 Task: Create new customer invoice with Date Opened: 30-Apr-23, Select Customer: Sparkle's Variety & Gifts, Terms: Net 15. Make invoice entry for item-1 with Date: 30-Apr-23, Description: Duo Brush-On Eyelash Adhesive, Income Account: Income:Sales, Quantity: 5, Unit Price: 10.99, Sales Tax: Y, Sales Tax Included: Y, Tax Table: Sales Tax. Post Invoice with Post Date: 30-Apr-23, Post to Accounts: Assets:Accounts Receivable. Pay / Process Payment with Transaction Date: 14-May-23, Amount: 54.95, Transfer Account: Checking Account. Go to 'Print Invoice'.
Action: Mouse moved to (213, 48)
Screenshot: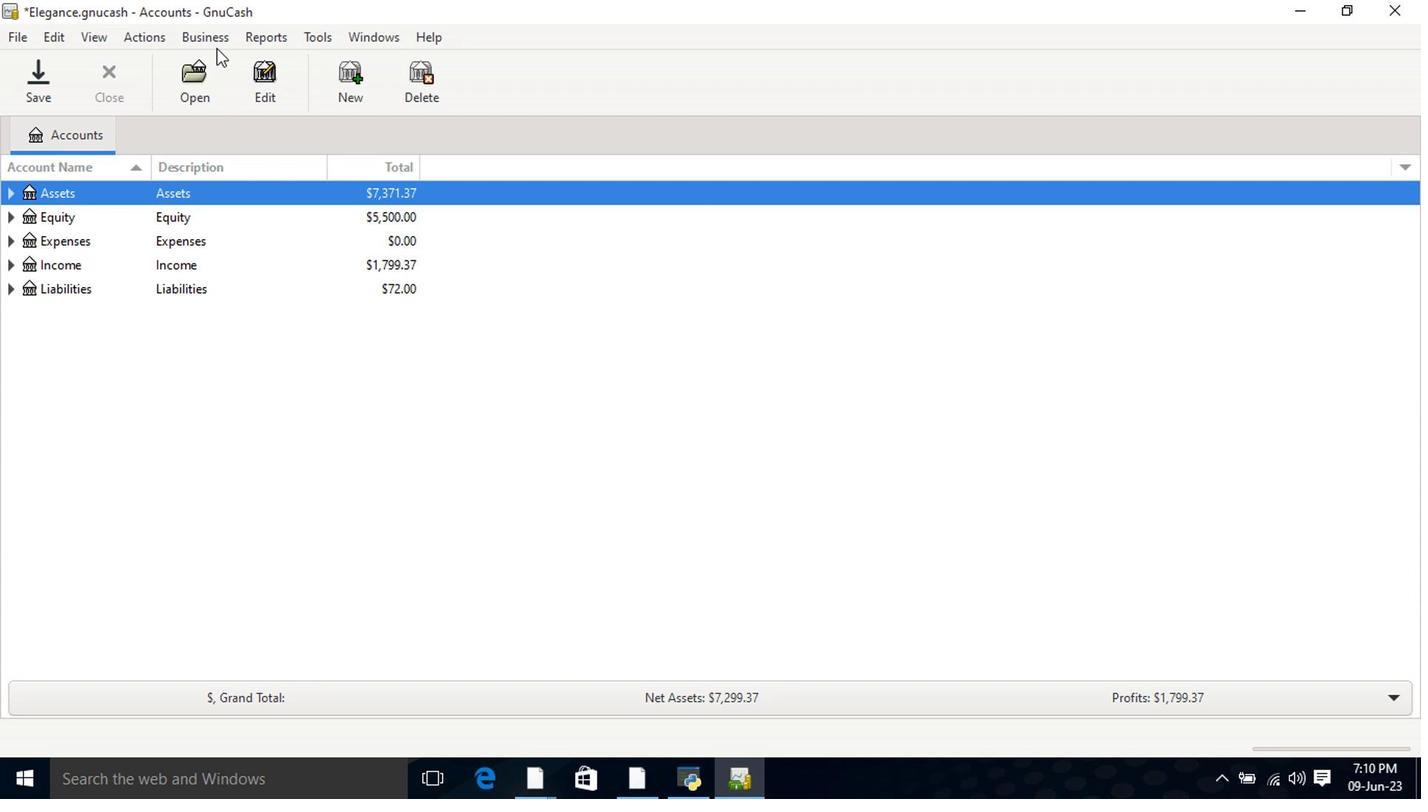 
Action: Mouse pressed left at (213, 48)
Screenshot: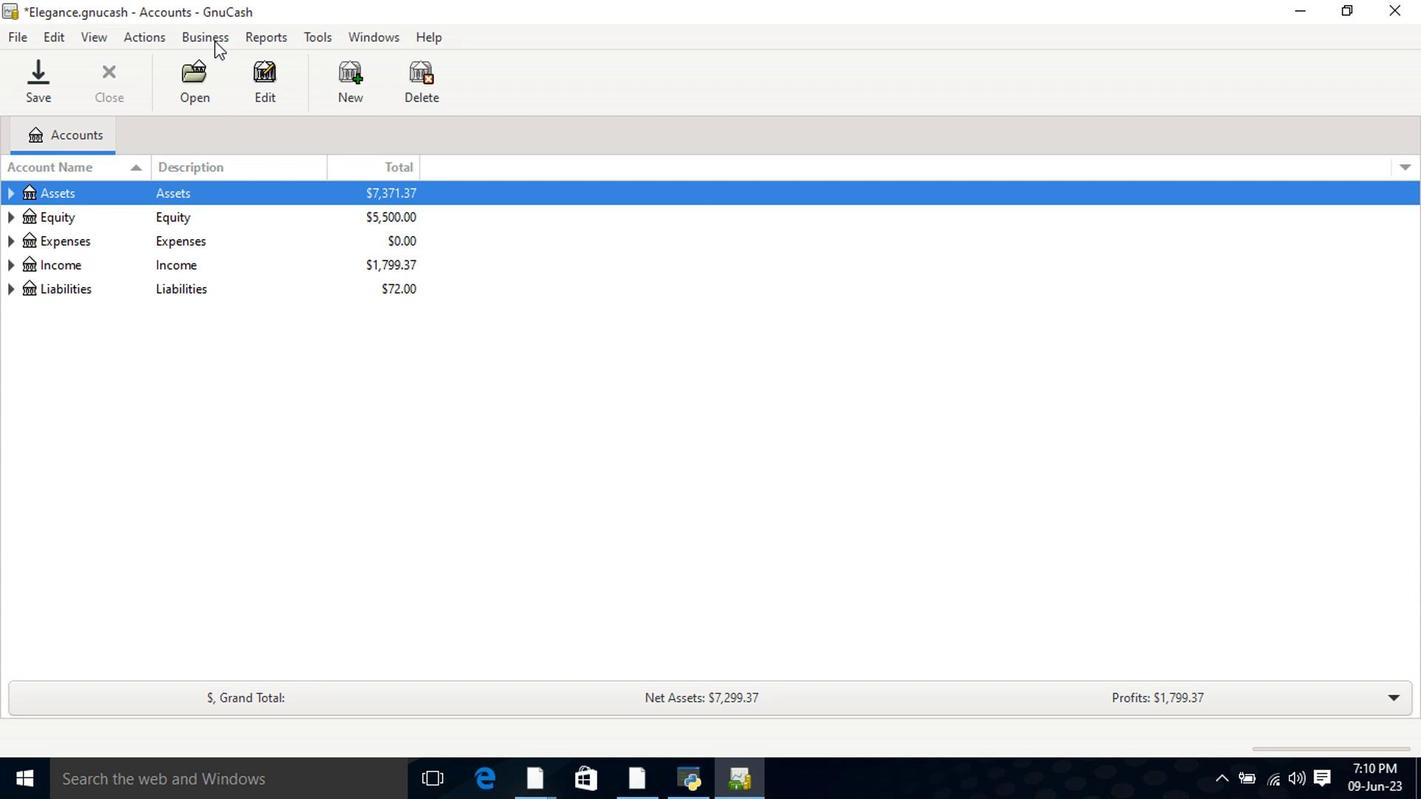 
Action: Mouse moved to (219, 65)
Screenshot: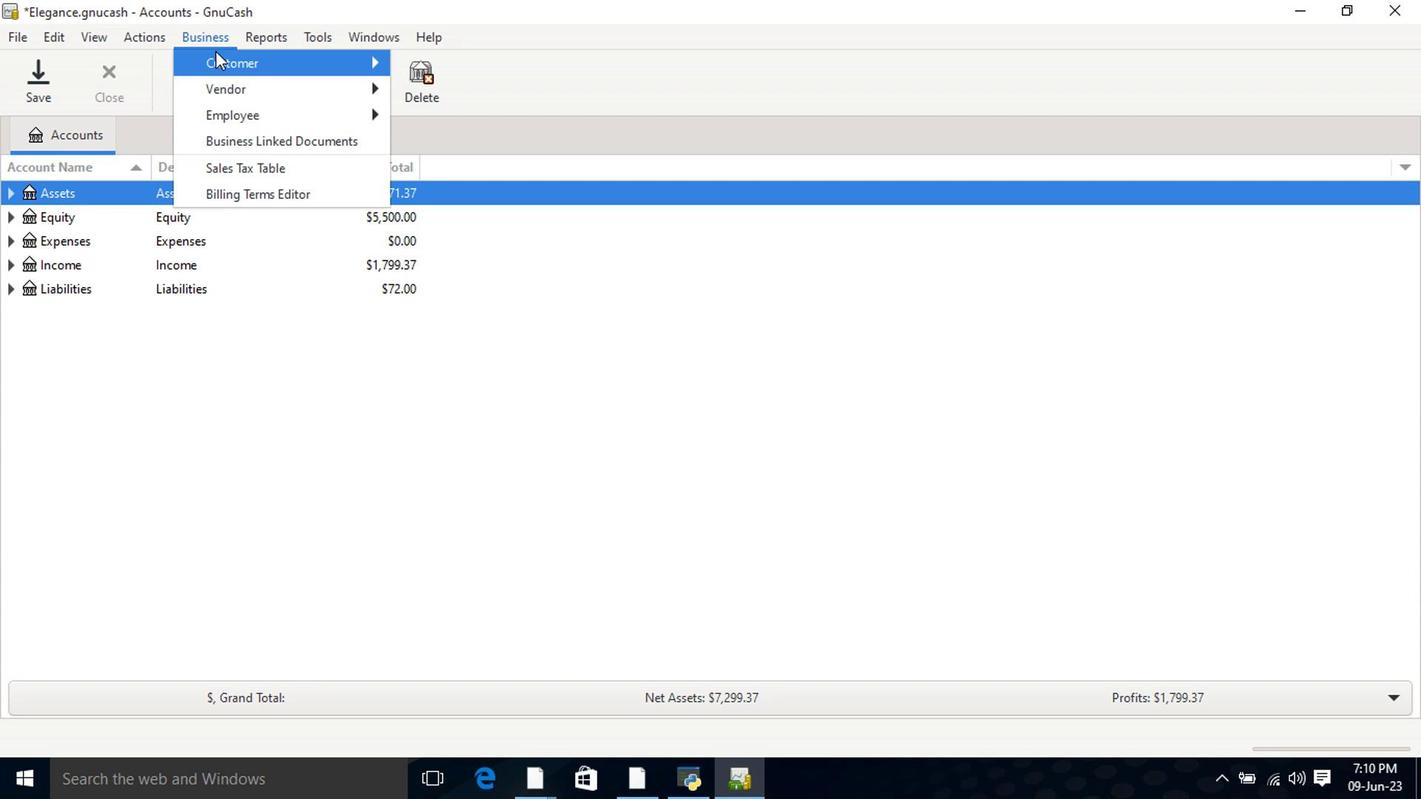 
Action: Mouse pressed left at (219, 65)
Screenshot: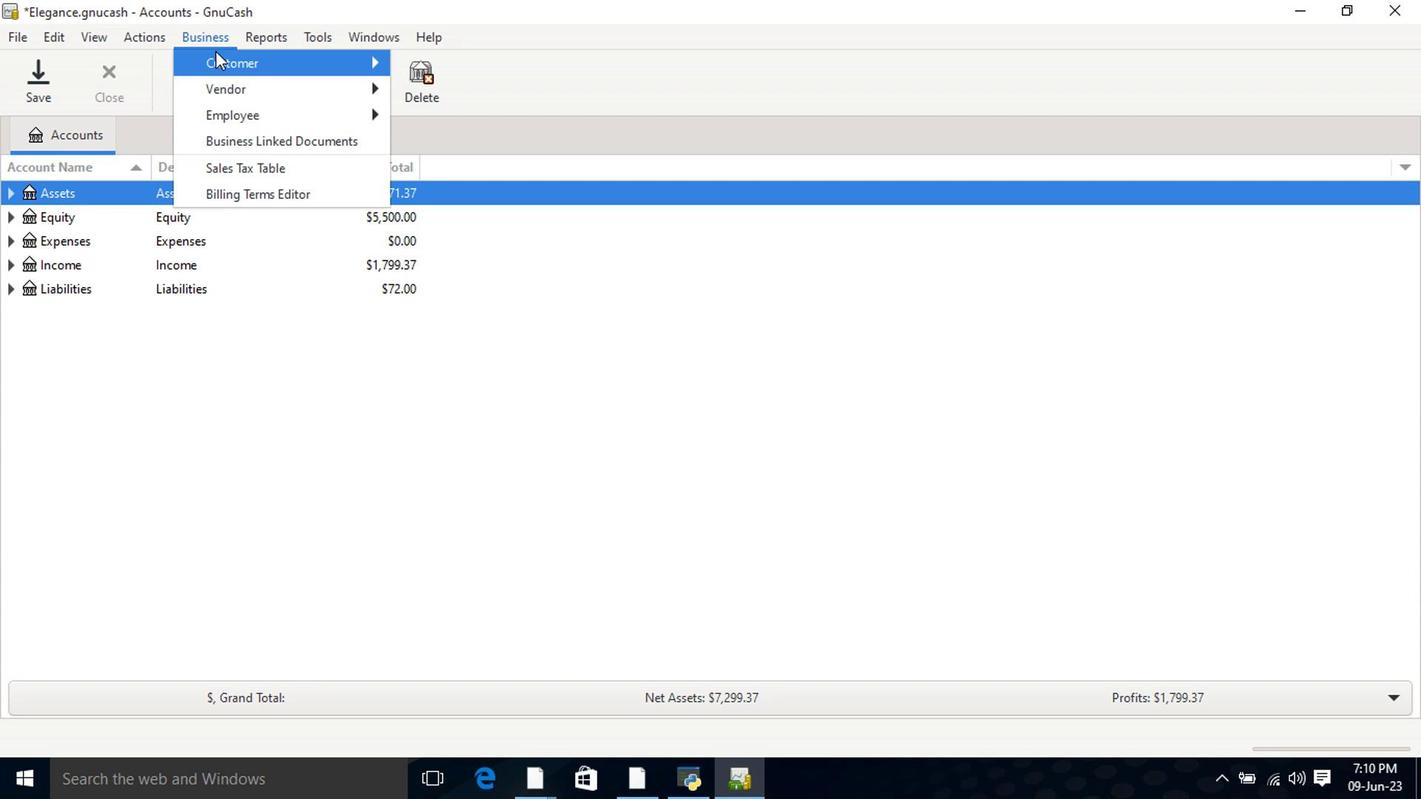 
Action: Mouse moved to (465, 154)
Screenshot: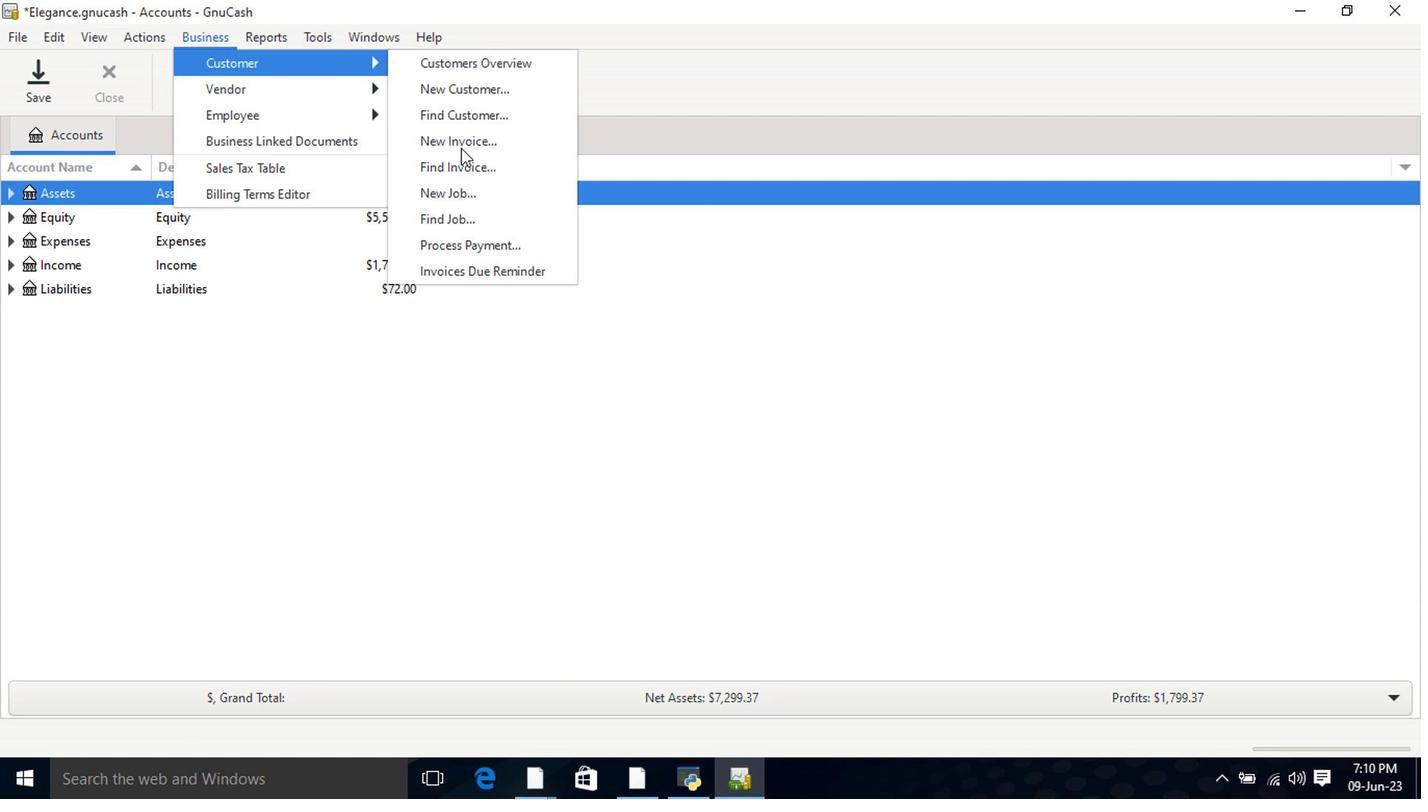 
Action: Mouse pressed left at (465, 154)
Screenshot: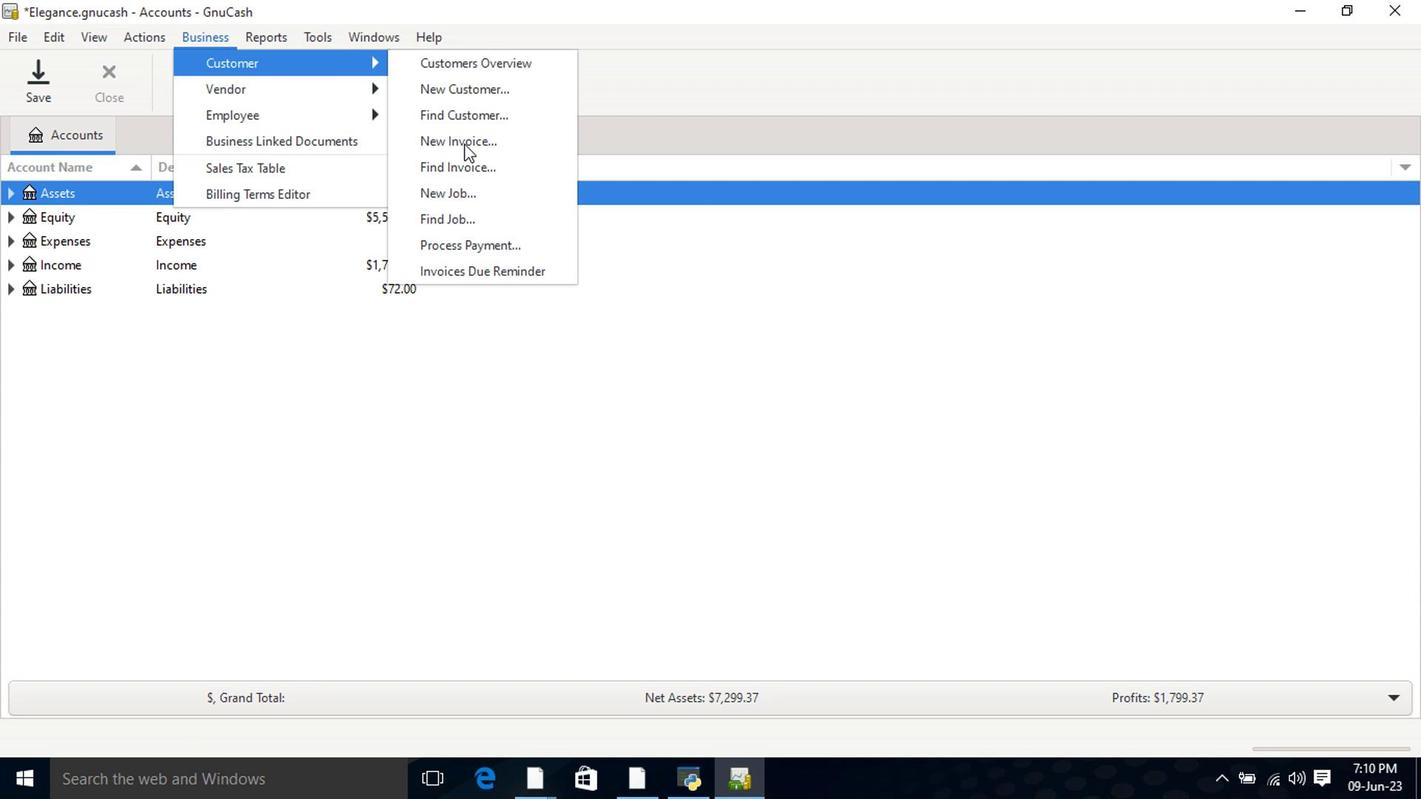 
Action: Mouse moved to (854, 327)
Screenshot: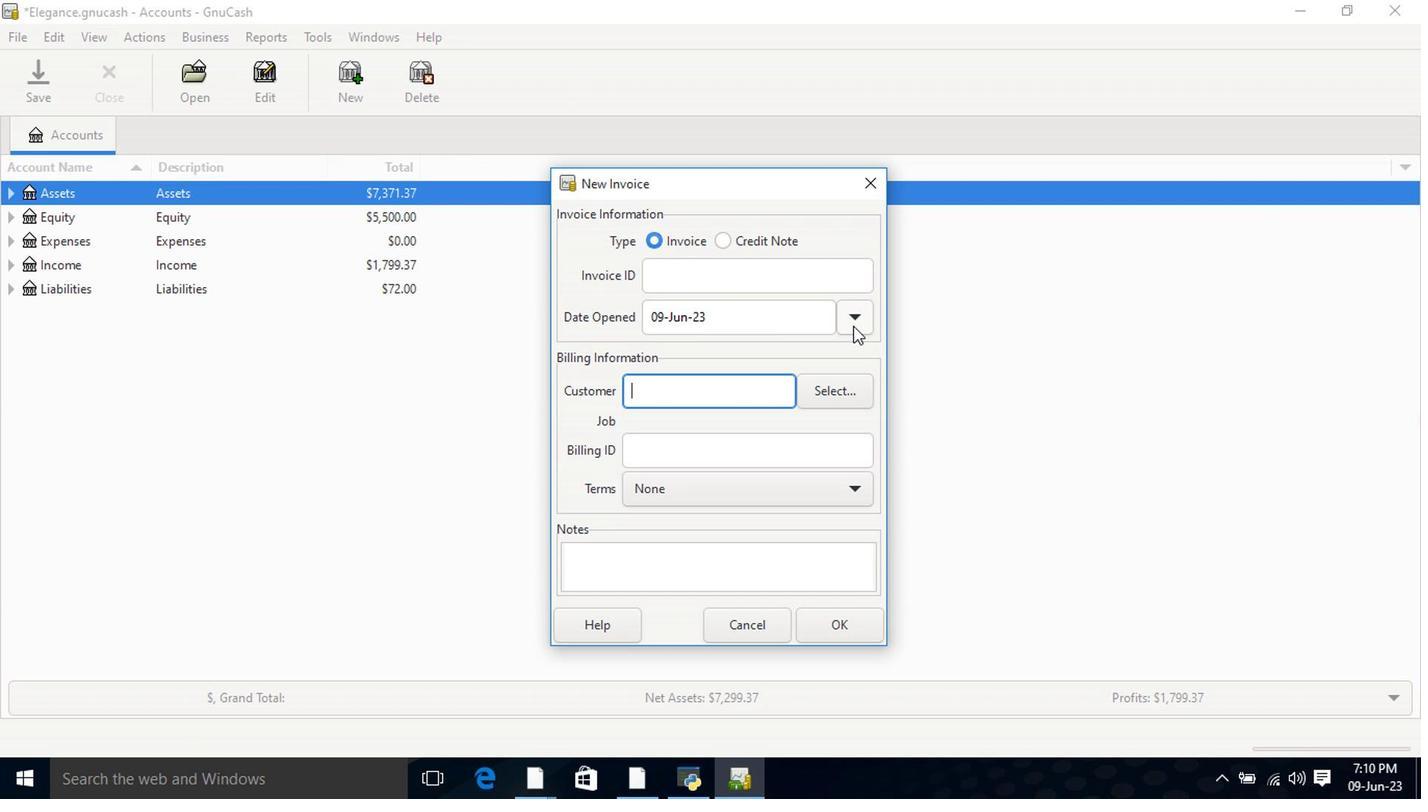 
Action: Mouse pressed left at (854, 327)
Screenshot: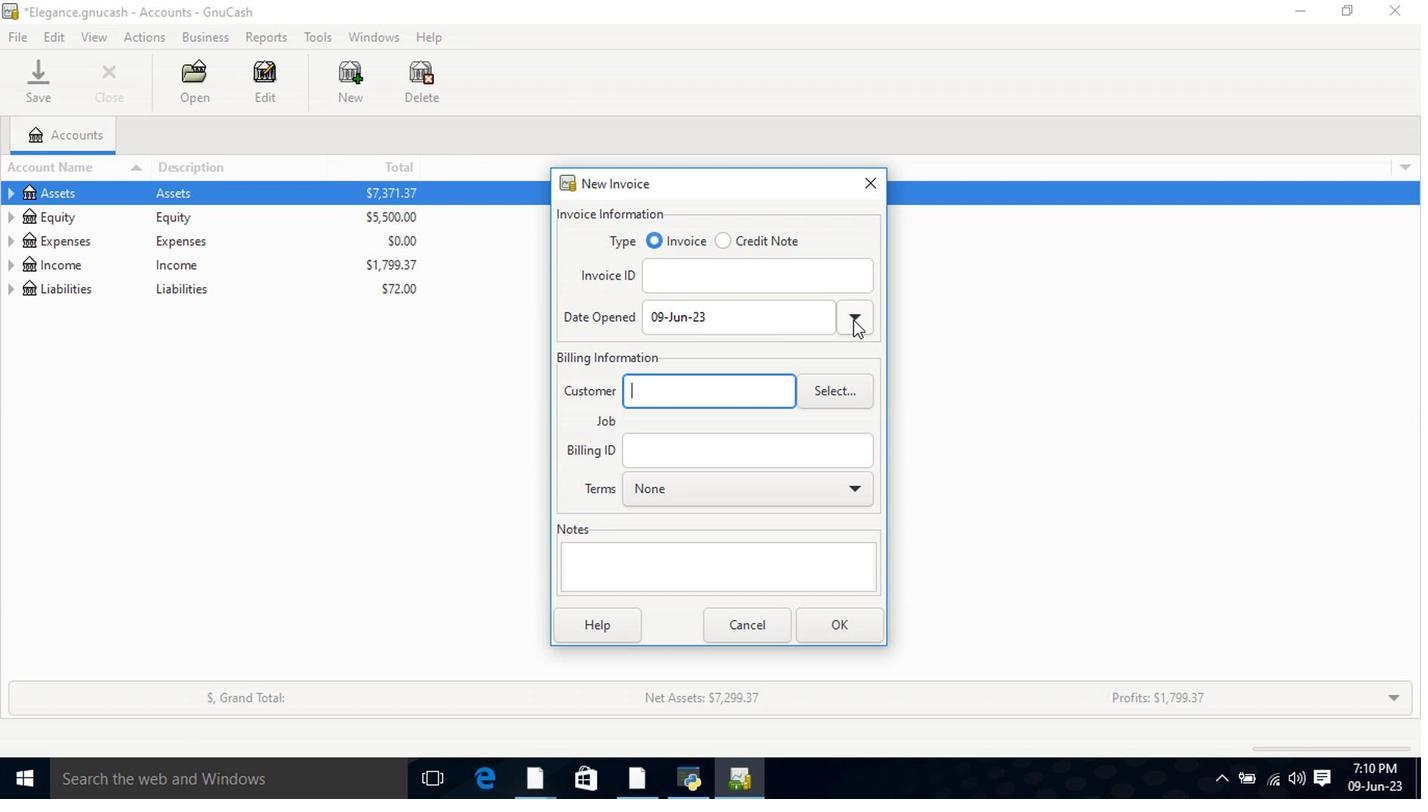 
Action: Mouse moved to (690, 364)
Screenshot: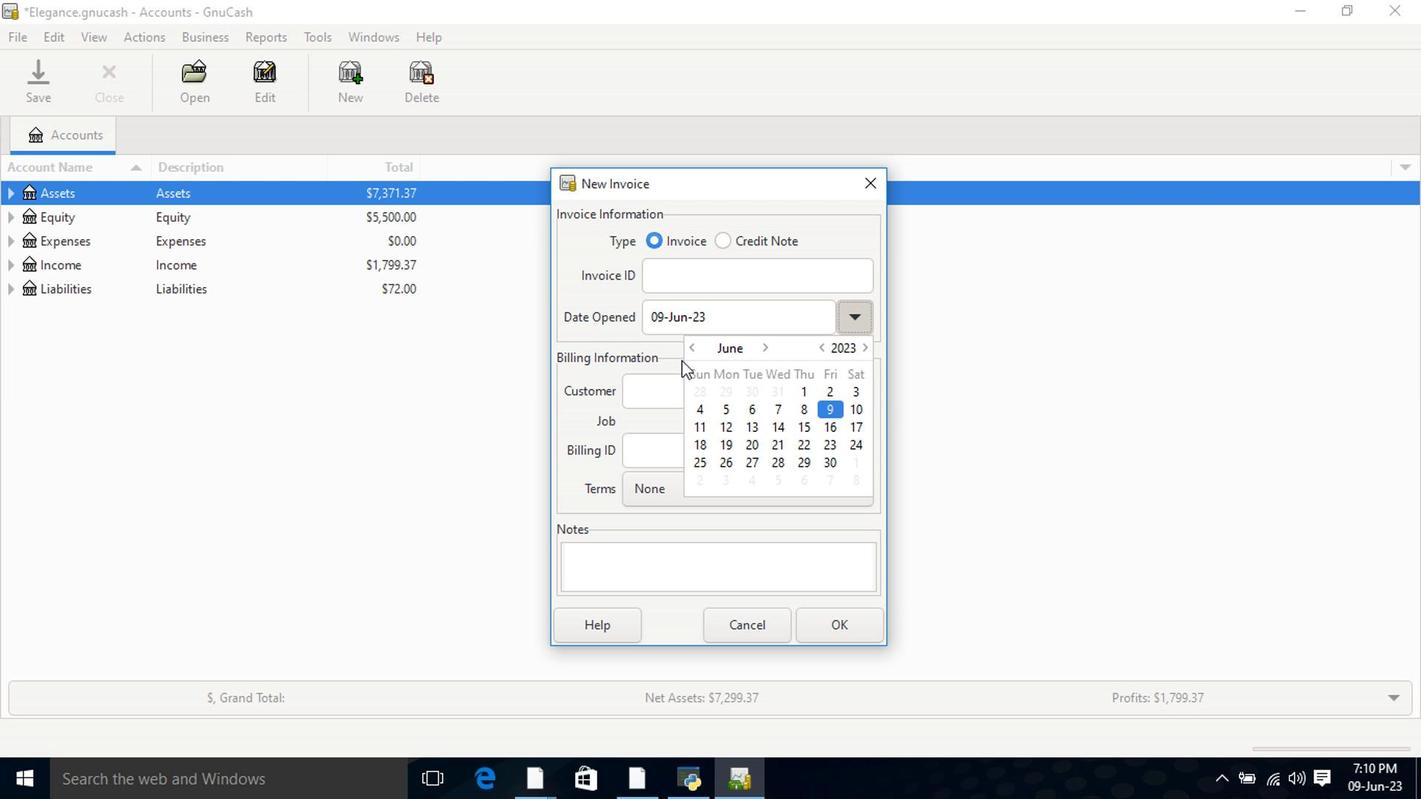 
Action: Mouse pressed left at (690, 364)
Screenshot: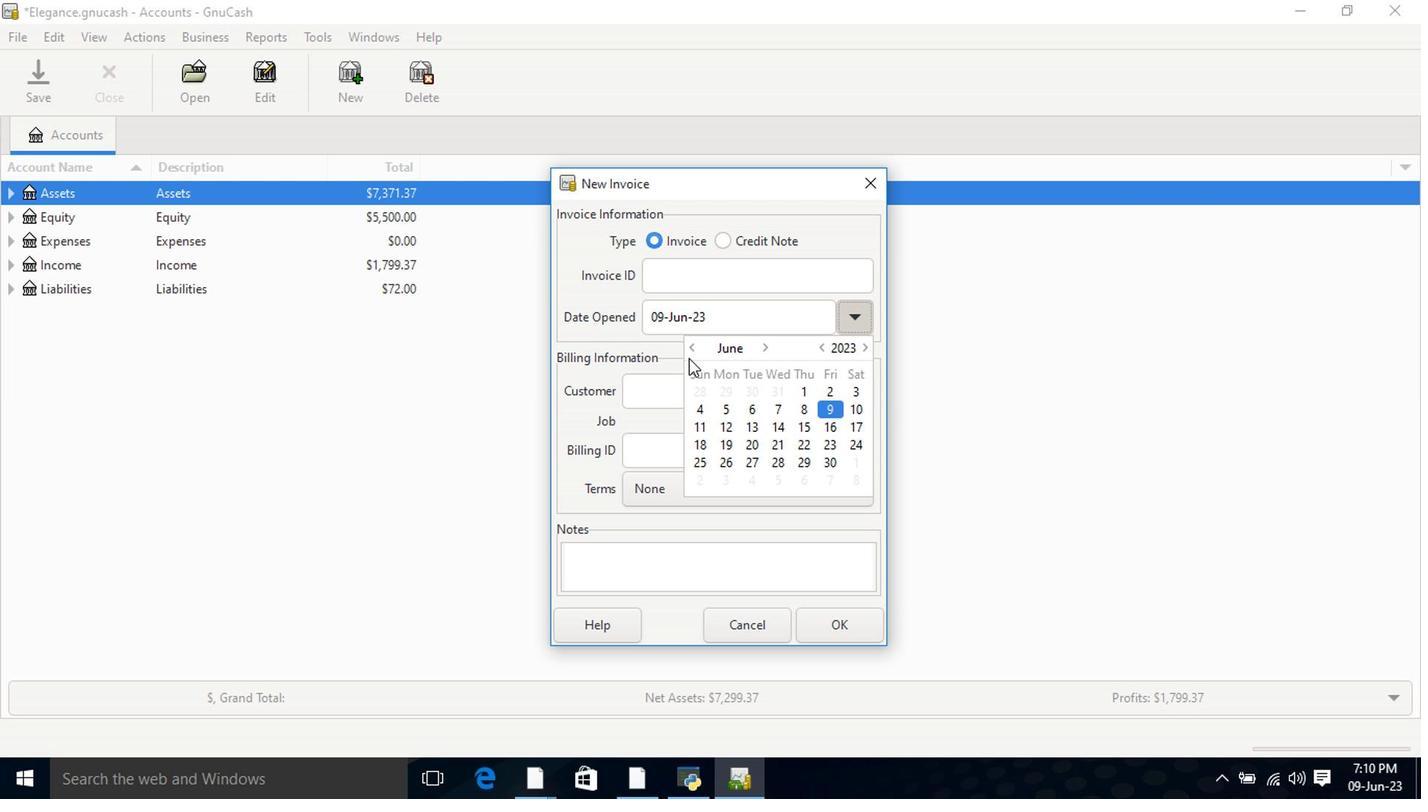 
Action: Mouse moved to (851, 327)
Screenshot: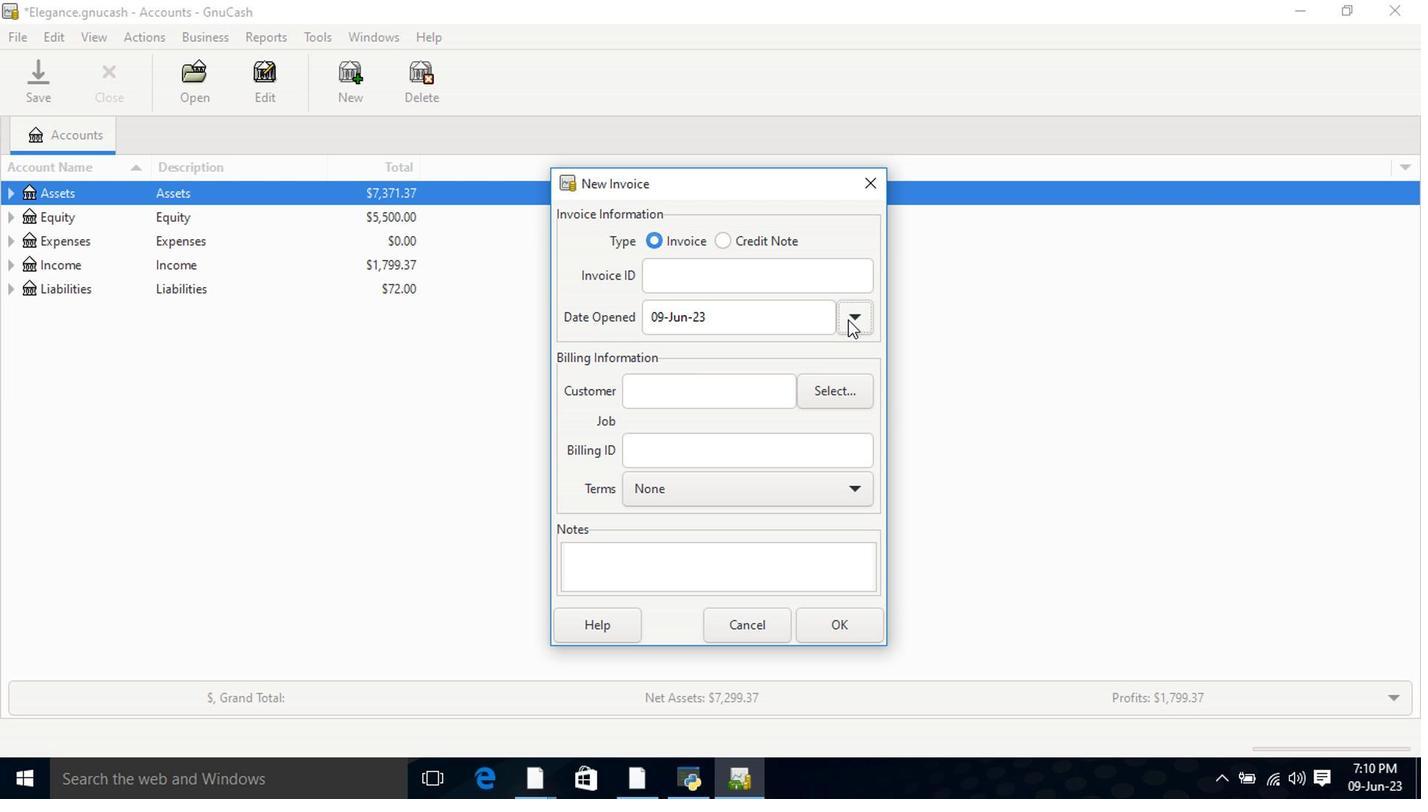 
Action: Mouse pressed left at (851, 327)
Screenshot: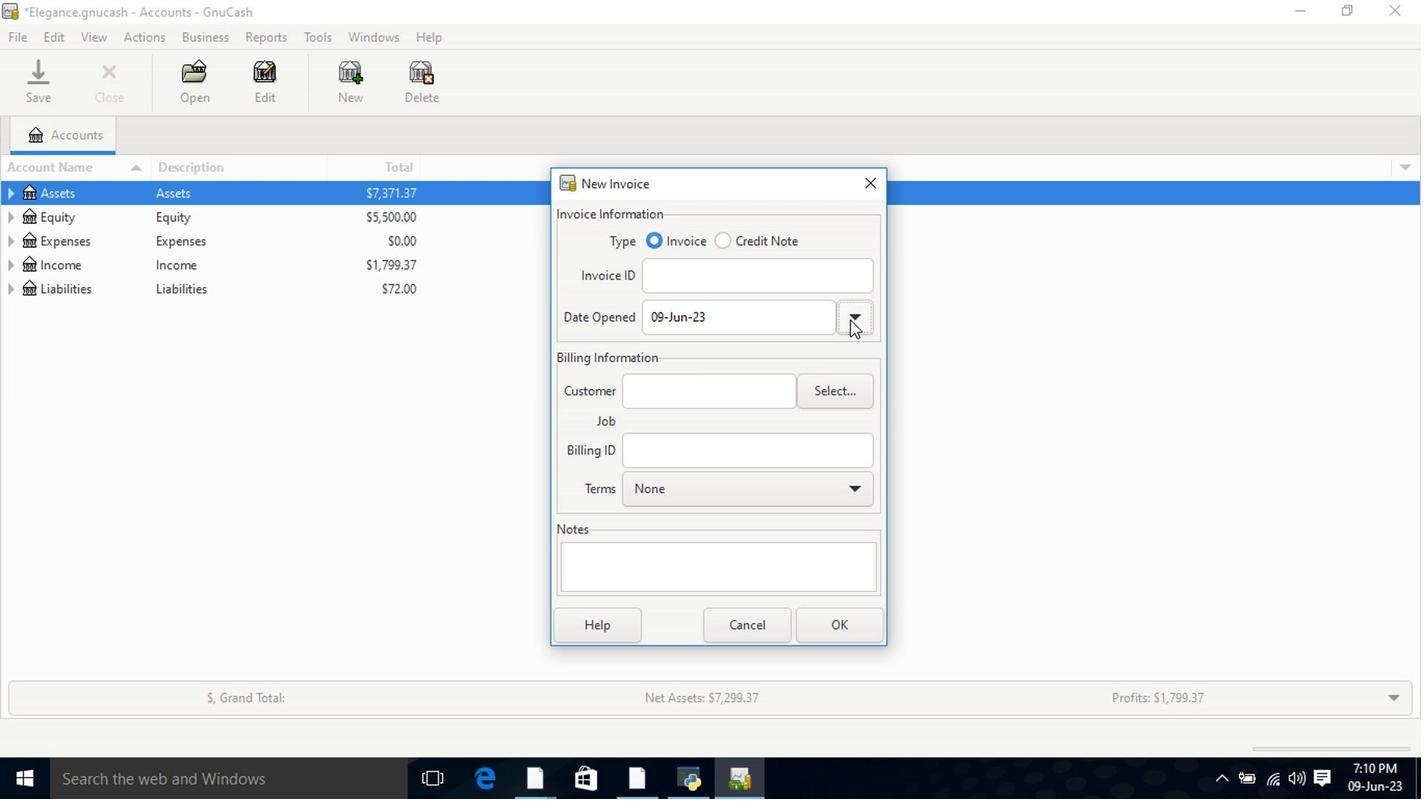
Action: Mouse moved to (696, 359)
Screenshot: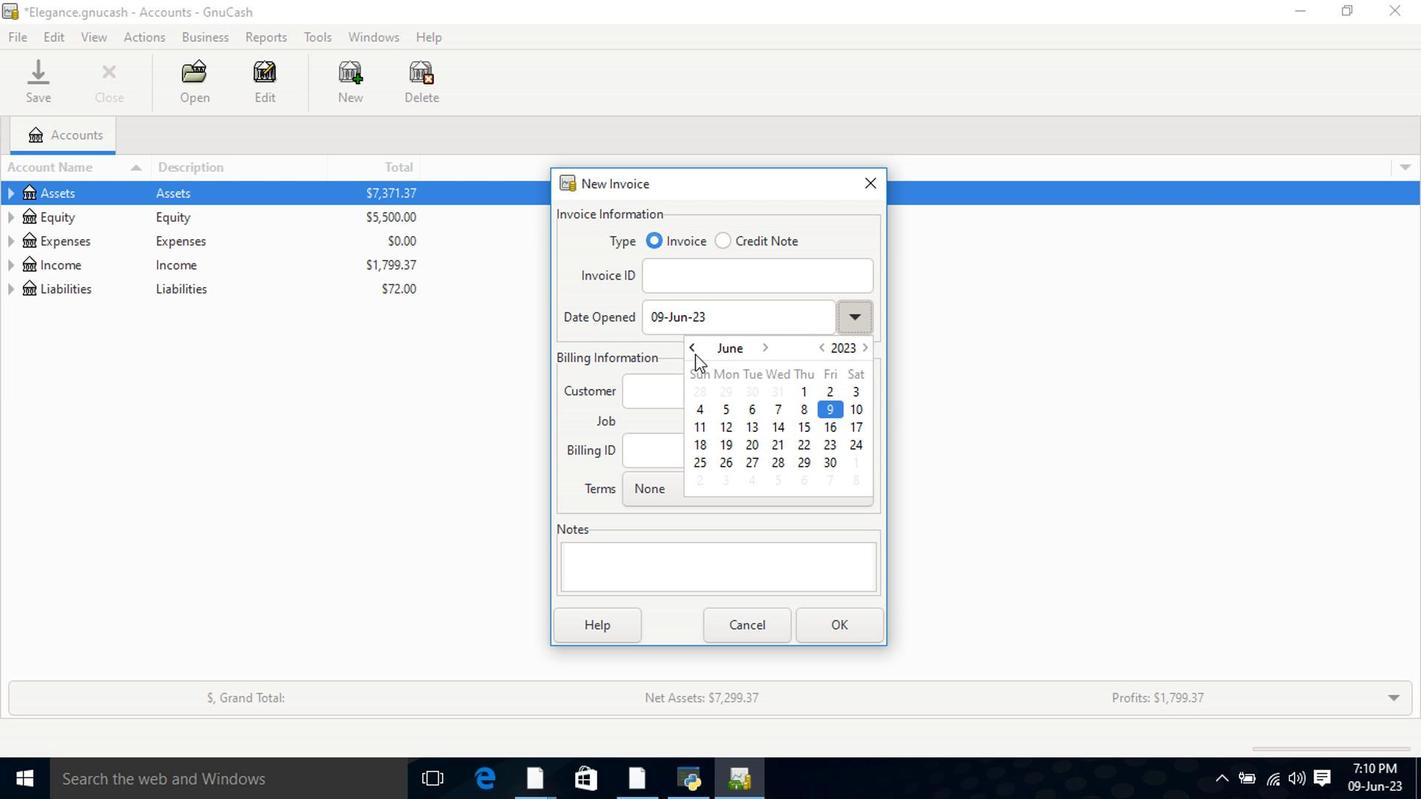 
Action: Mouse pressed left at (696, 359)
Screenshot: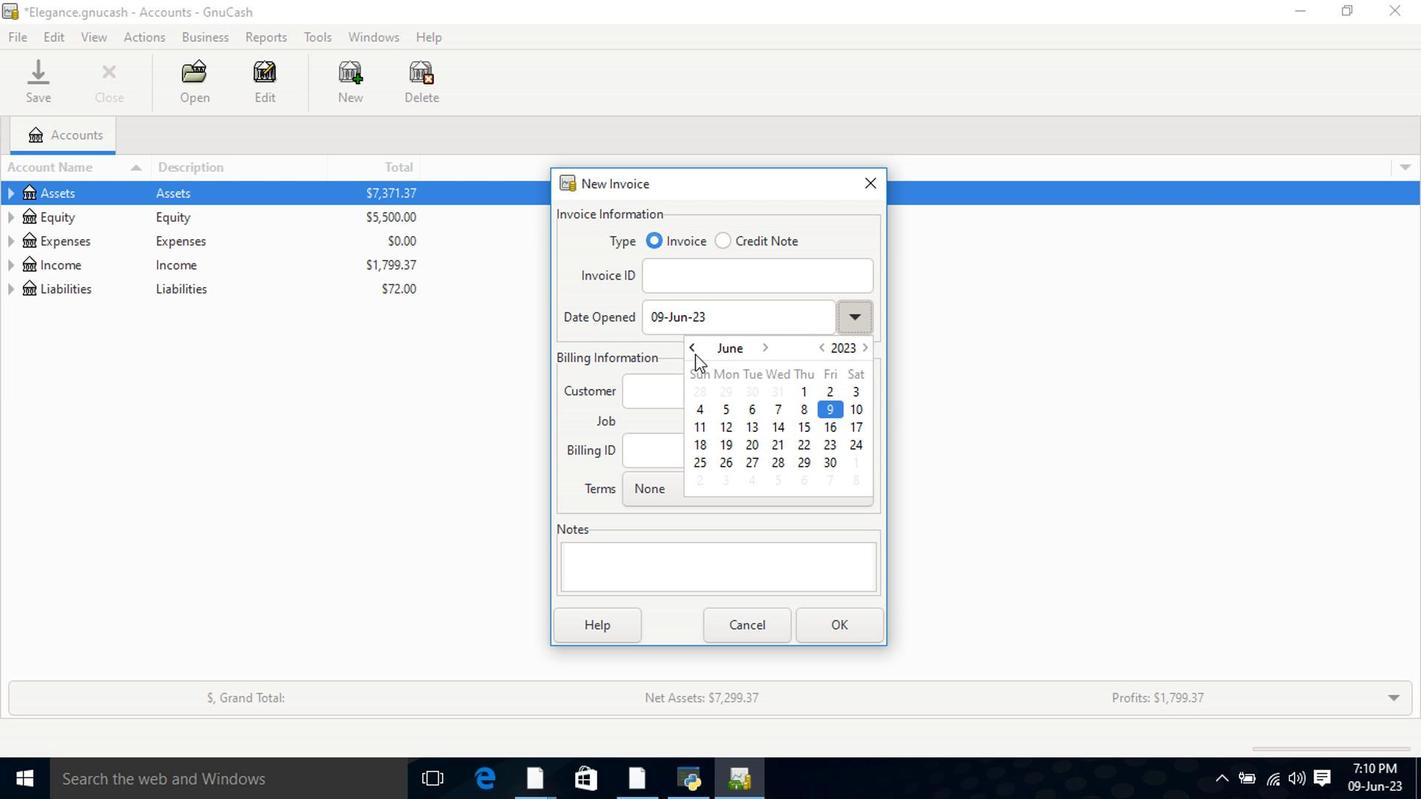 
Action: Mouse pressed left at (696, 359)
Screenshot: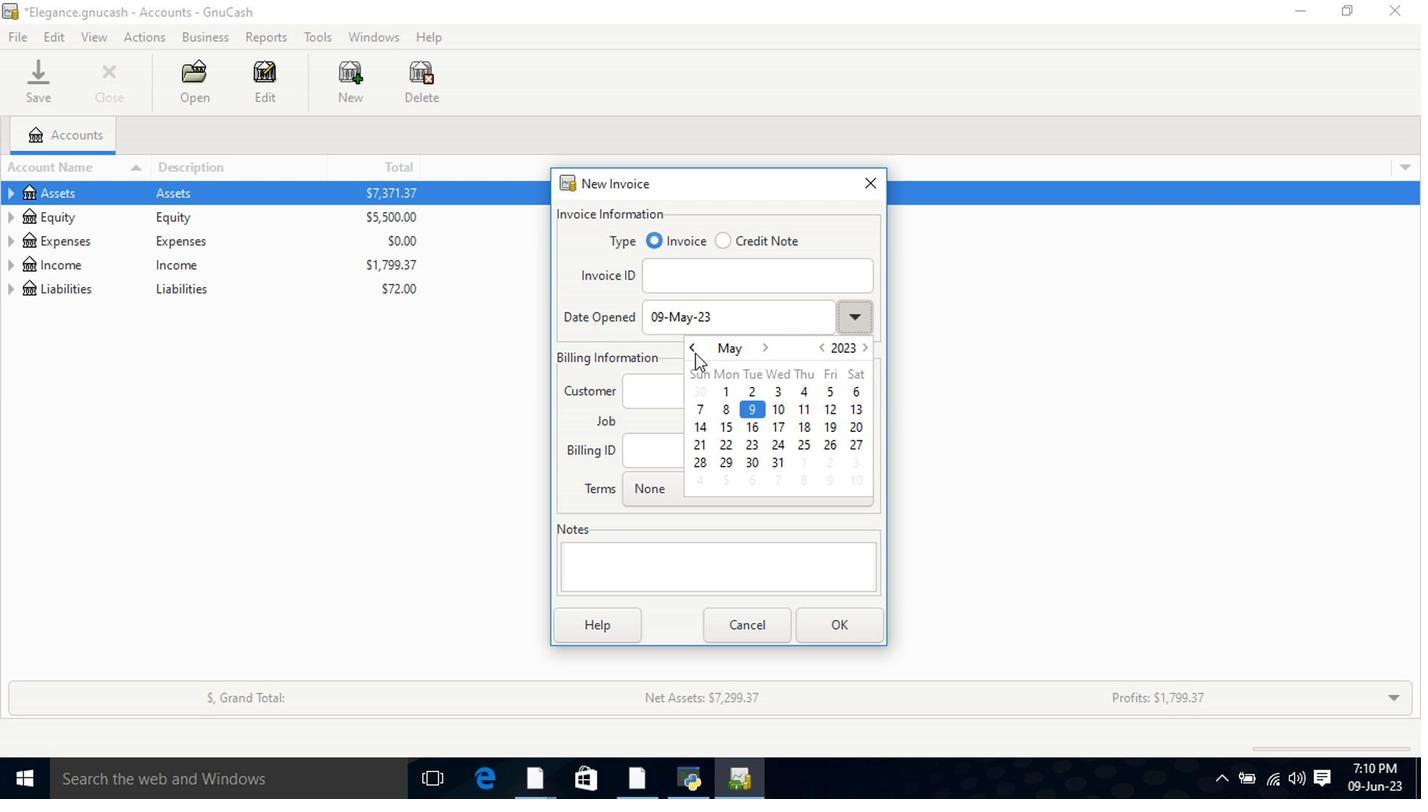 
Action: Mouse moved to (702, 485)
Screenshot: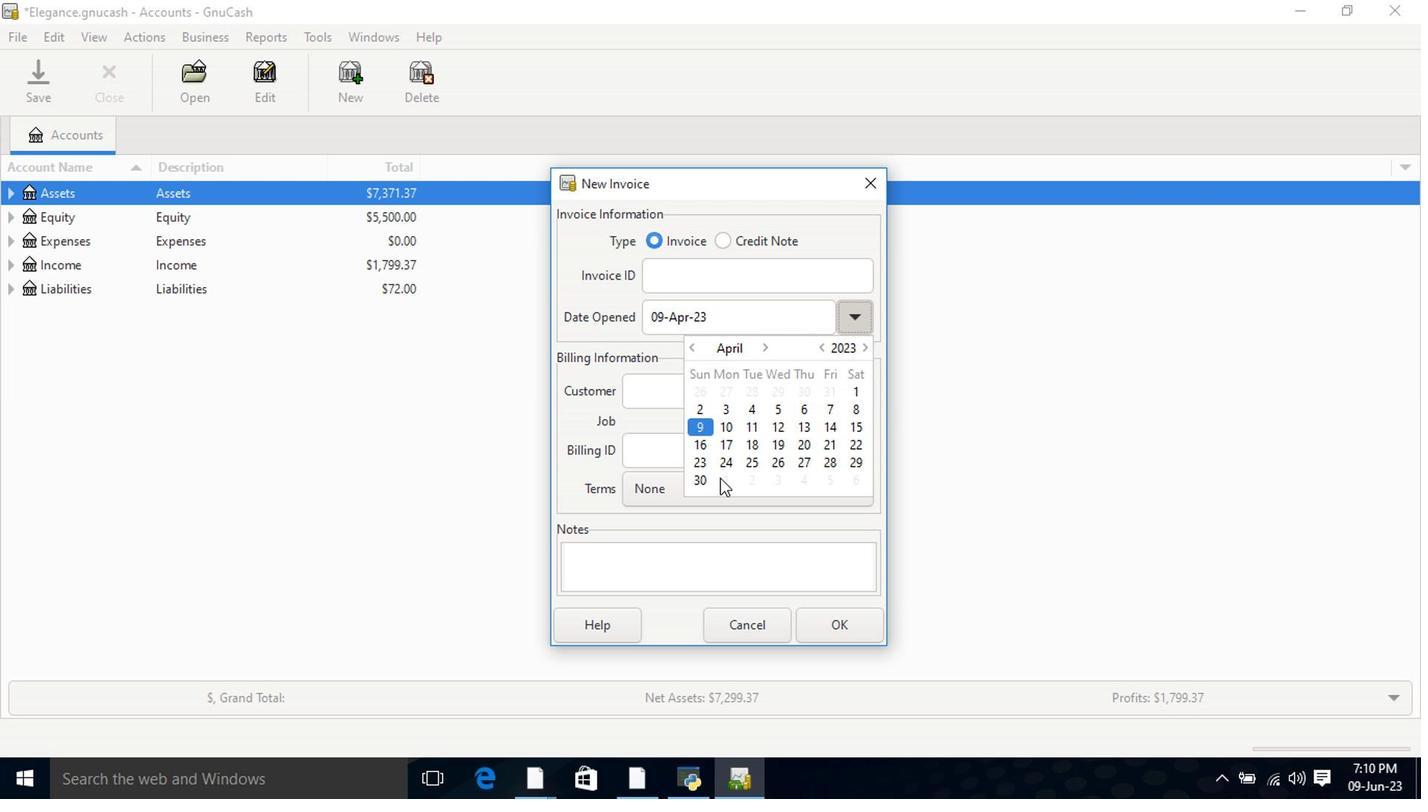 
Action: Mouse pressed left at (702, 485)
Screenshot: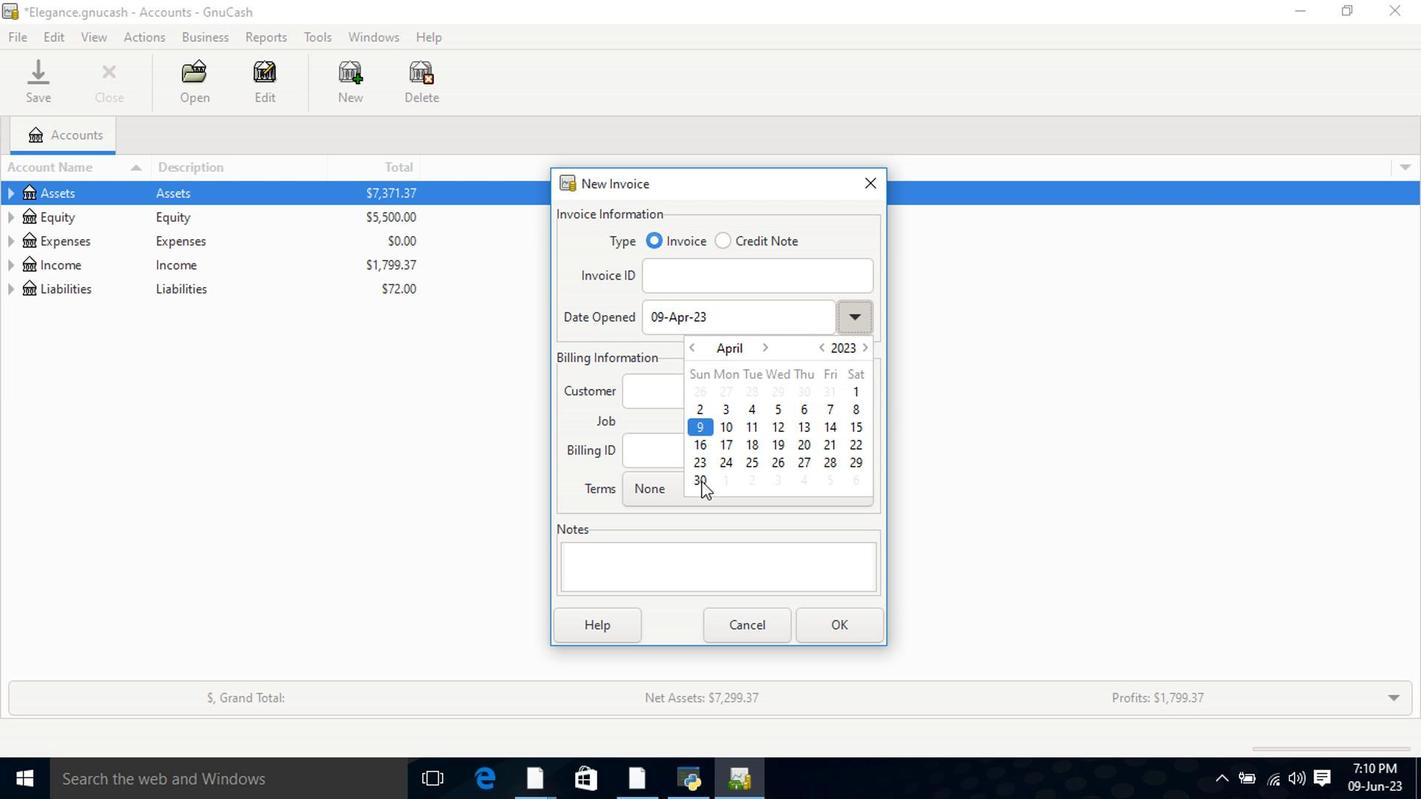 
Action: Mouse pressed left at (702, 485)
Screenshot: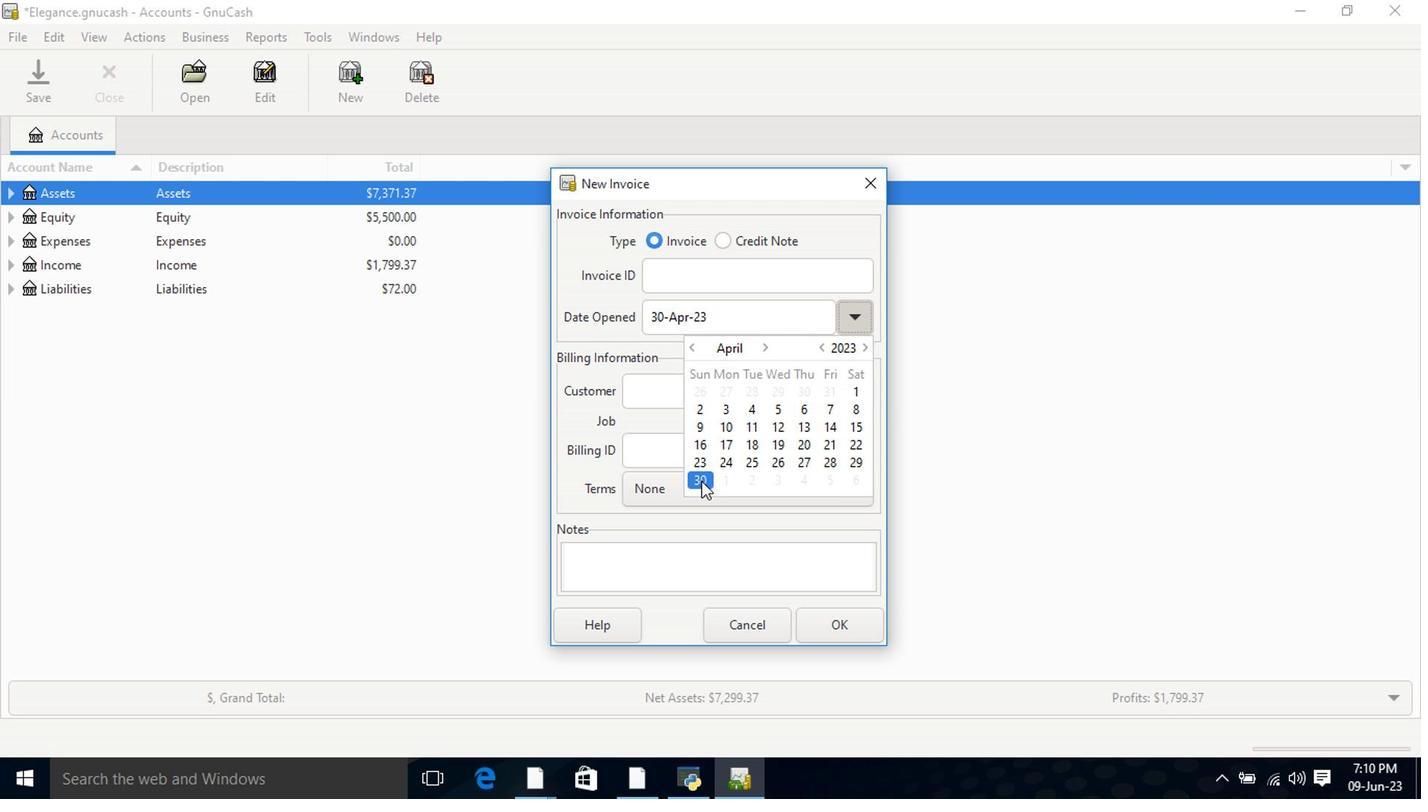 
Action: Mouse moved to (699, 396)
Screenshot: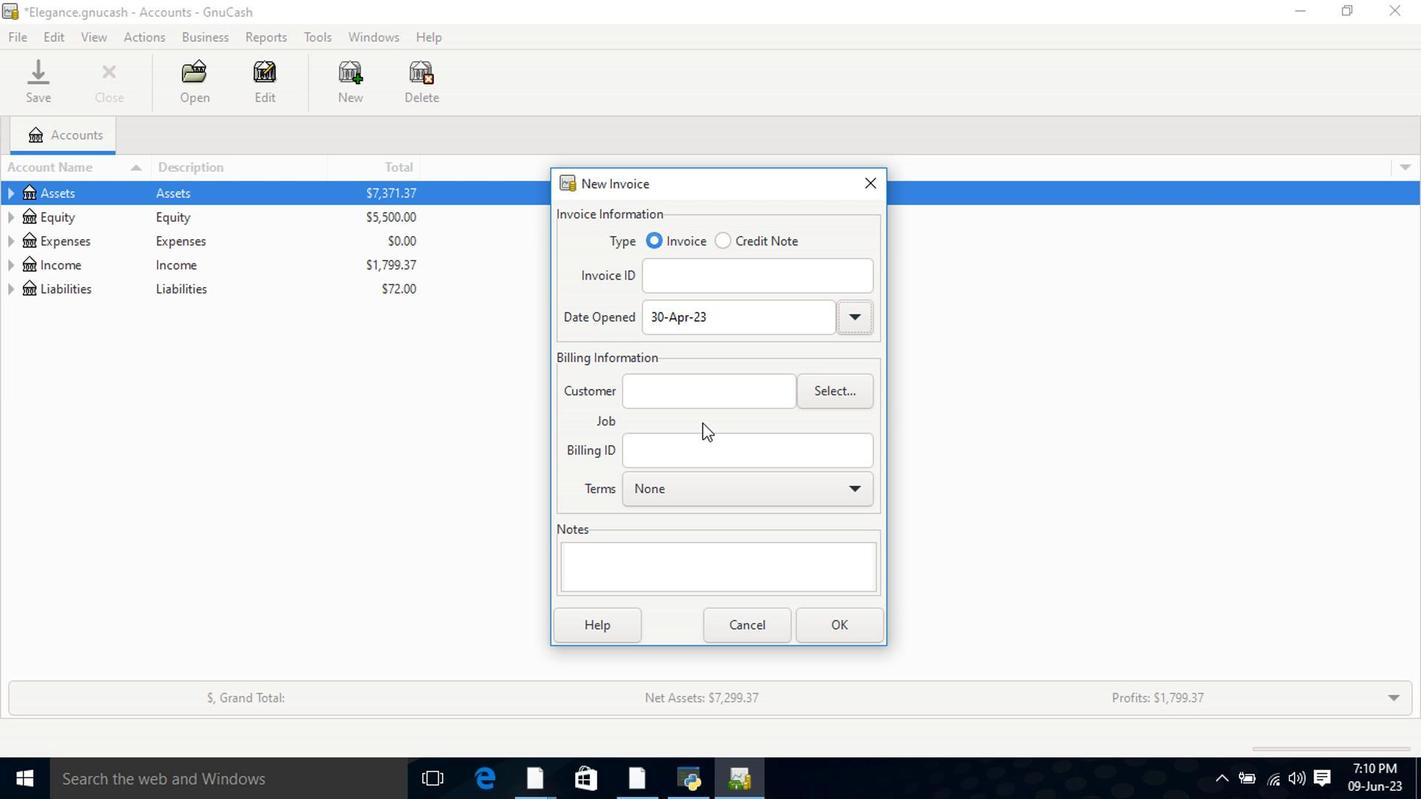 
Action: Mouse pressed left at (699, 396)
Screenshot: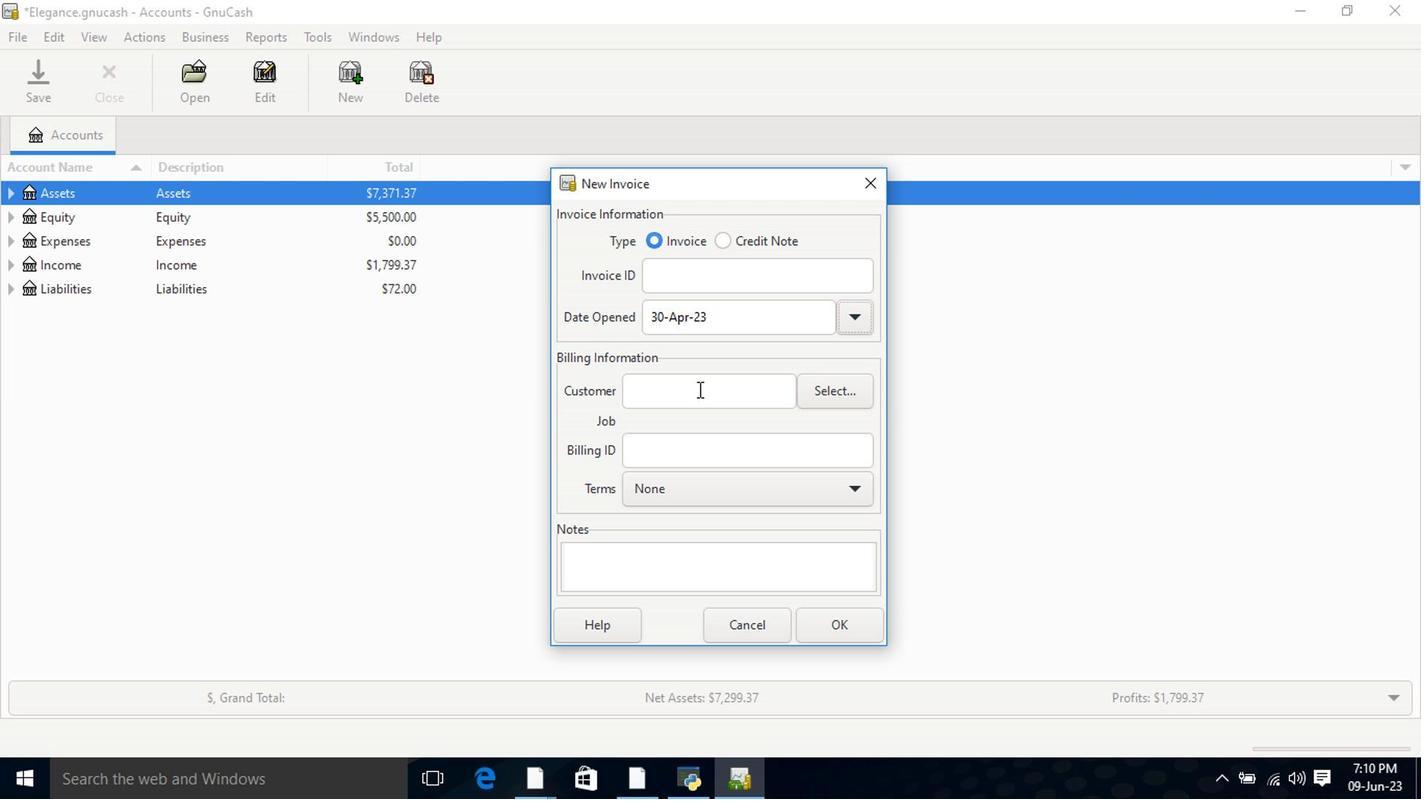 
Action: Key pressed <Key.shift>Spa
Screenshot: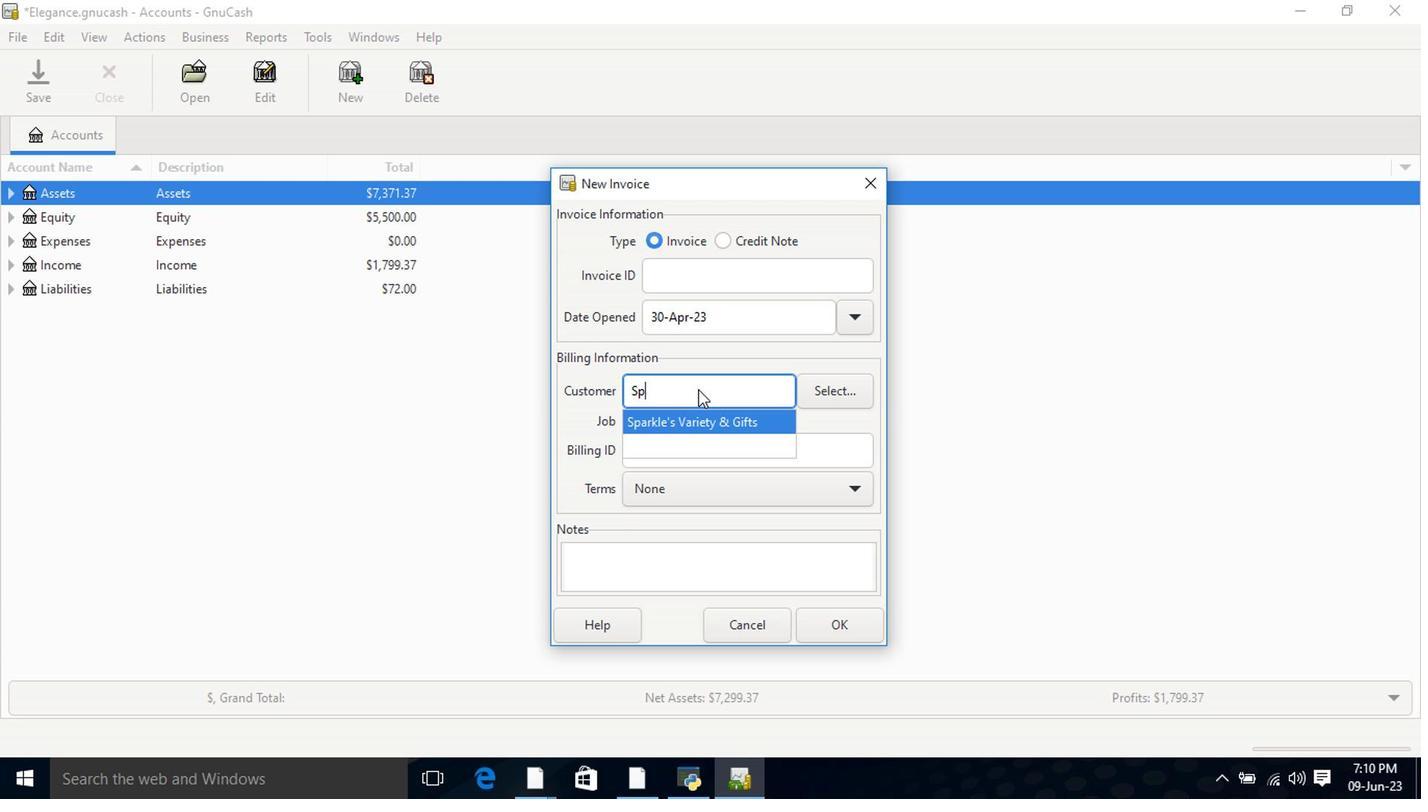 
Action: Mouse moved to (696, 425)
Screenshot: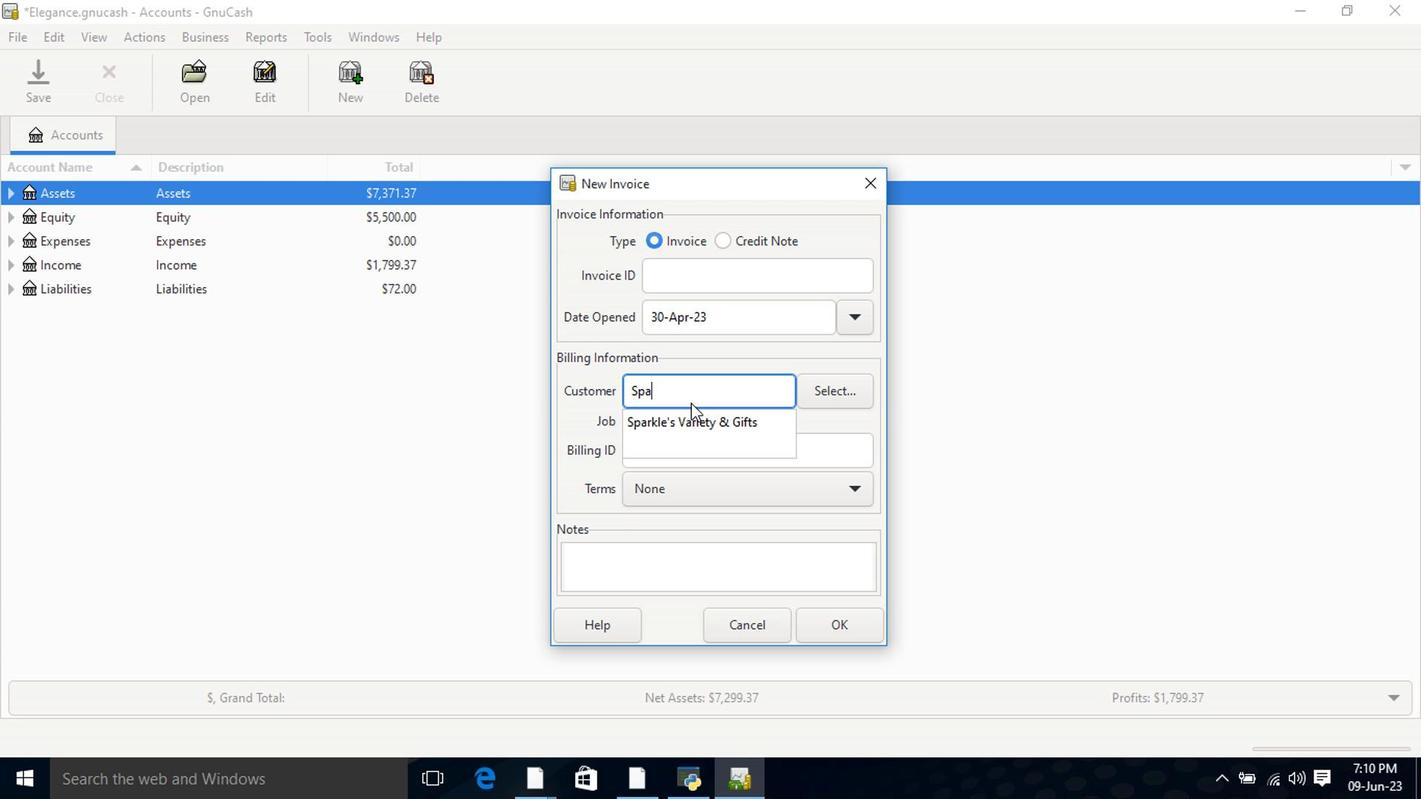 
Action: Mouse pressed left at (696, 425)
Screenshot: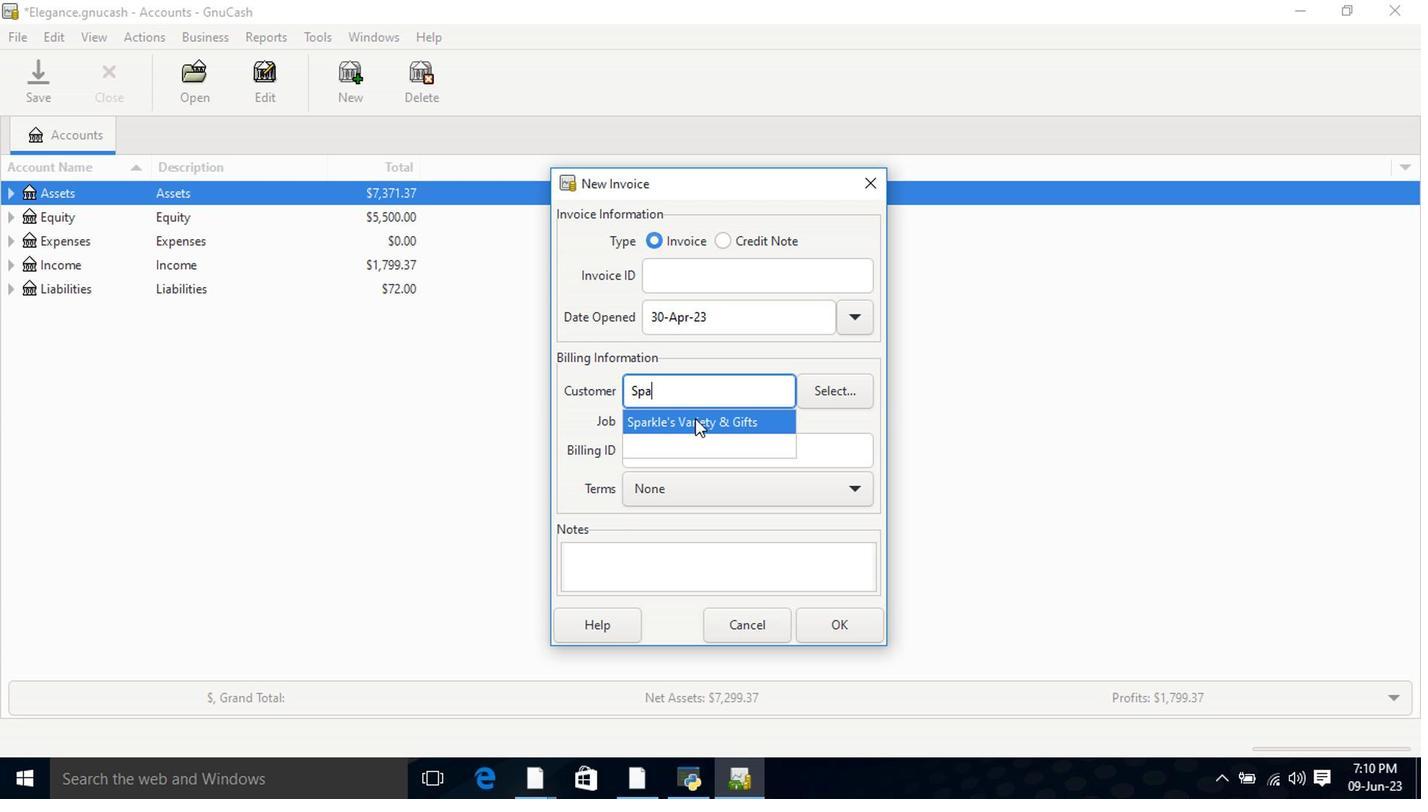 
Action: Mouse moved to (695, 504)
Screenshot: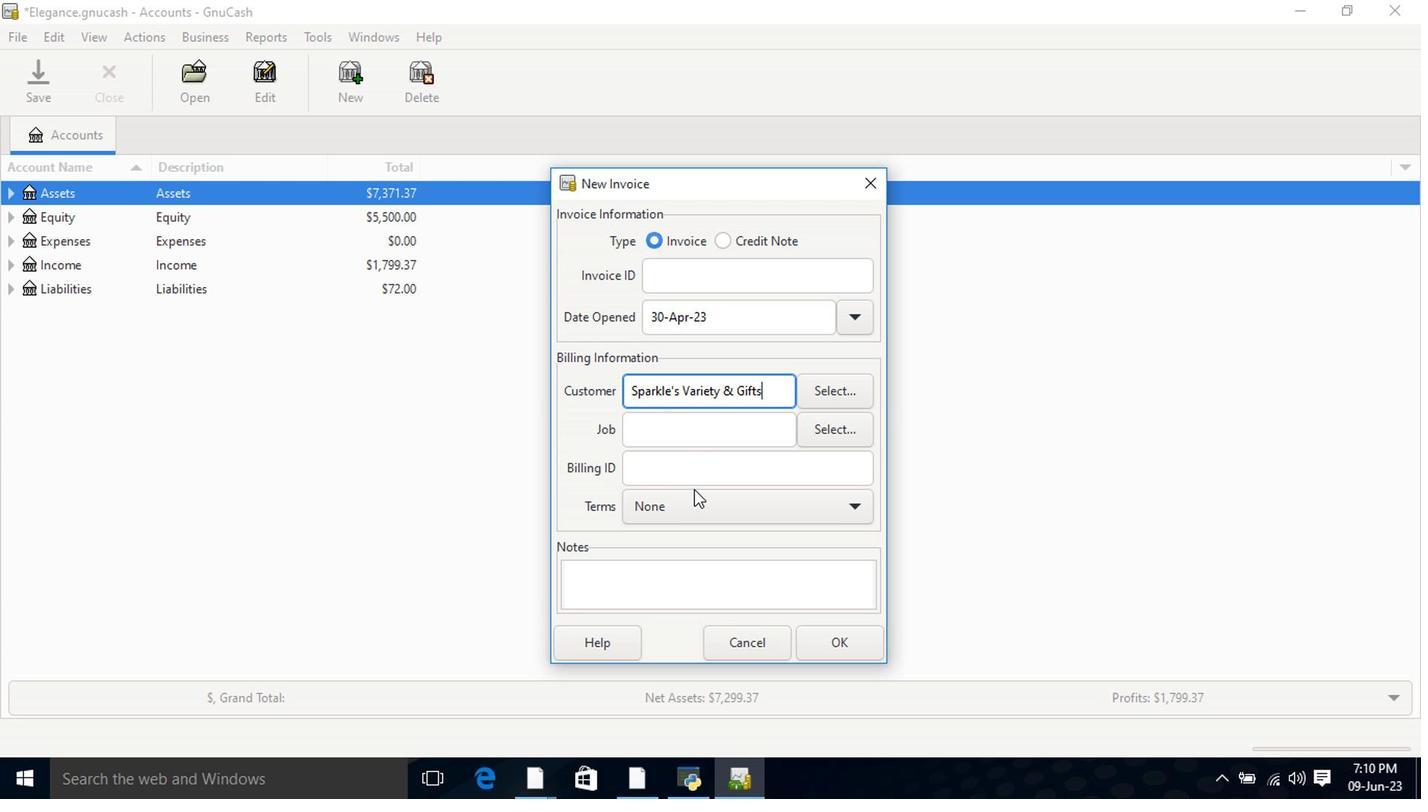 
Action: Mouse pressed left at (695, 504)
Screenshot: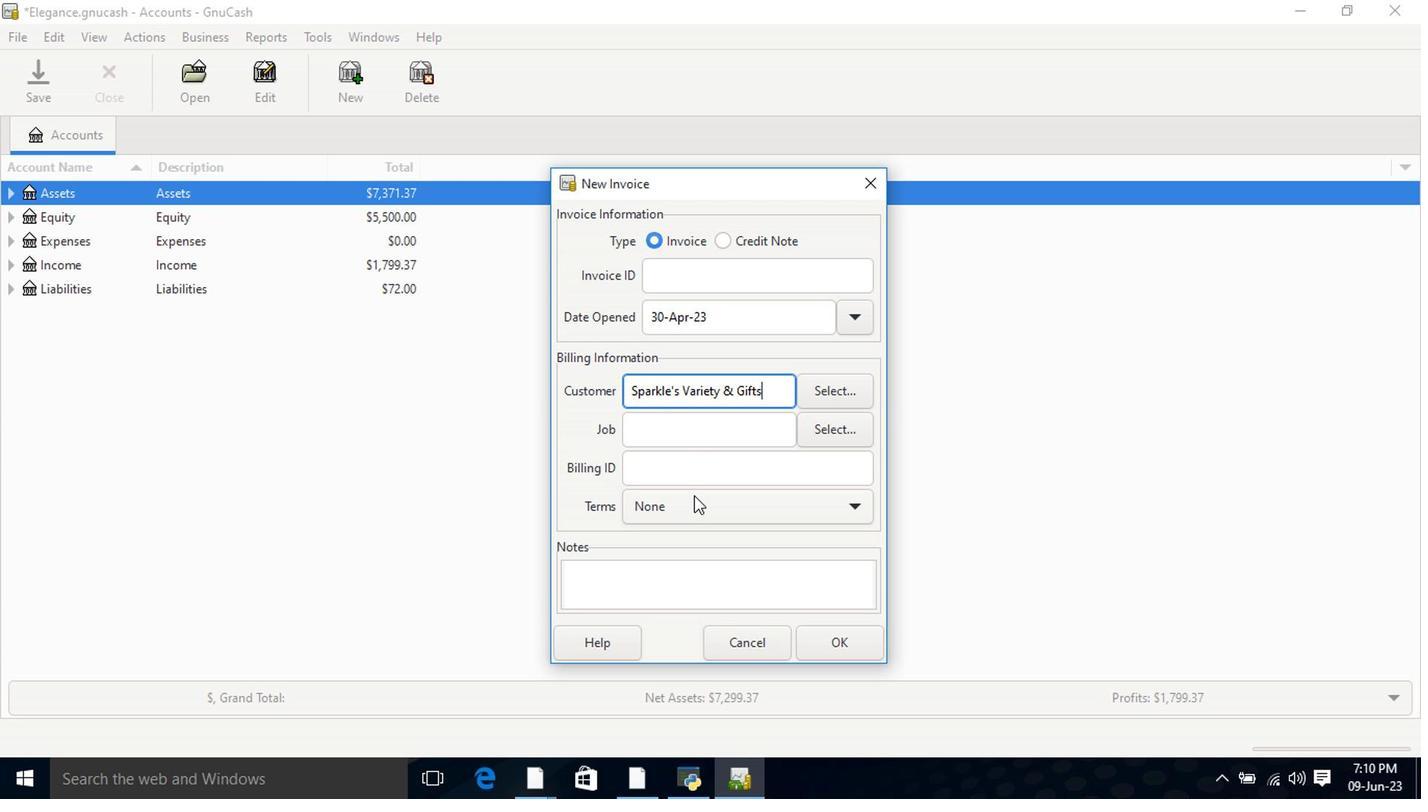 
Action: Mouse moved to (680, 536)
Screenshot: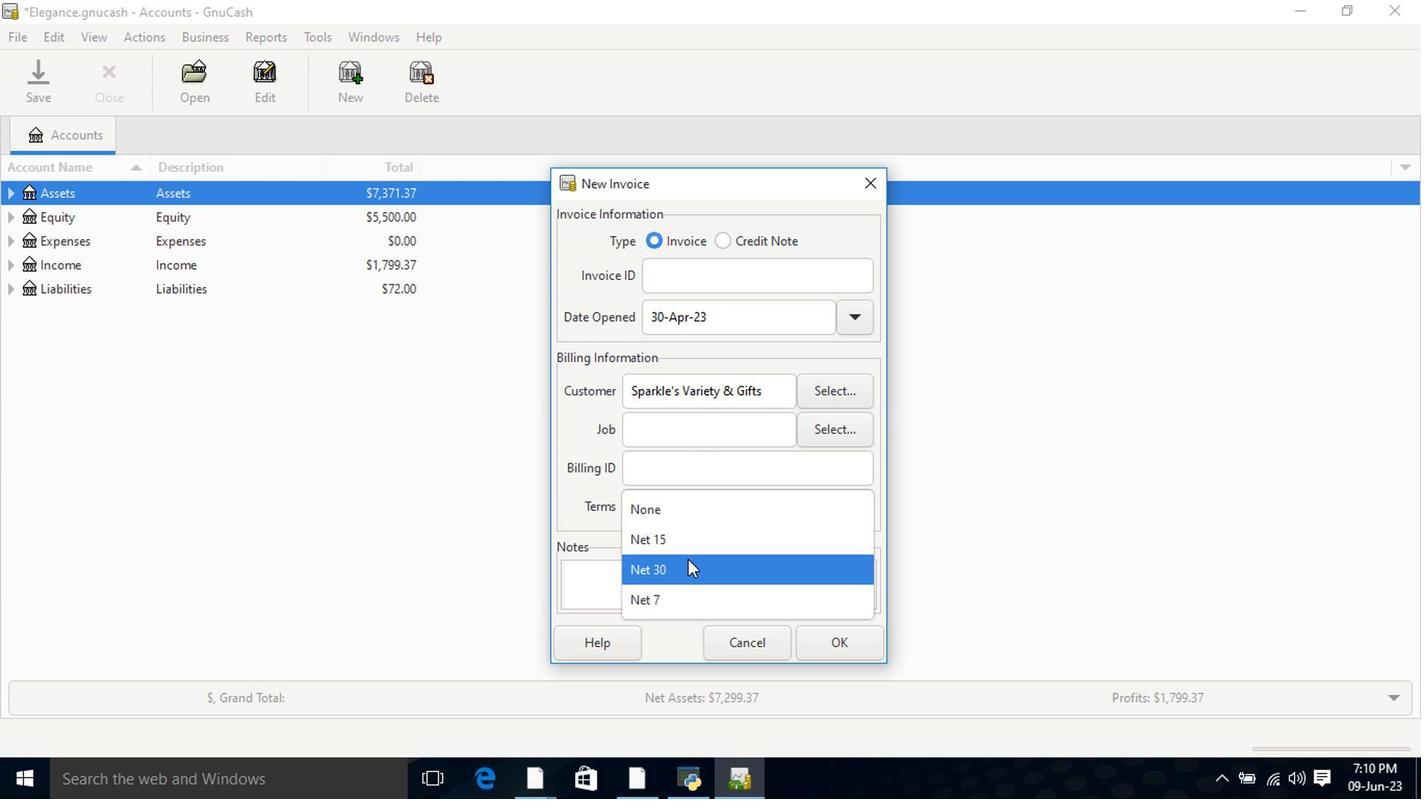 
Action: Mouse pressed left at (680, 536)
Screenshot: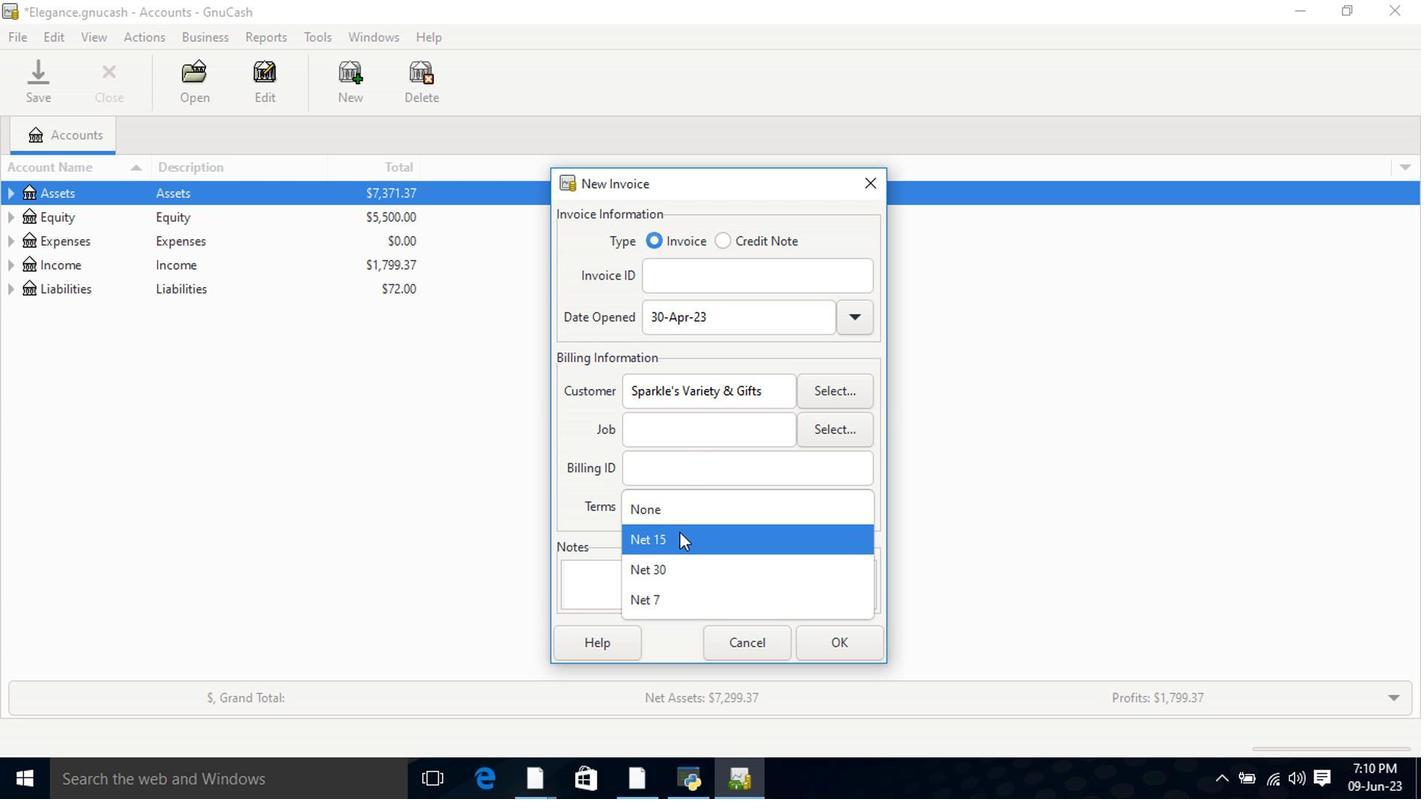 
Action: Mouse moved to (833, 643)
Screenshot: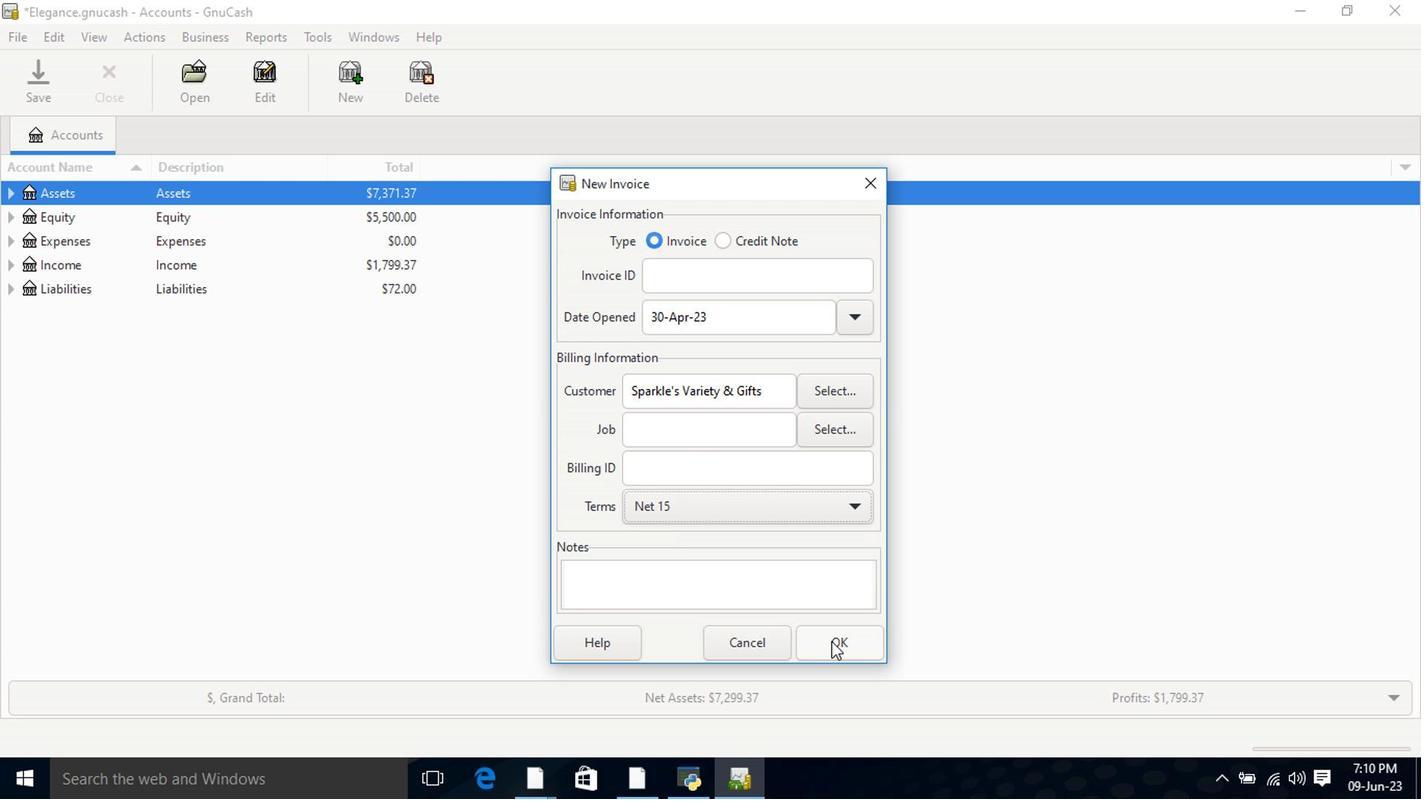 
Action: Mouse pressed left at (833, 643)
Screenshot: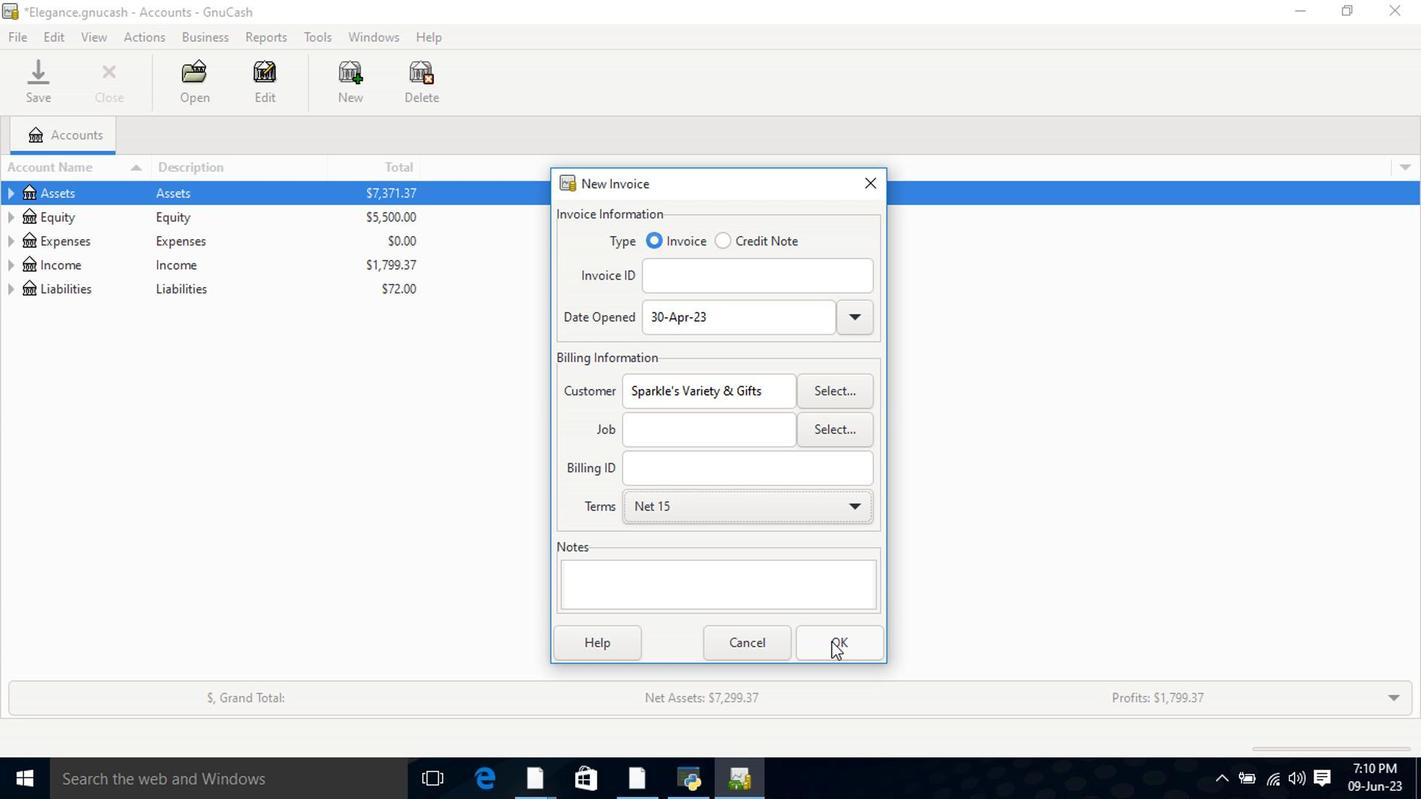 
Action: Mouse moved to (99, 415)
Screenshot: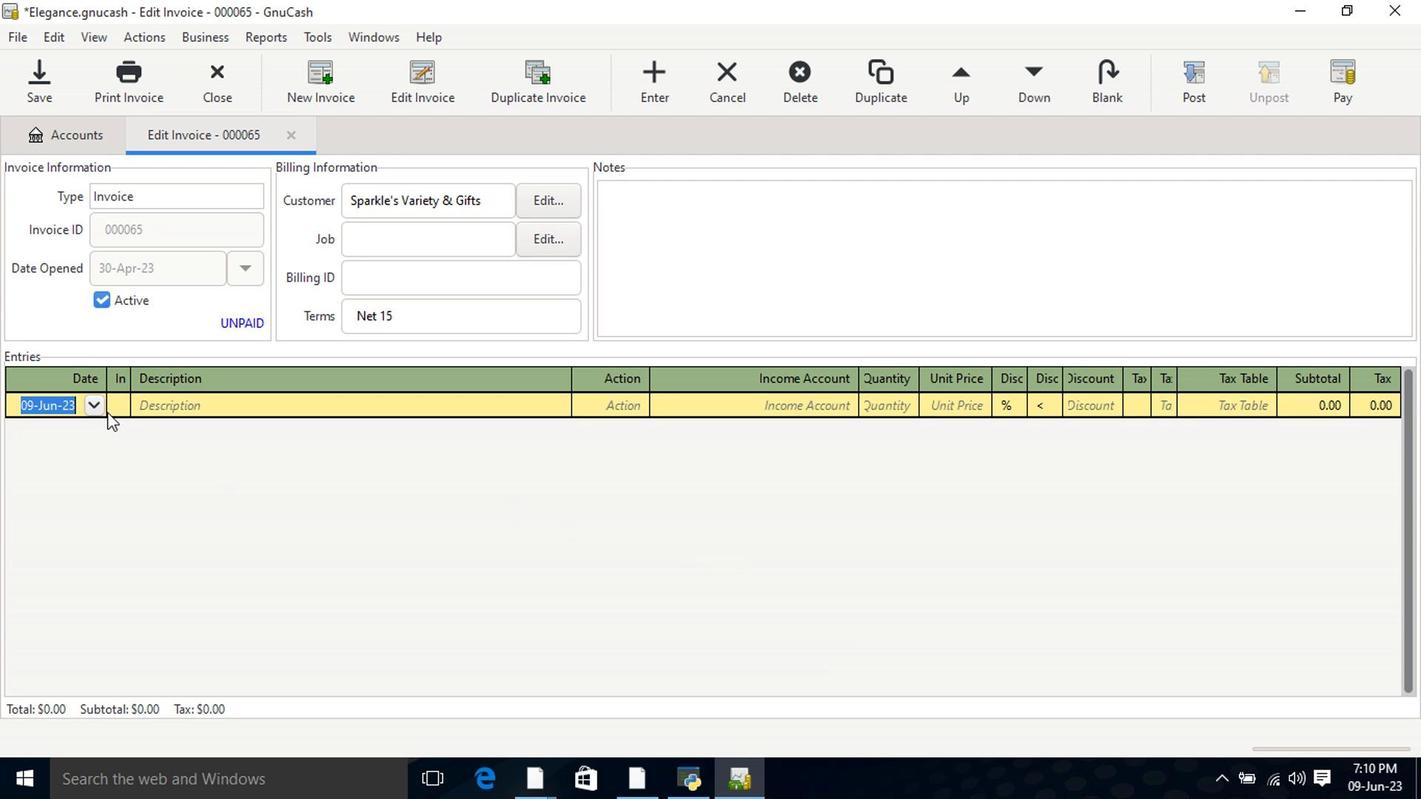 
Action: Mouse pressed left at (99, 415)
Screenshot: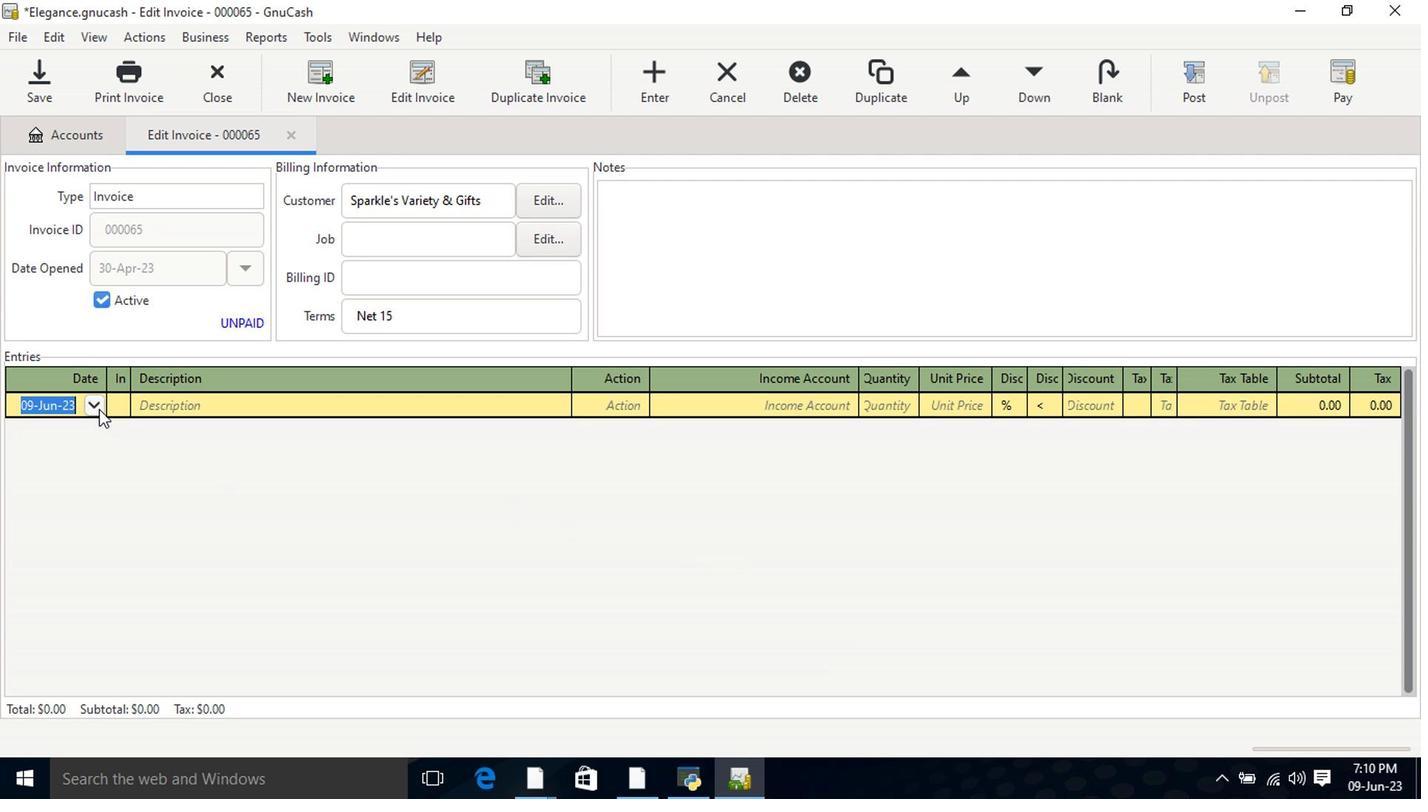 
Action: Mouse moved to (15, 437)
Screenshot: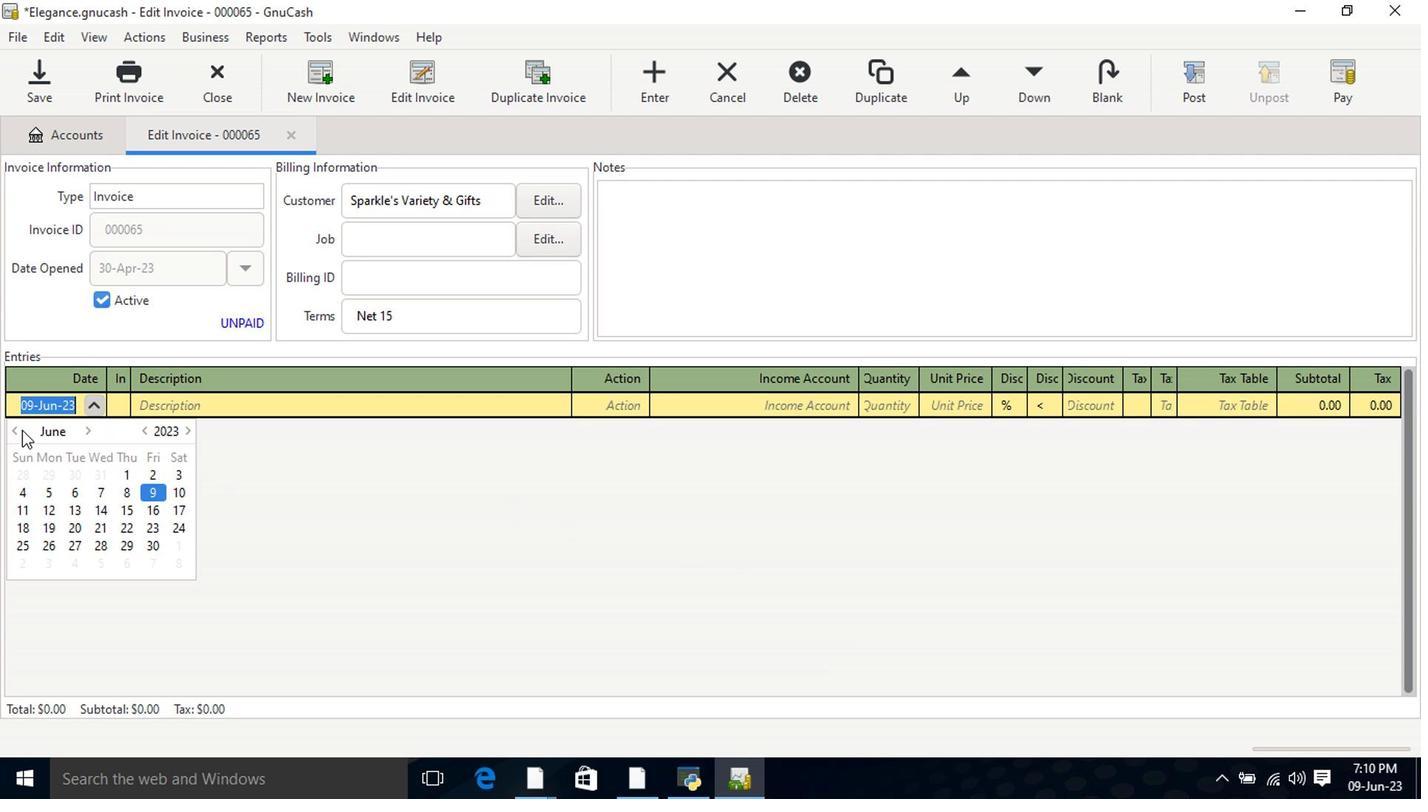 
Action: Mouse pressed left at (15, 437)
Screenshot: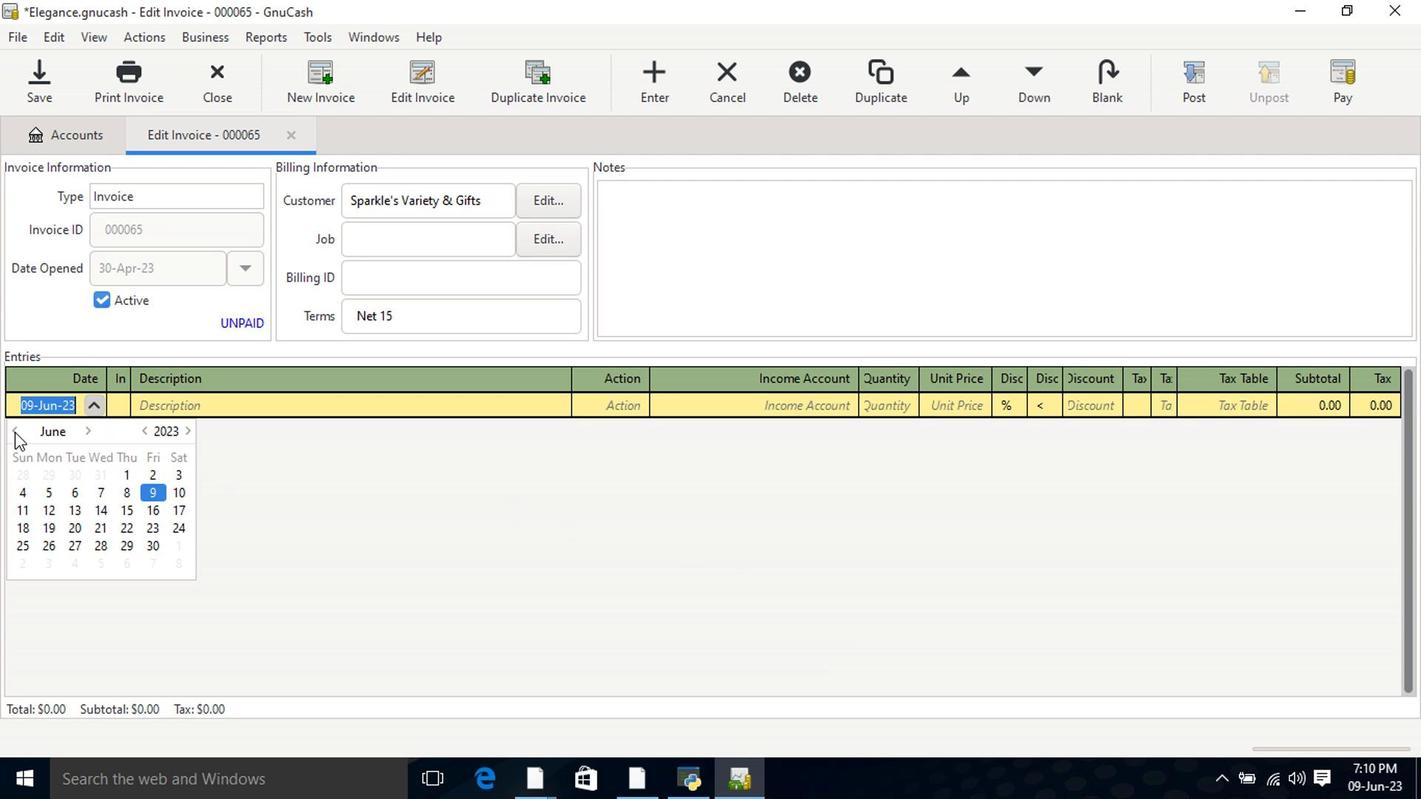 
Action: Mouse pressed left at (15, 437)
Screenshot: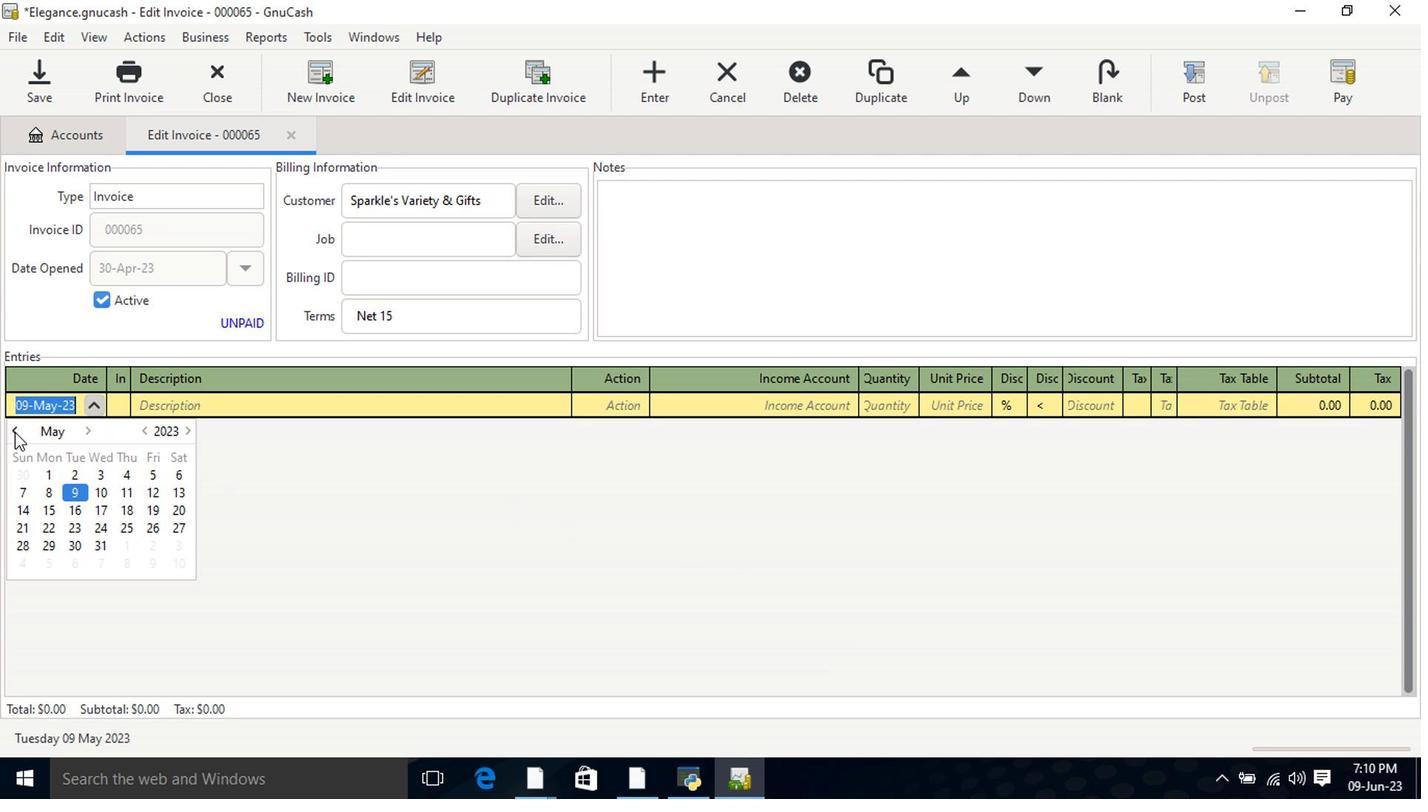 
Action: Mouse moved to (27, 572)
Screenshot: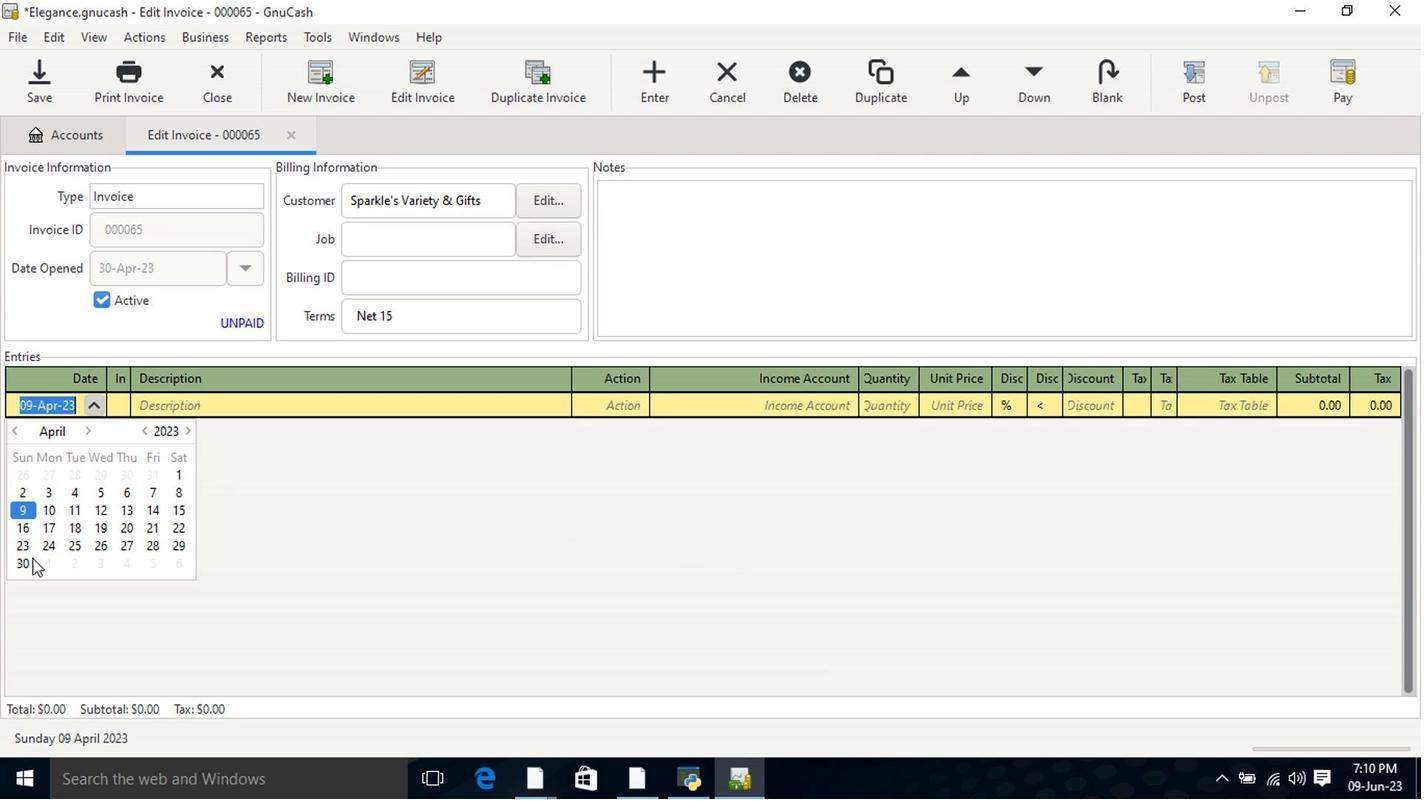 
Action: Mouse pressed left at (27, 572)
Screenshot: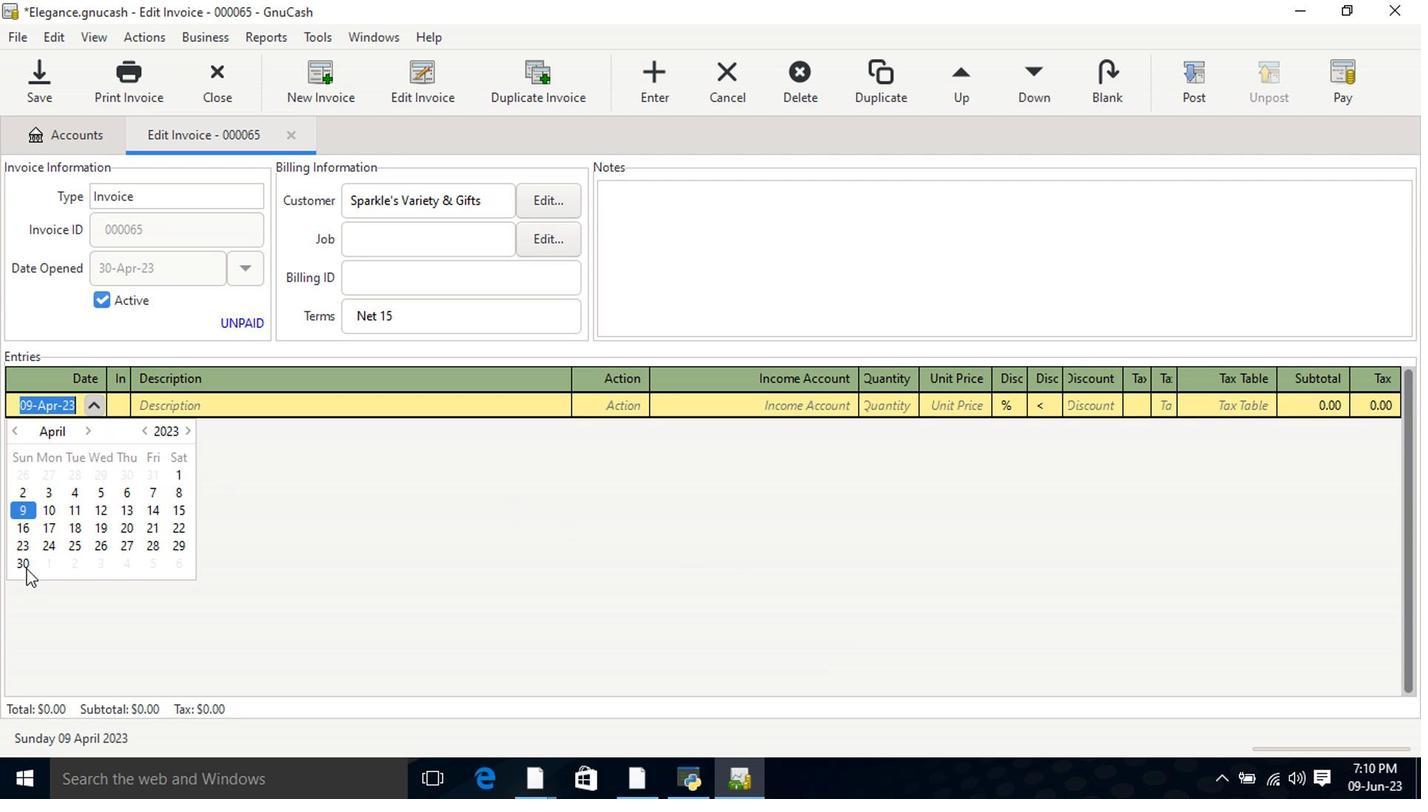 
Action: Mouse pressed left at (27, 572)
Screenshot: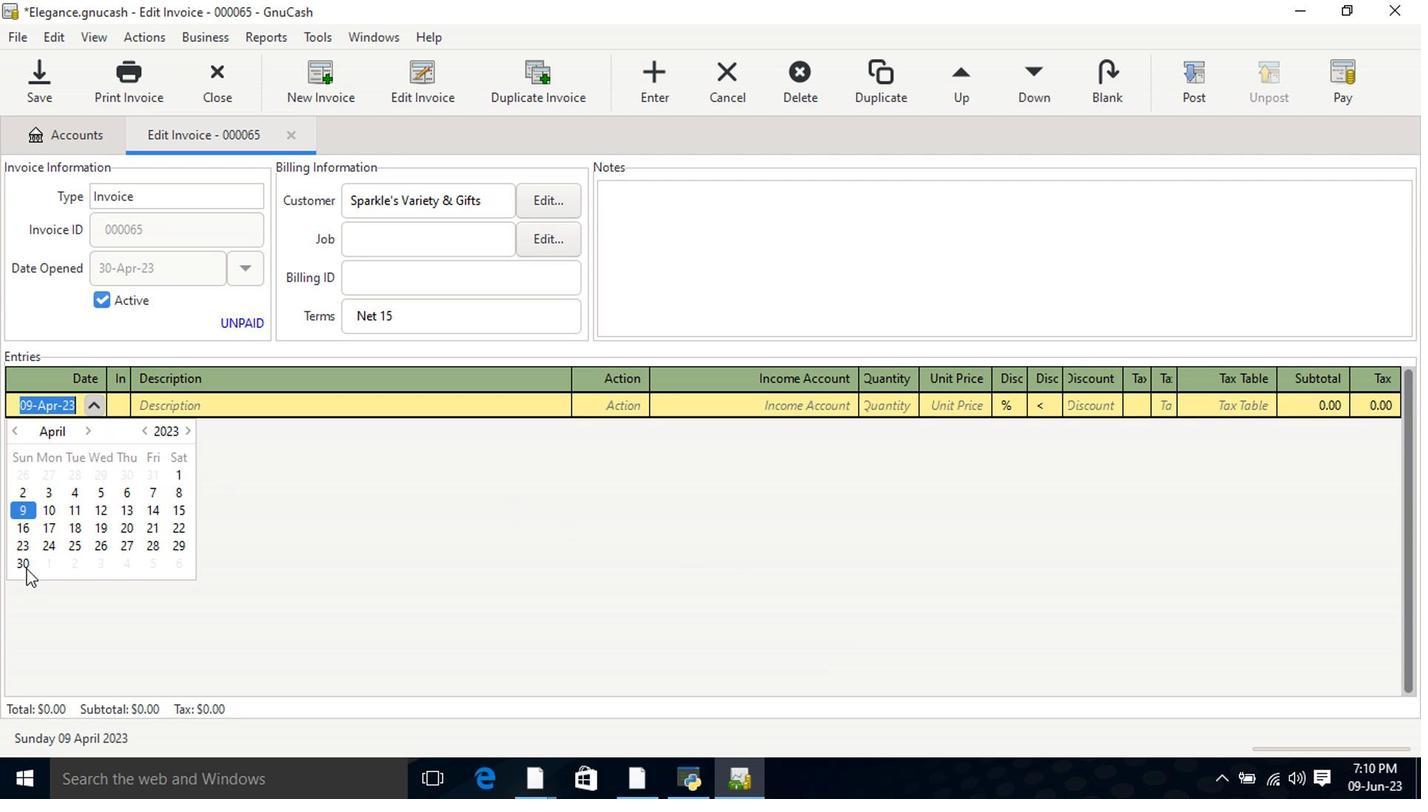 
Action: Mouse moved to (159, 439)
Screenshot: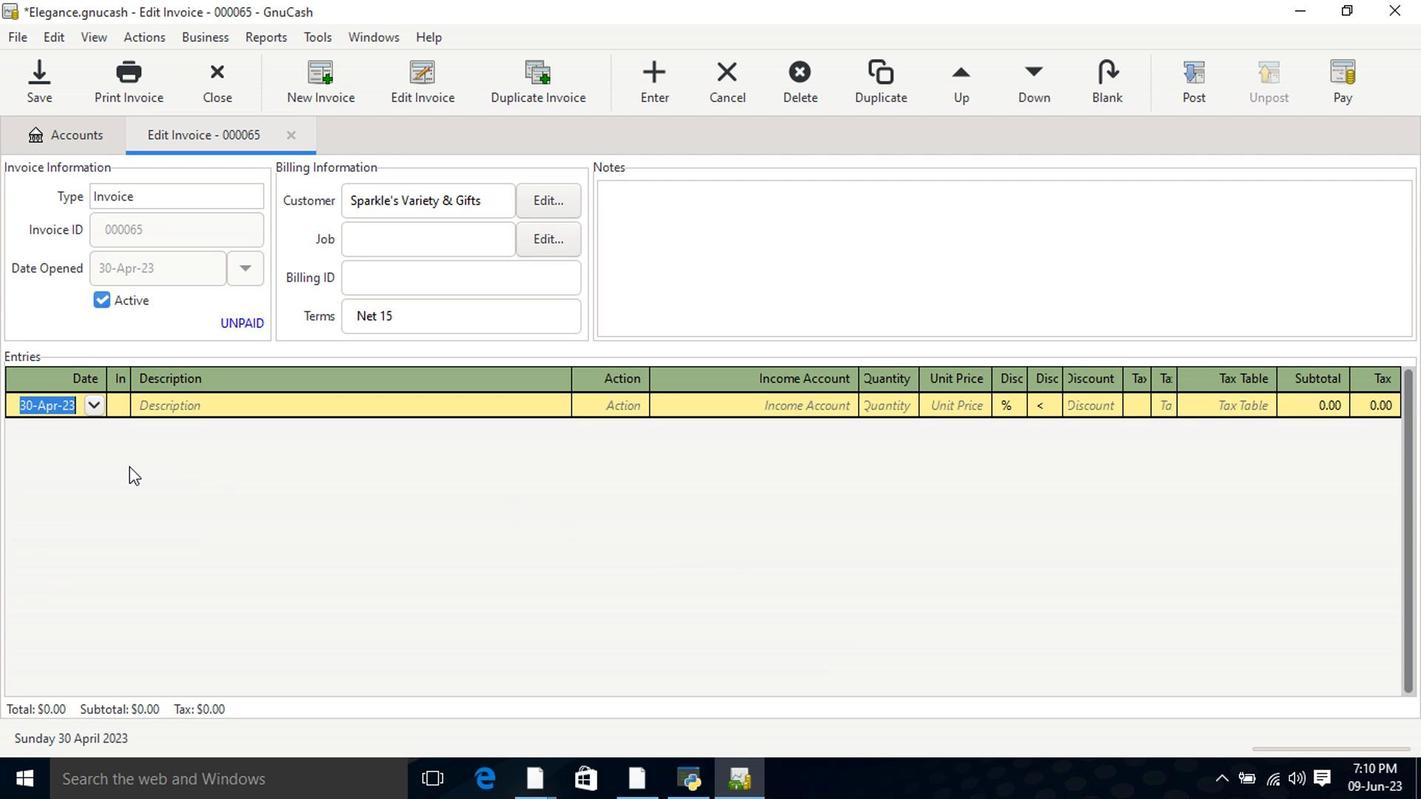 
Action: Key pressed <Key.tab>
Screenshot: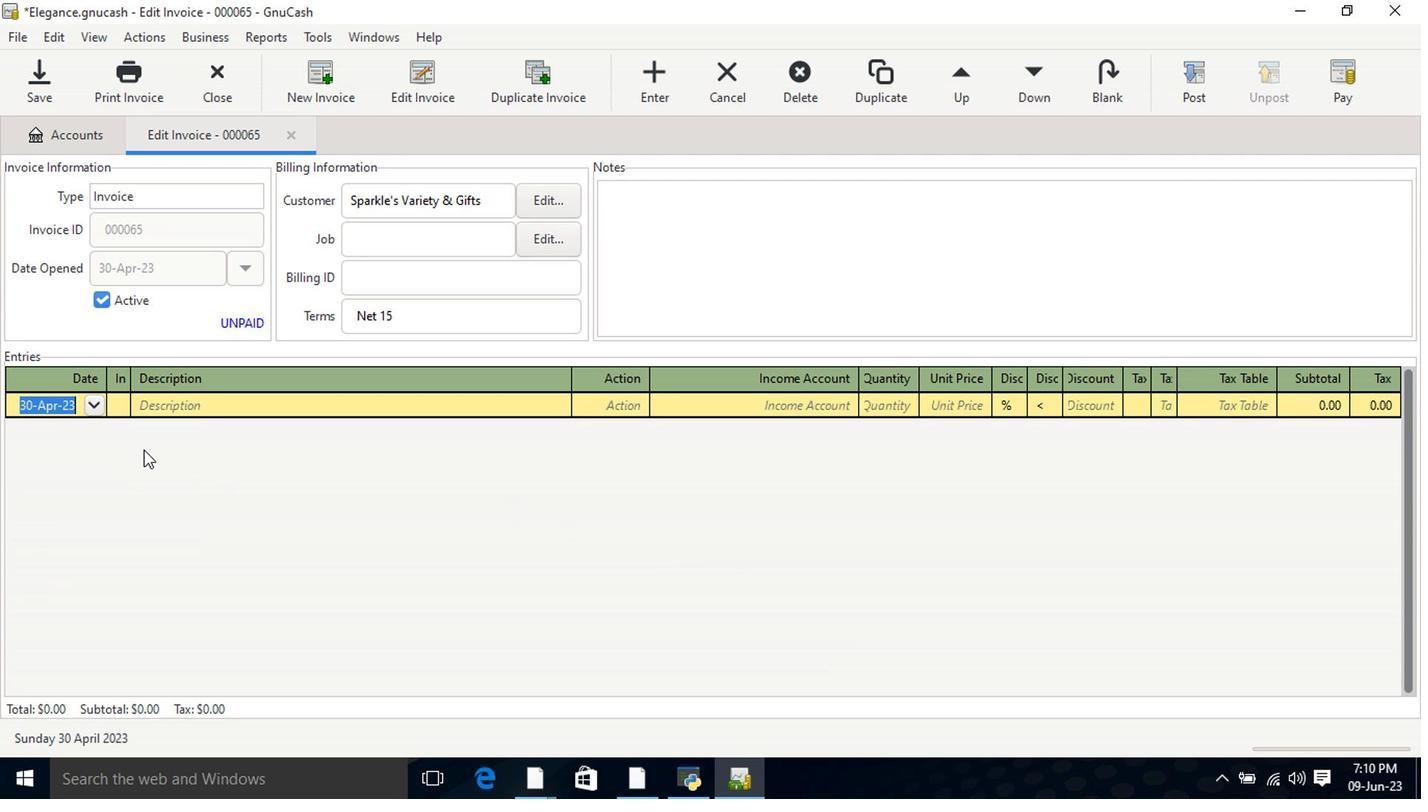
Action: Mouse moved to (159, 433)
Screenshot: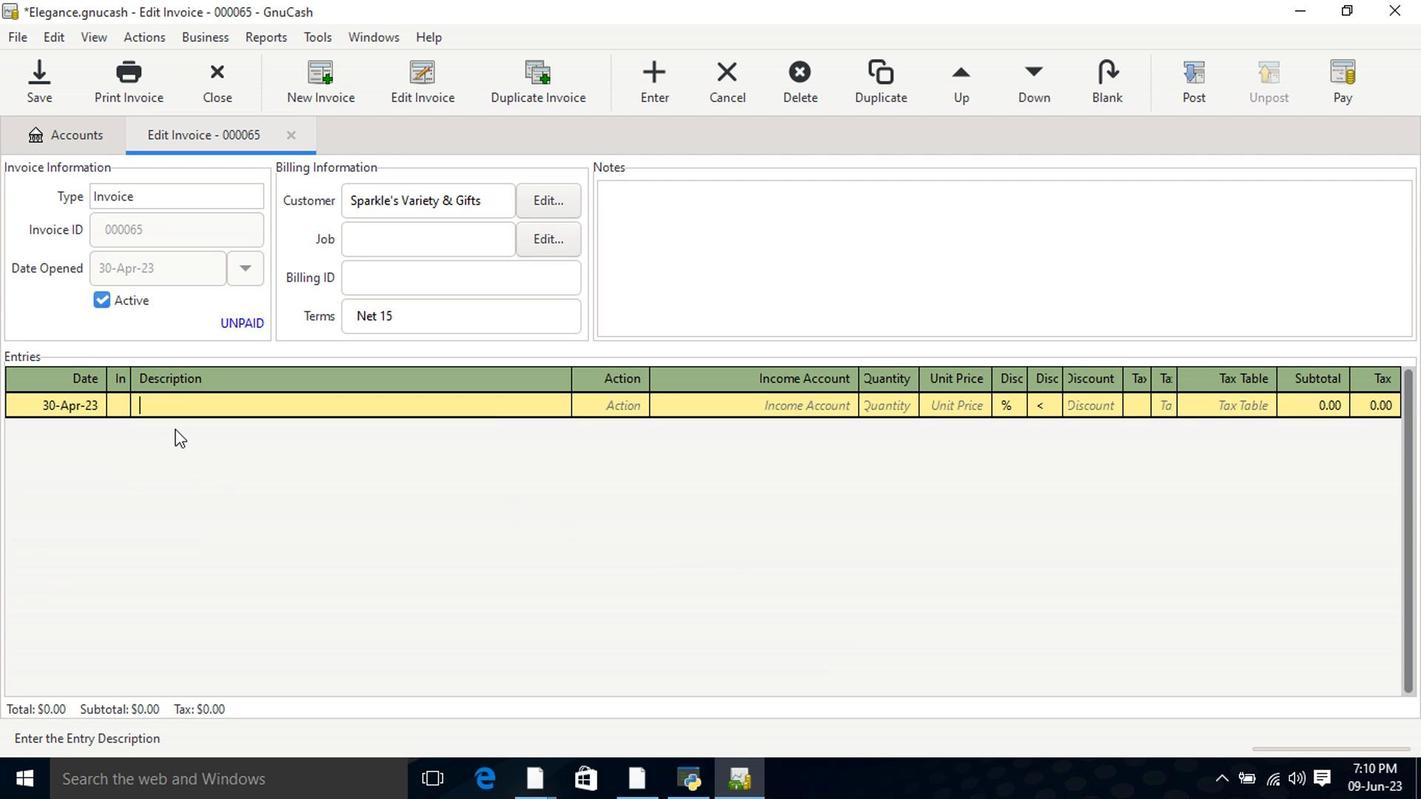 
Action: Key pressed <Key.shift>
Screenshot: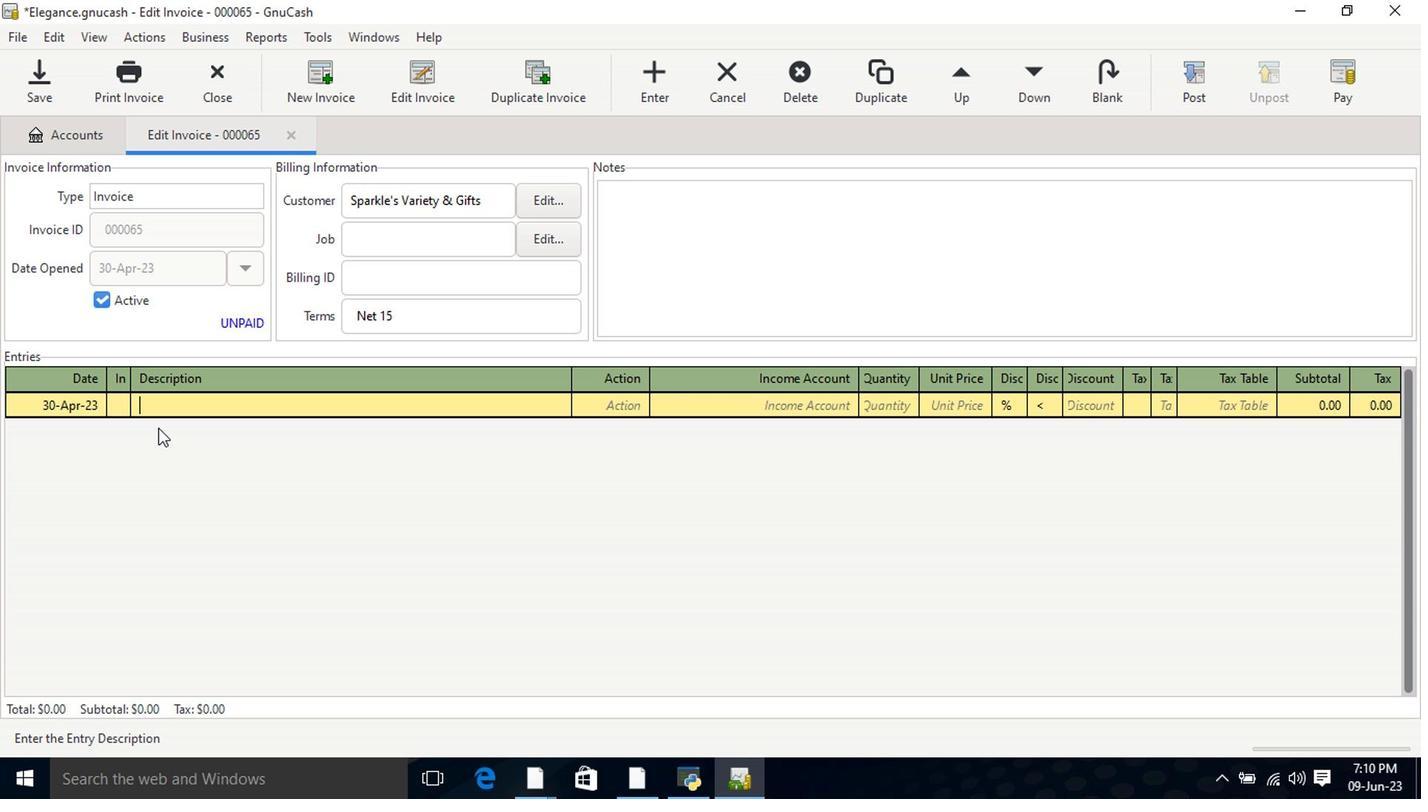 
Action: Mouse moved to (159, 433)
Screenshot: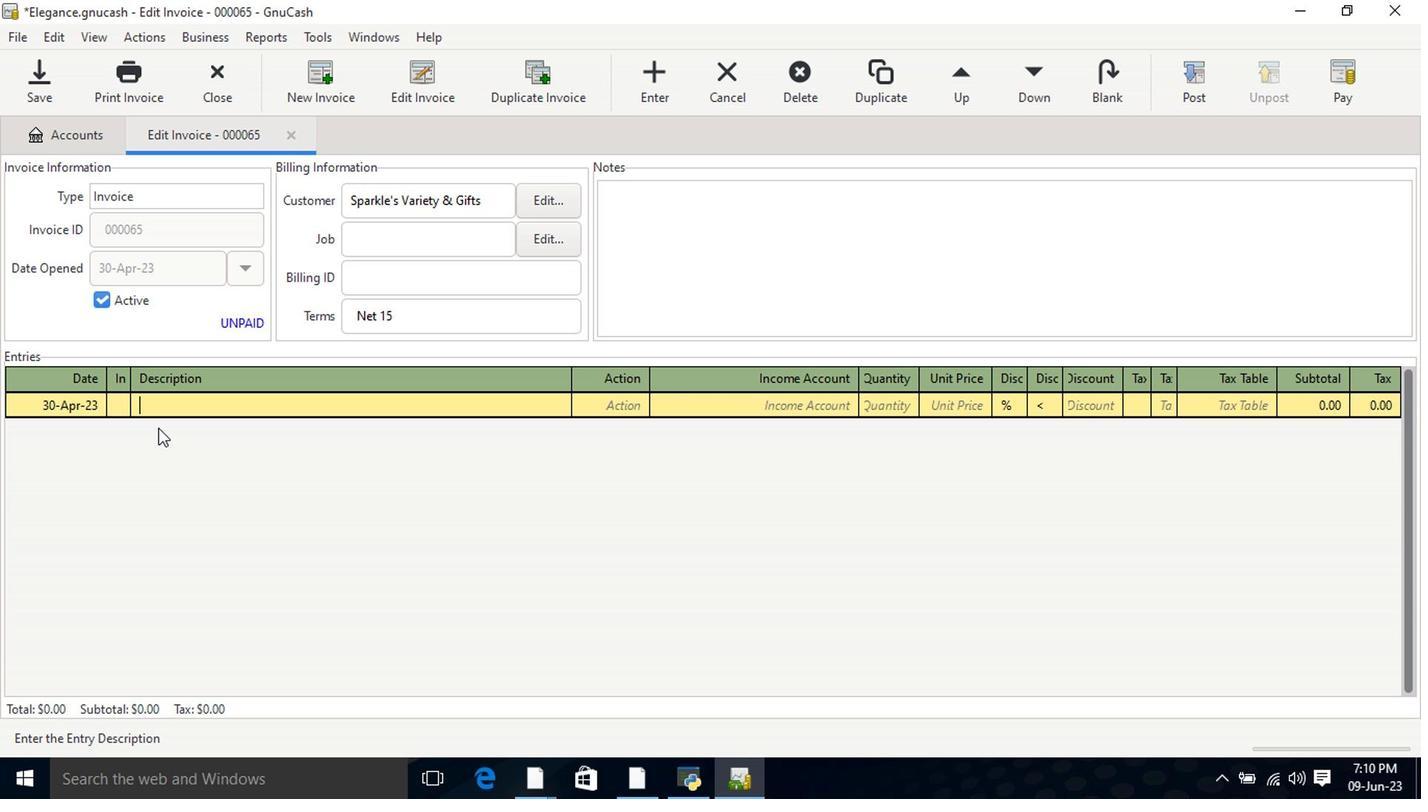 
Action: Key pressed Duo<Key.space><Key.shift>Brush-<Key.shift>On<Key.space><Key.shift>Eyelash<Key.space><Key.shift>Adhesive<Key.tab>5<Key.tab>10.99<Key.tab>
Screenshot: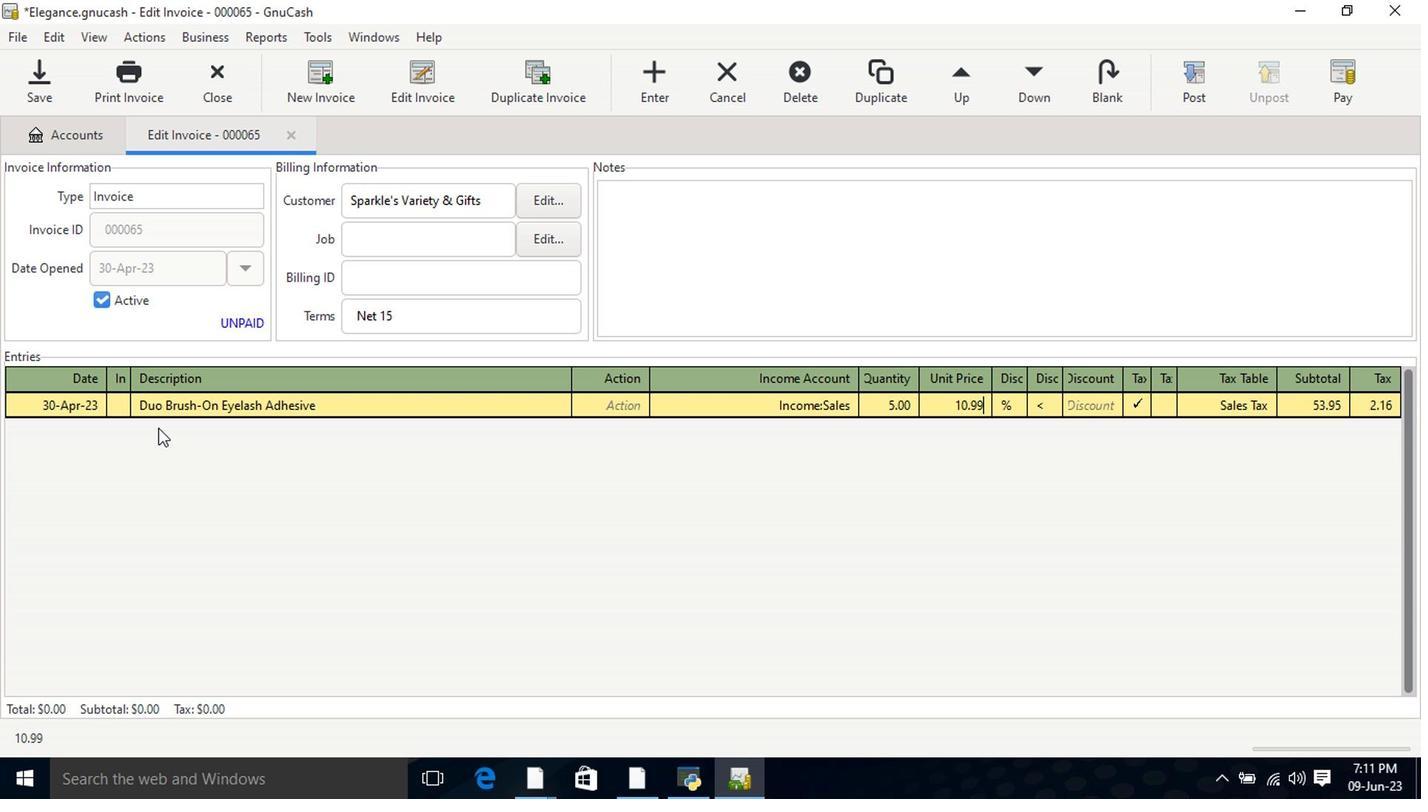 
Action: Mouse moved to (1160, 409)
Screenshot: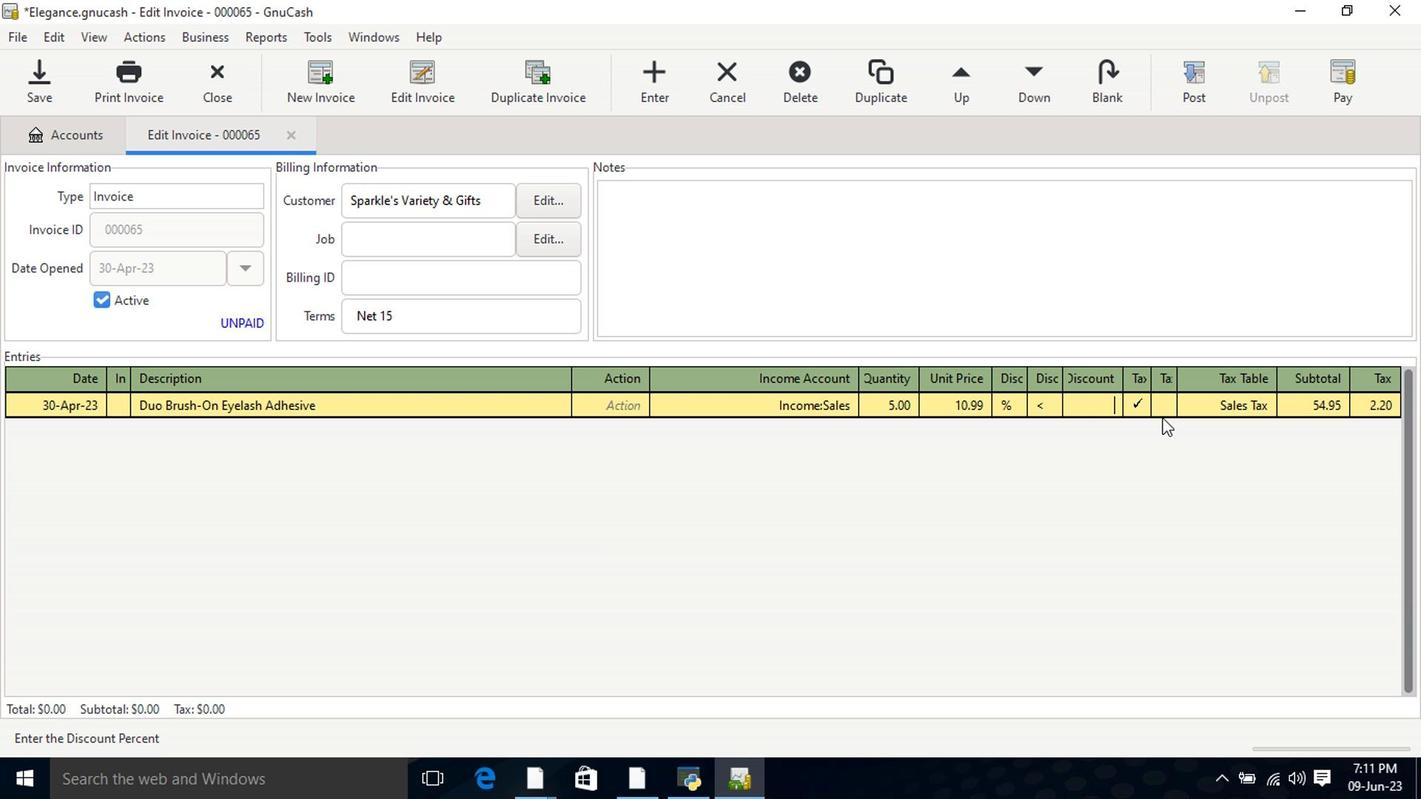 
Action: Mouse pressed left at (1160, 409)
Screenshot: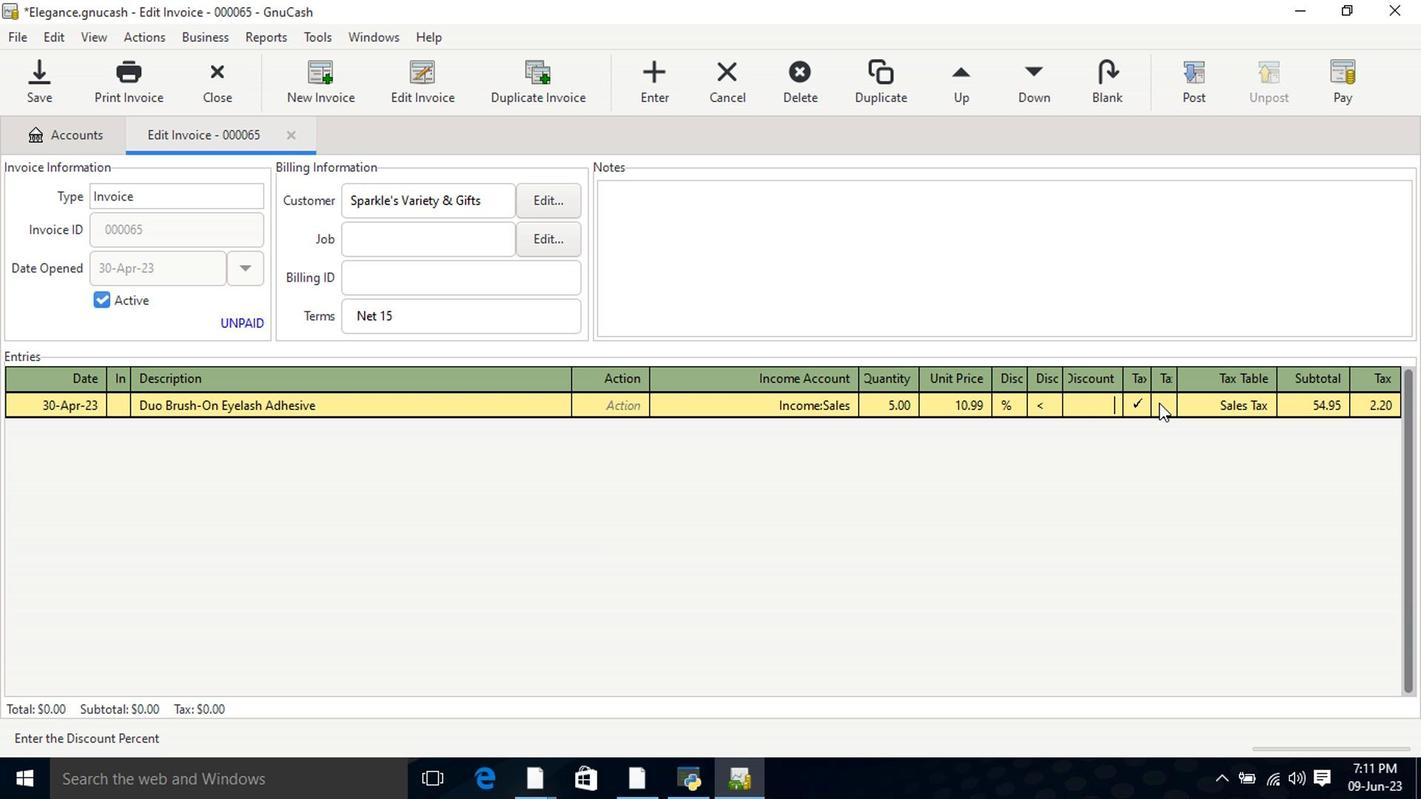 
Action: Mouse moved to (1209, 419)
Screenshot: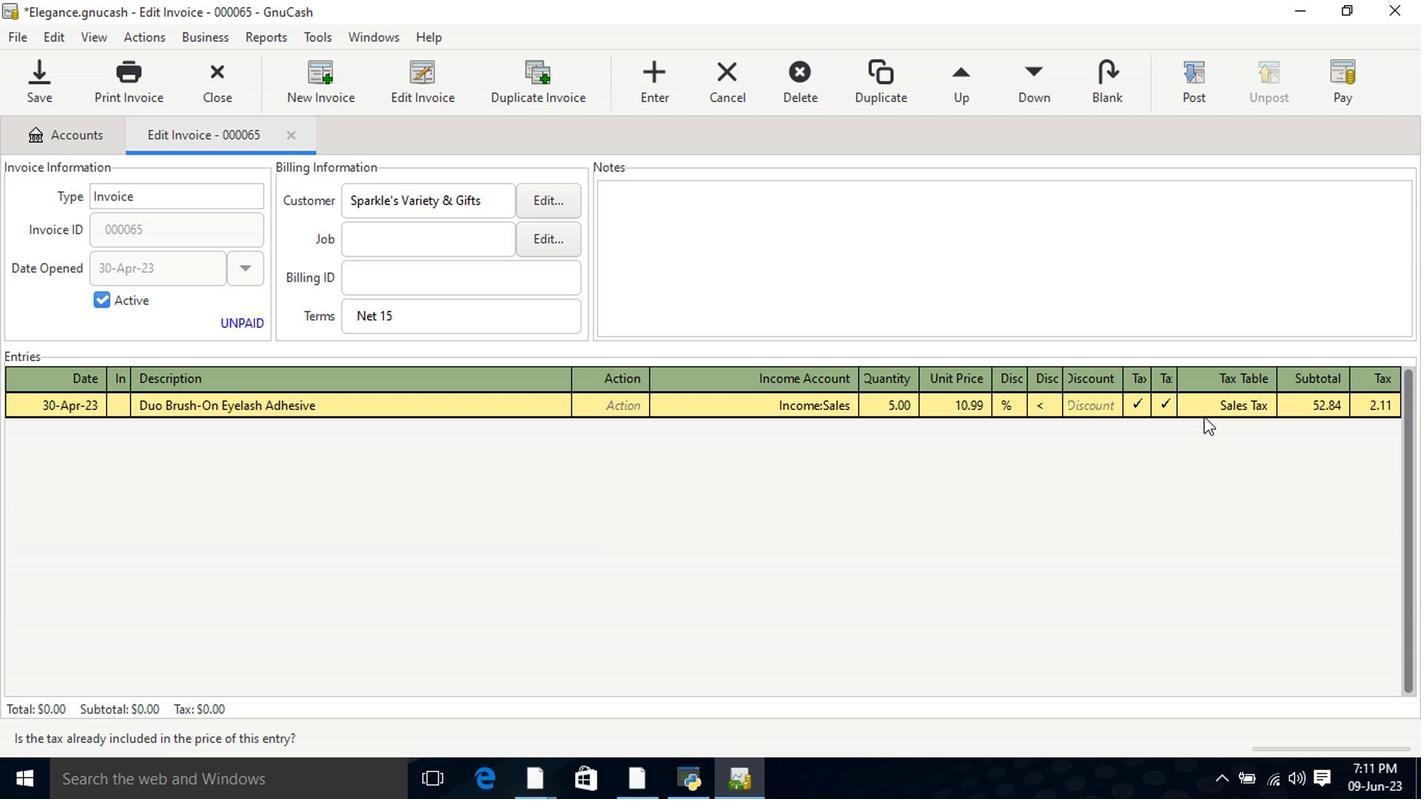 
Action: Key pressed <Key.tab><Key.tab>
Screenshot: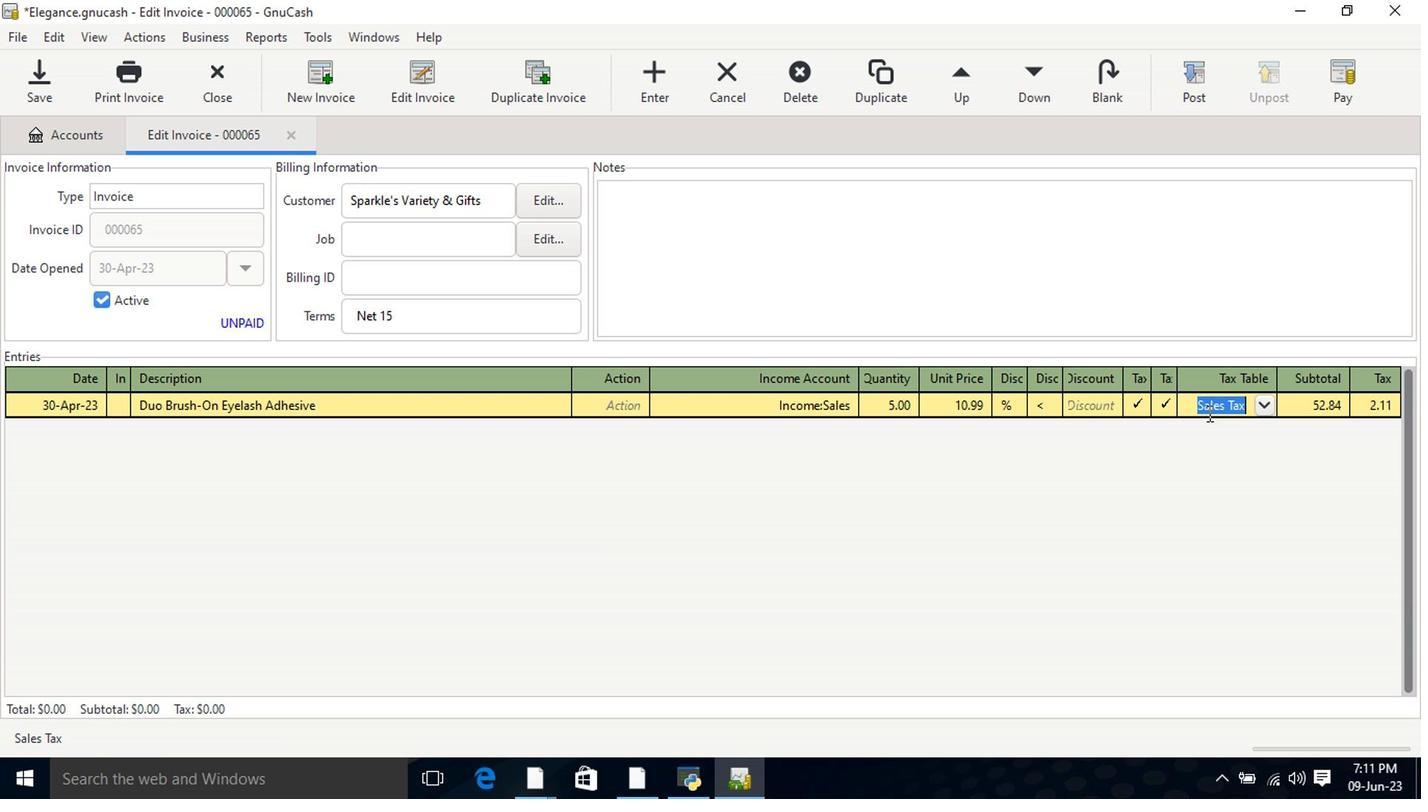 
Action: Mouse moved to (1192, 102)
Screenshot: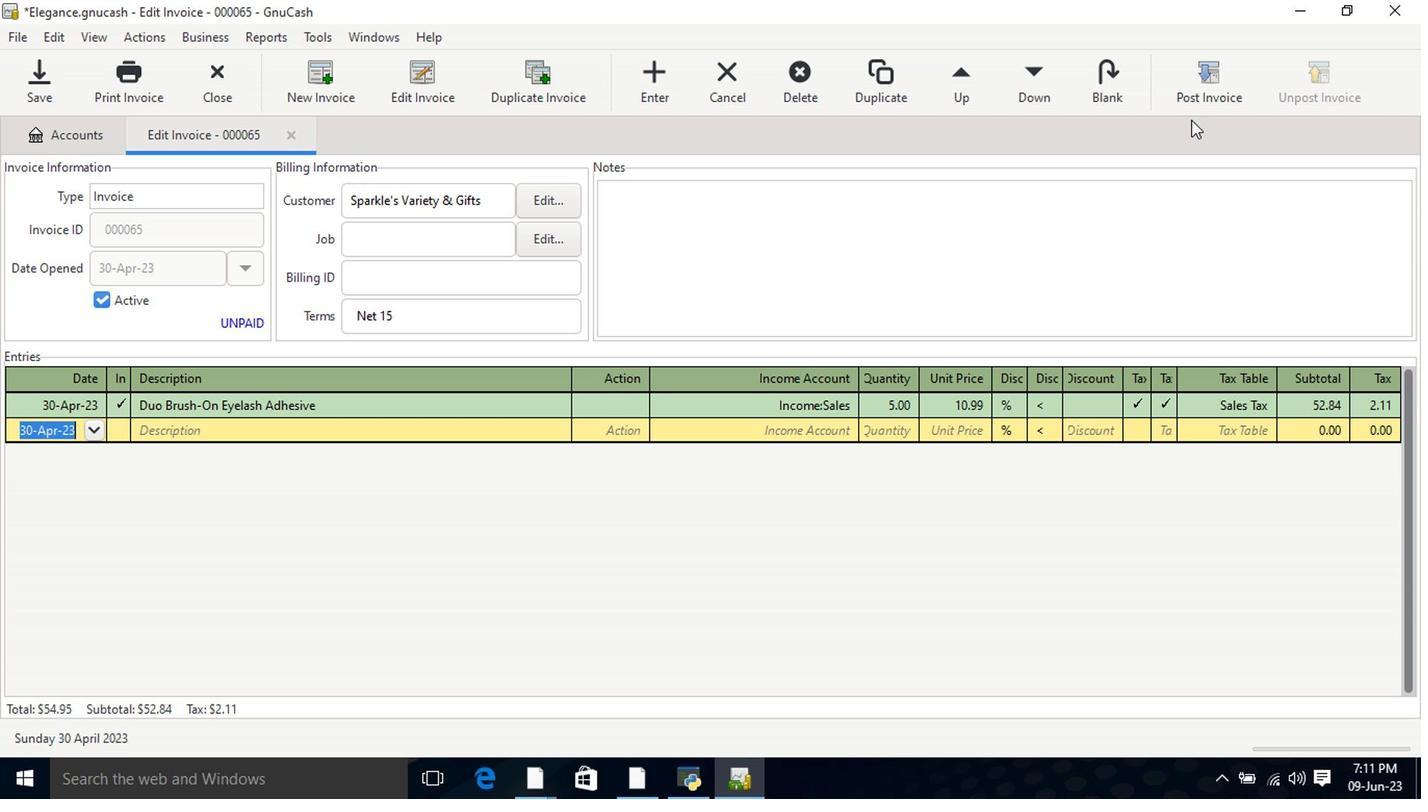 
Action: Mouse pressed left at (1192, 102)
Screenshot: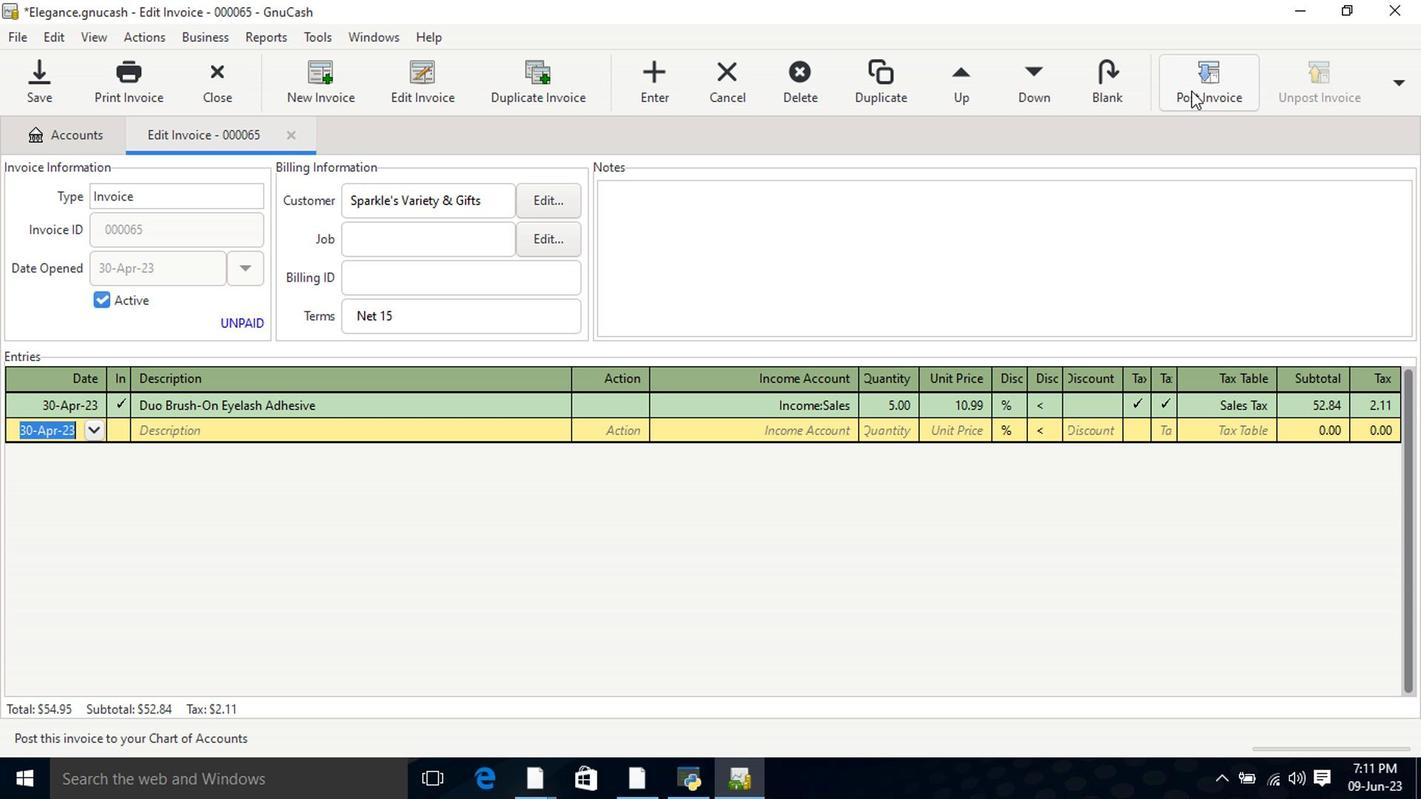 
Action: Mouse moved to (895, 359)
Screenshot: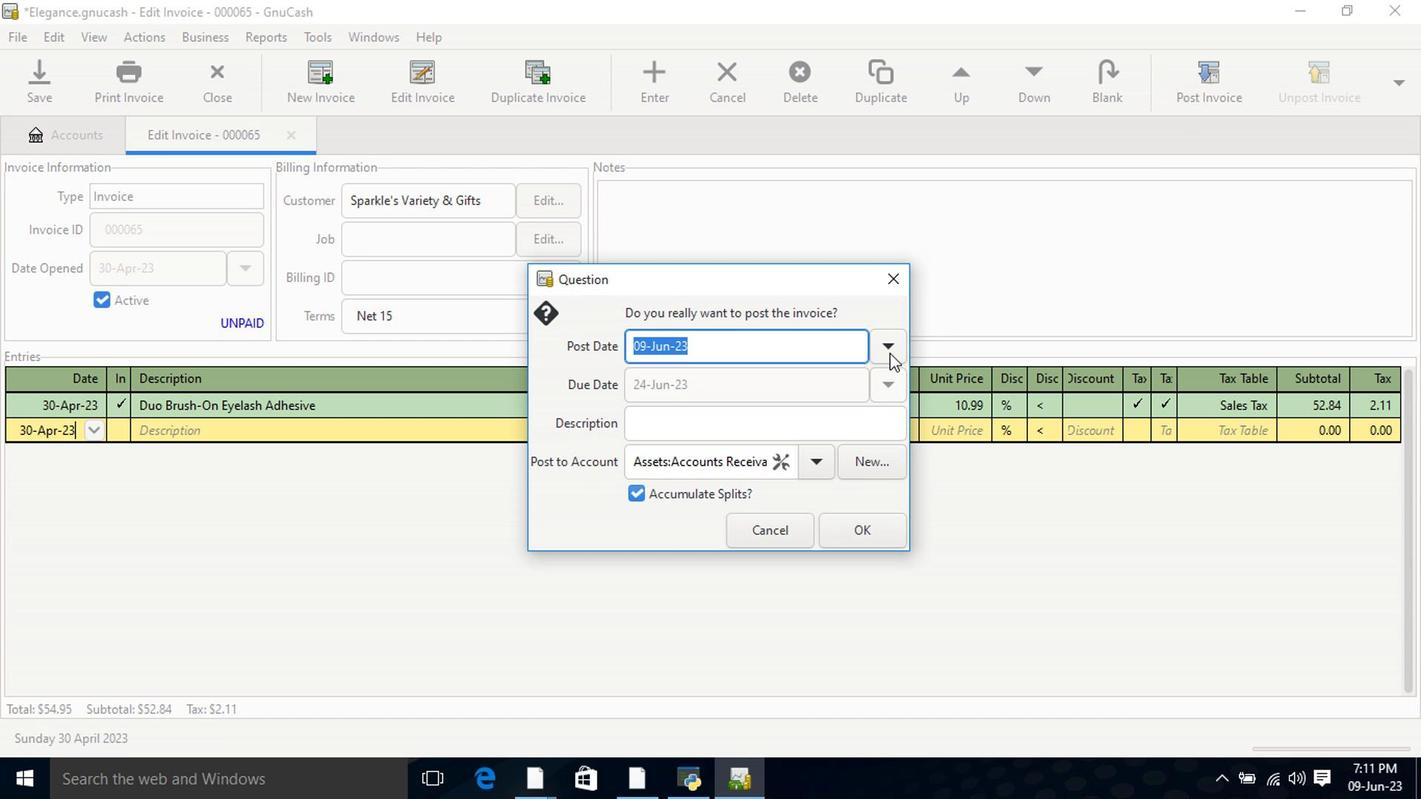 
Action: Mouse pressed left at (895, 359)
Screenshot: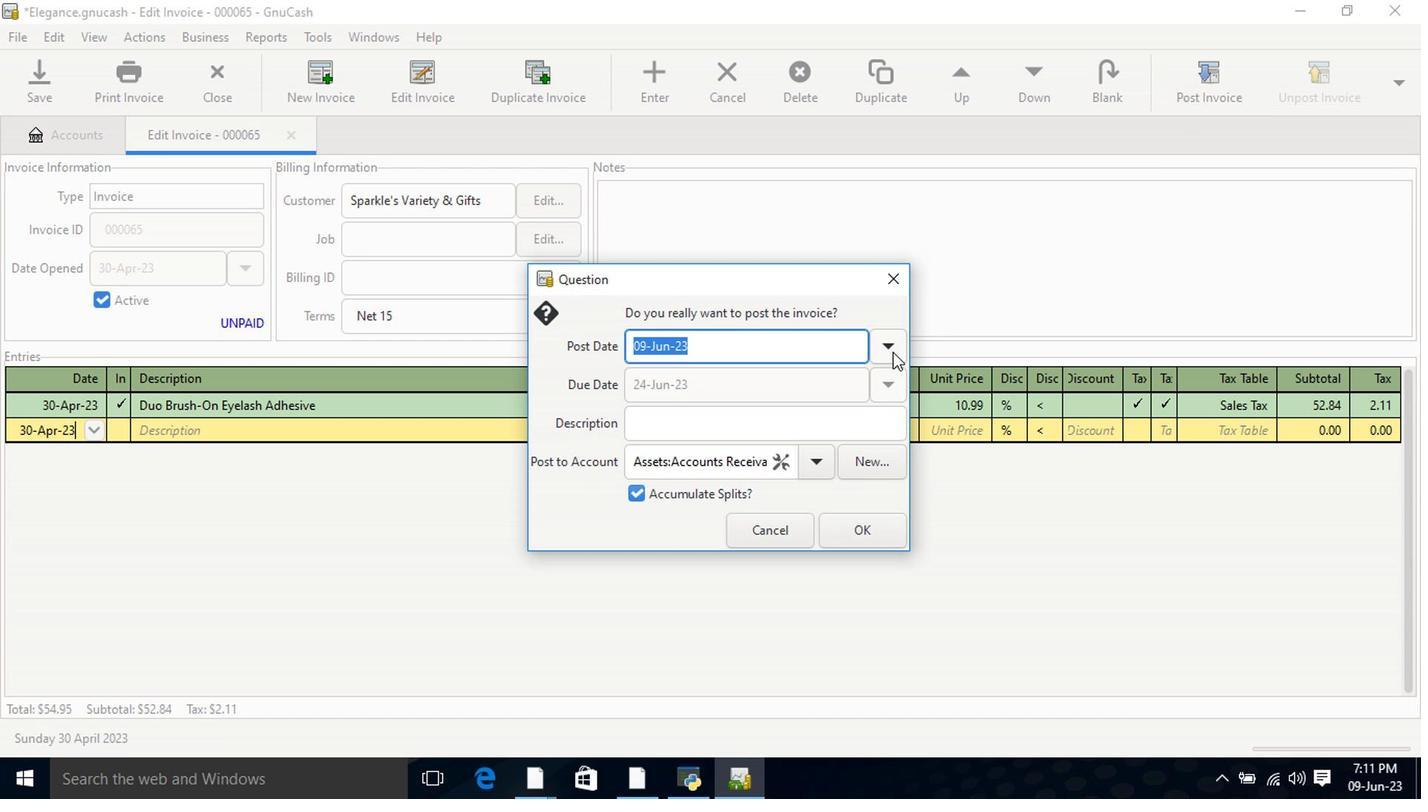 
Action: Mouse moved to (727, 385)
Screenshot: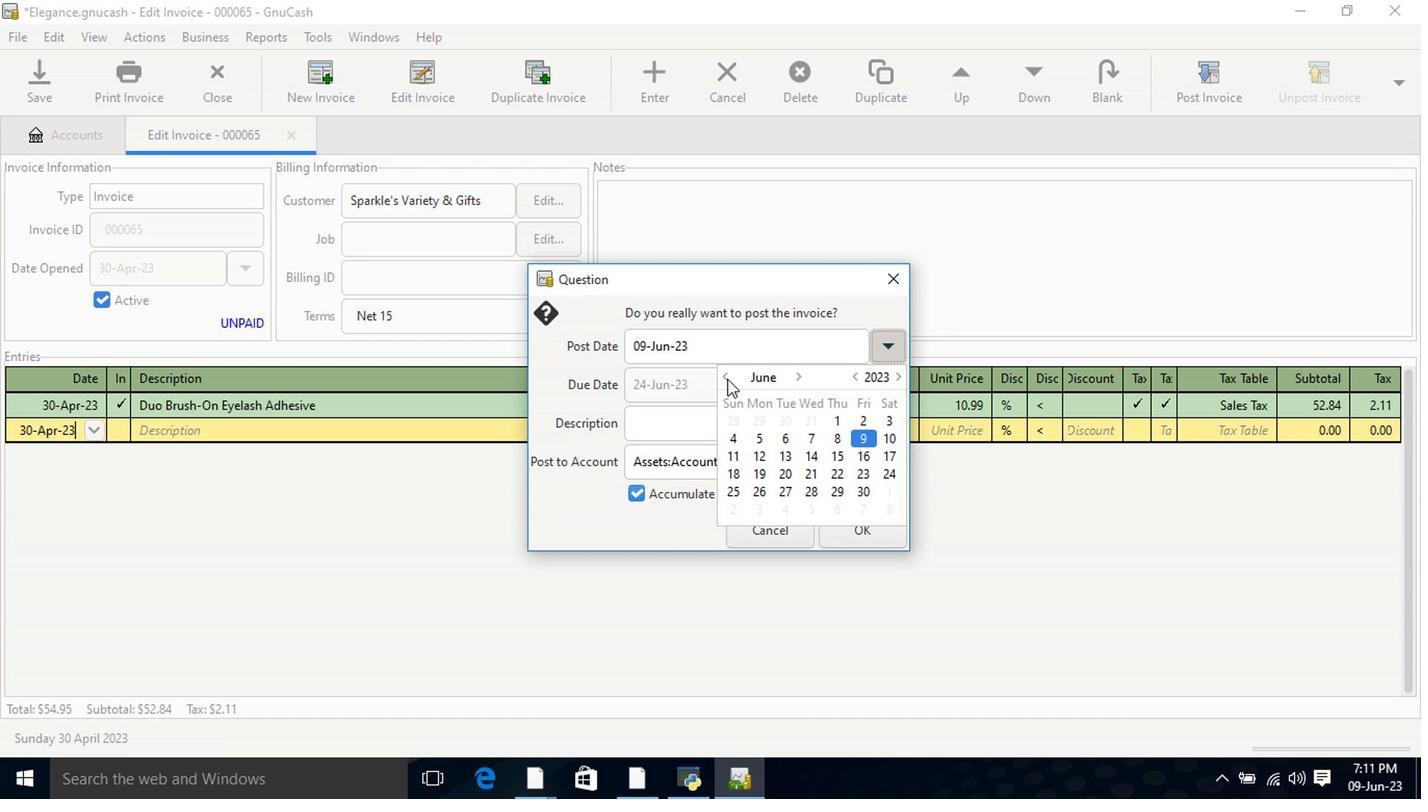 
Action: Mouse pressed left at (727, 385)
Screenshot: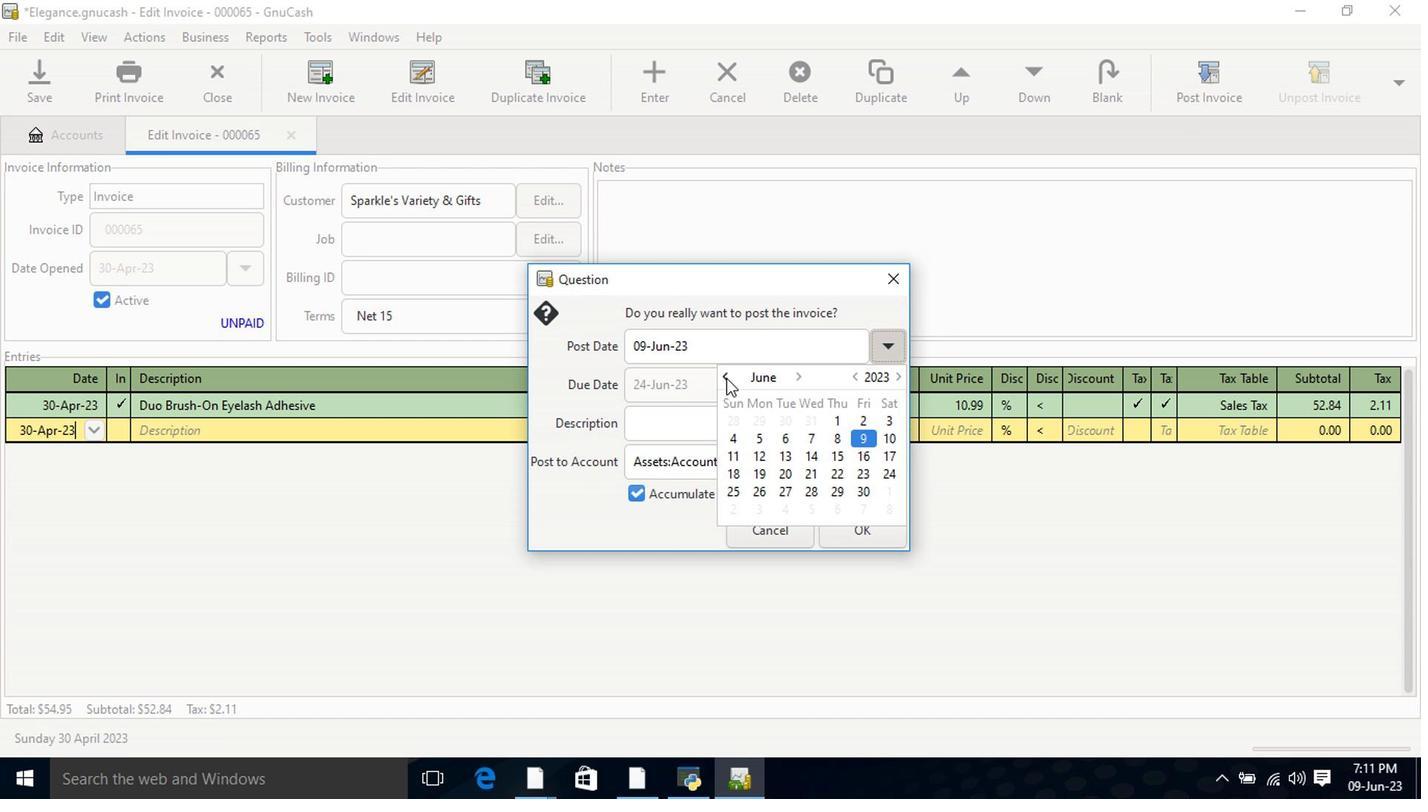 
Action: Mouse pressed left at (727, 385)
Screenshot: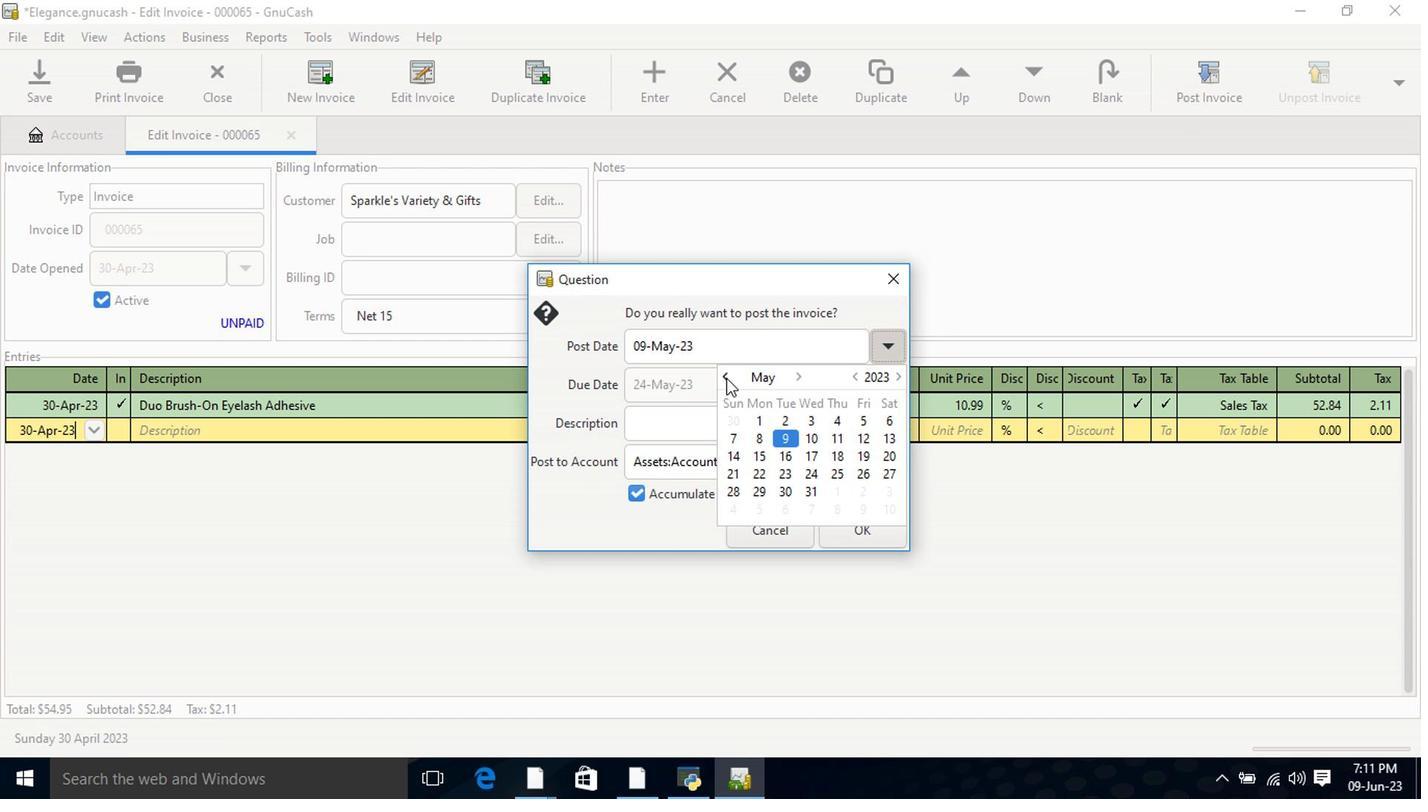 
Action: Mouse moved to (744, 512)
Screenshot: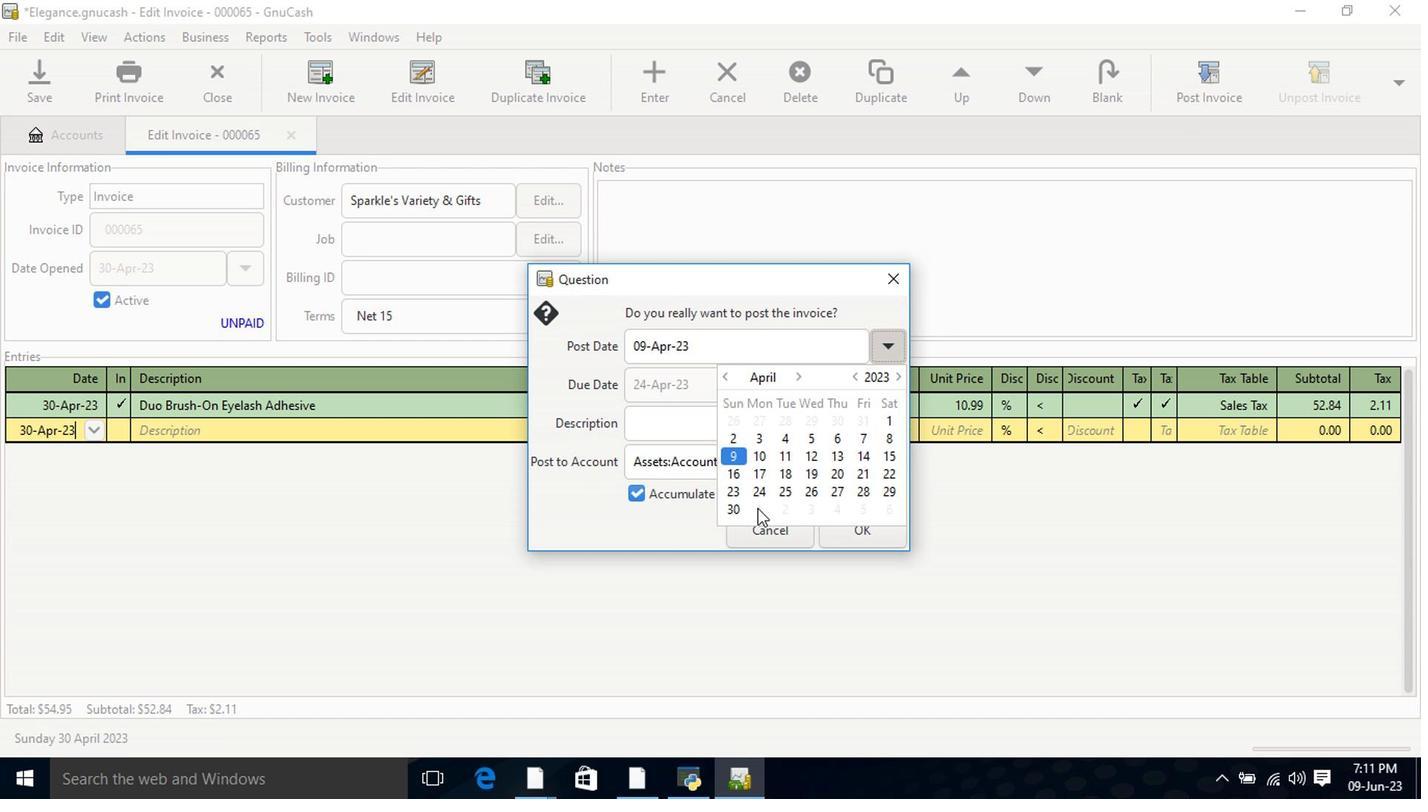 
Action: Mouse pressed left at (744, 512)
Screenshot: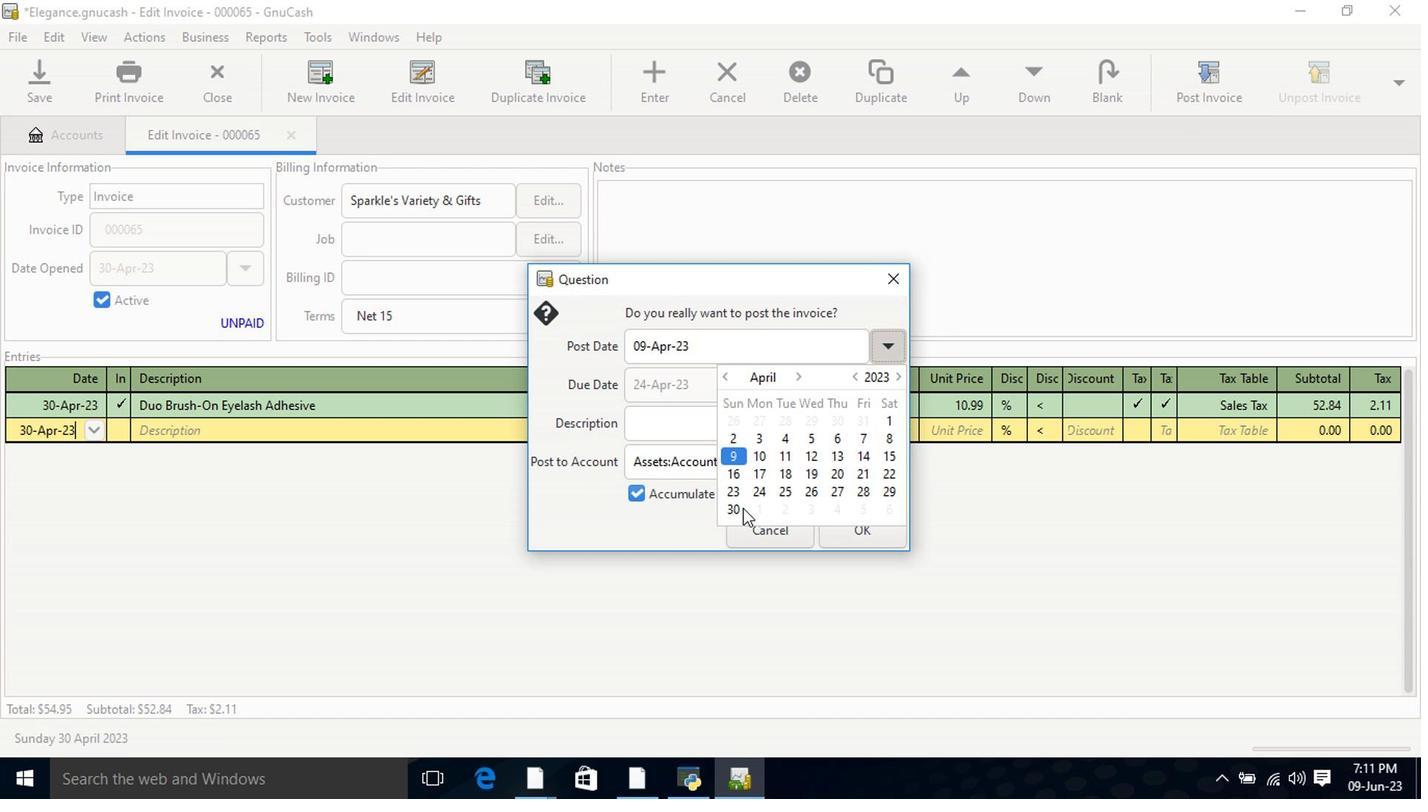 
Action: Mouse pressed left at (744, 512)
Screenshot: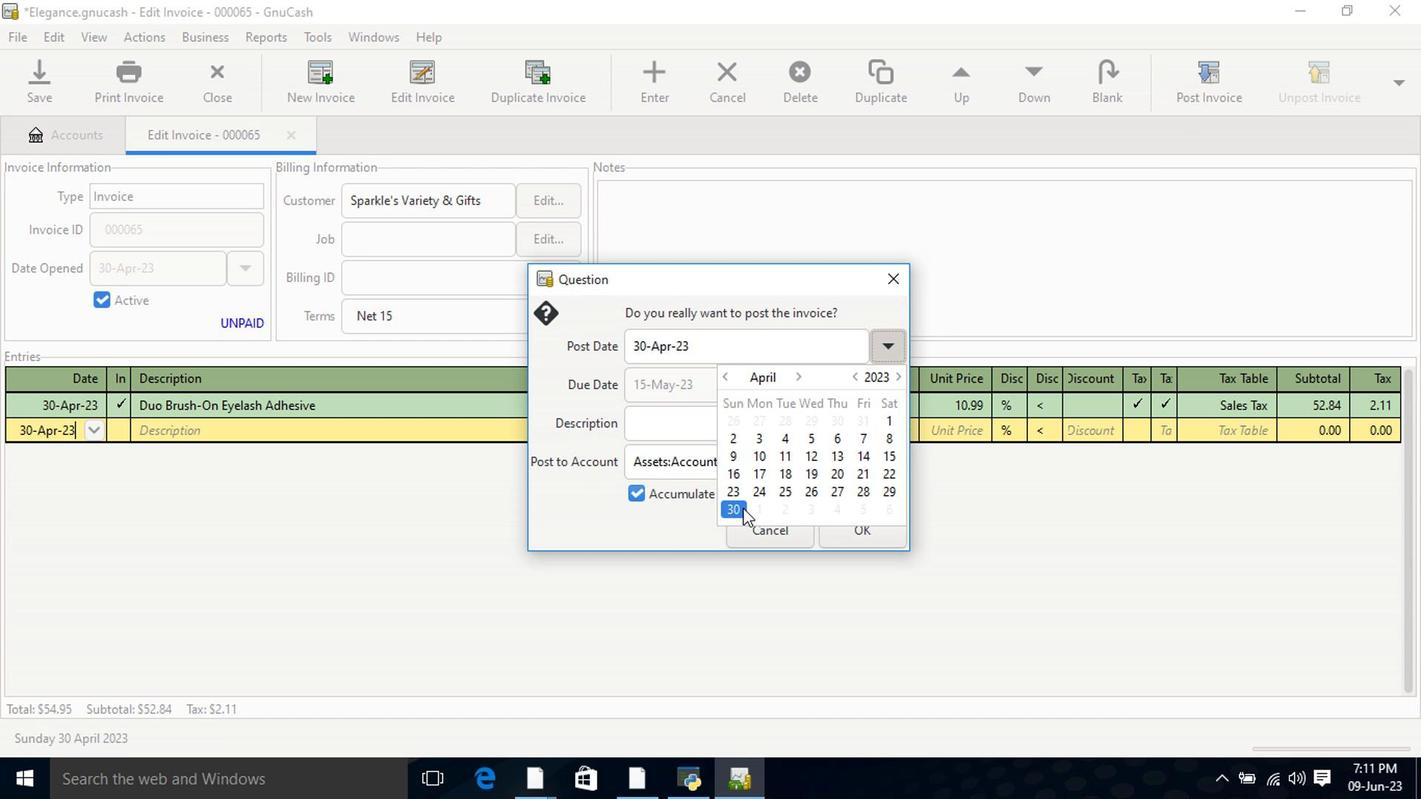 
Action: Mouse moved to (873, 539)
Screenshot: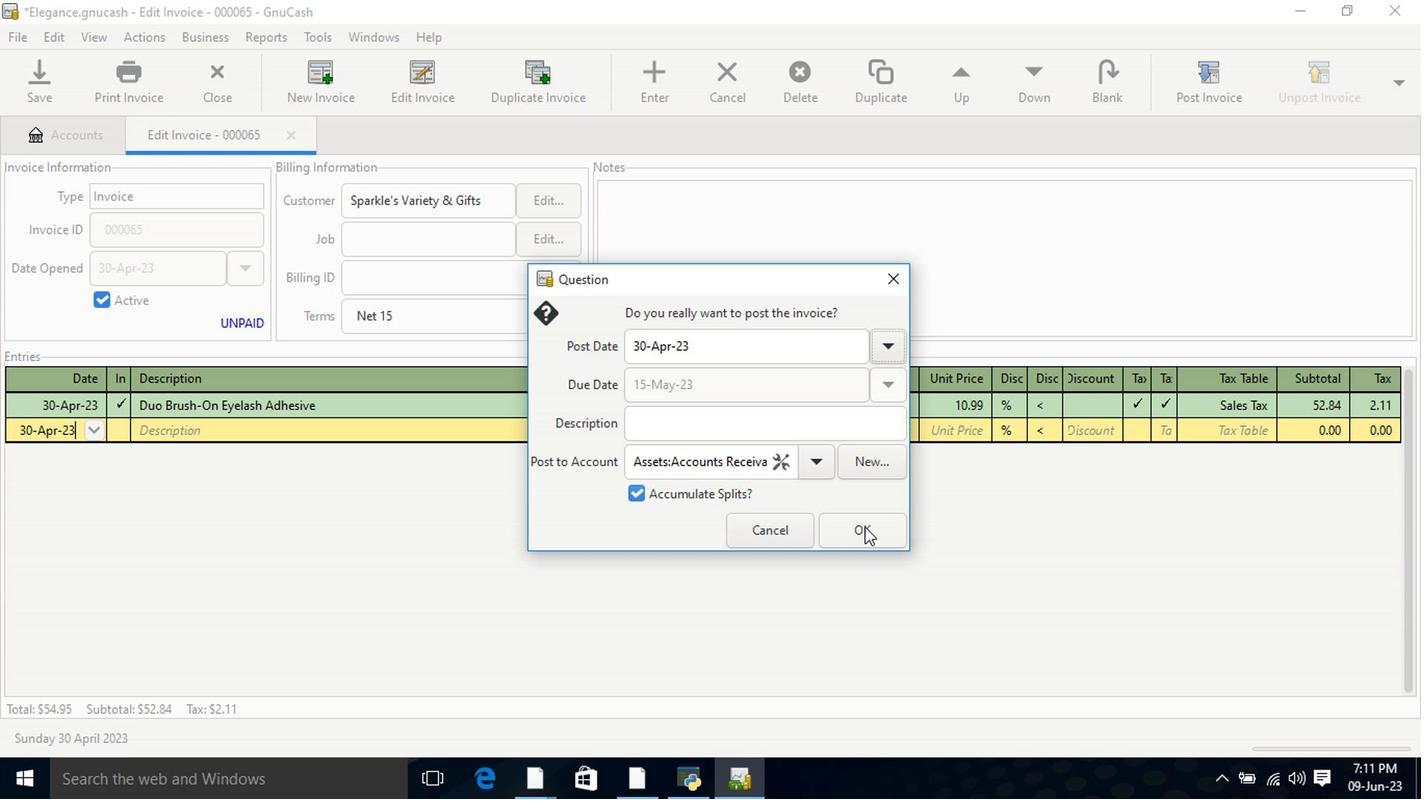 
Action: Mouse pressed left at (873, 539)
Screenshot: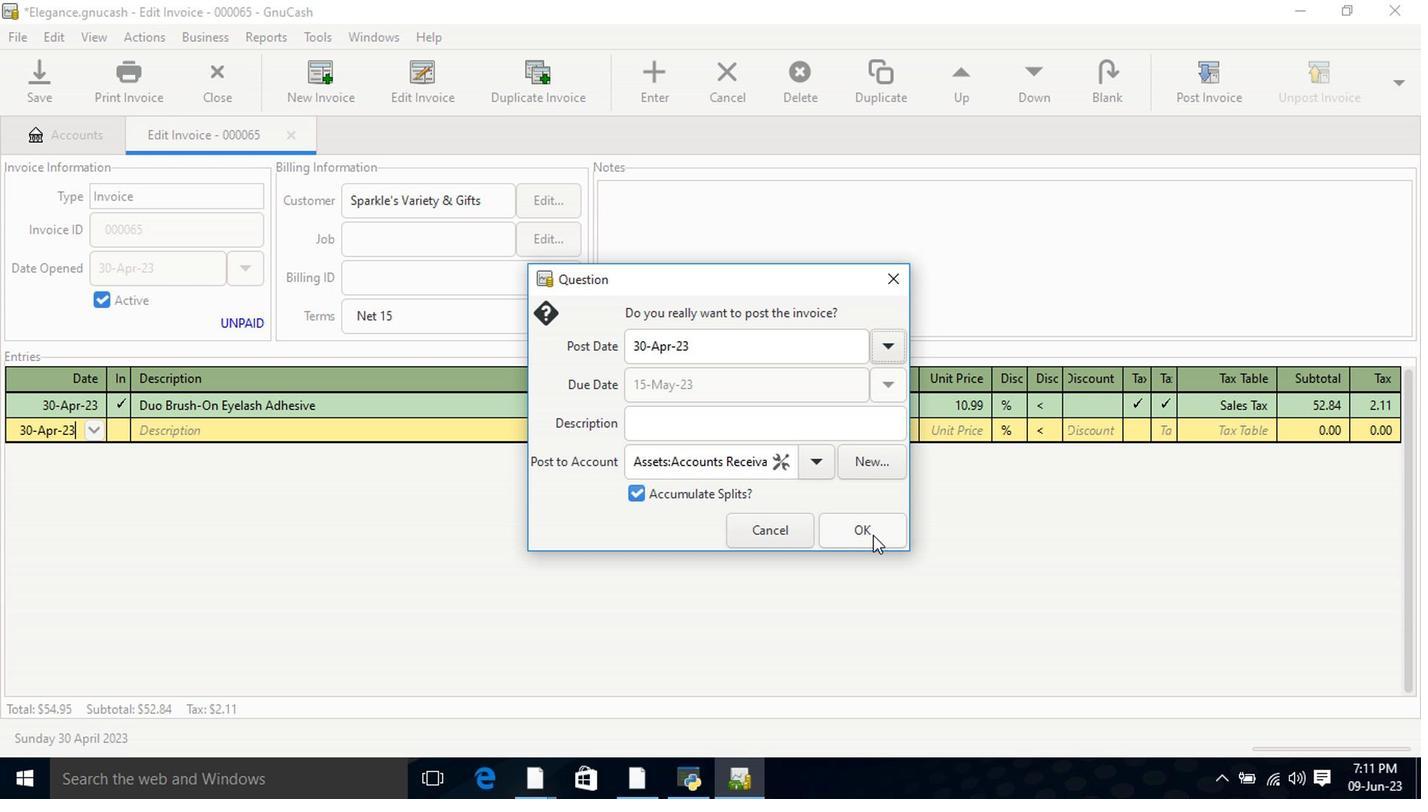 
Action: Mouse moved to (1337, 111)
Screenshot: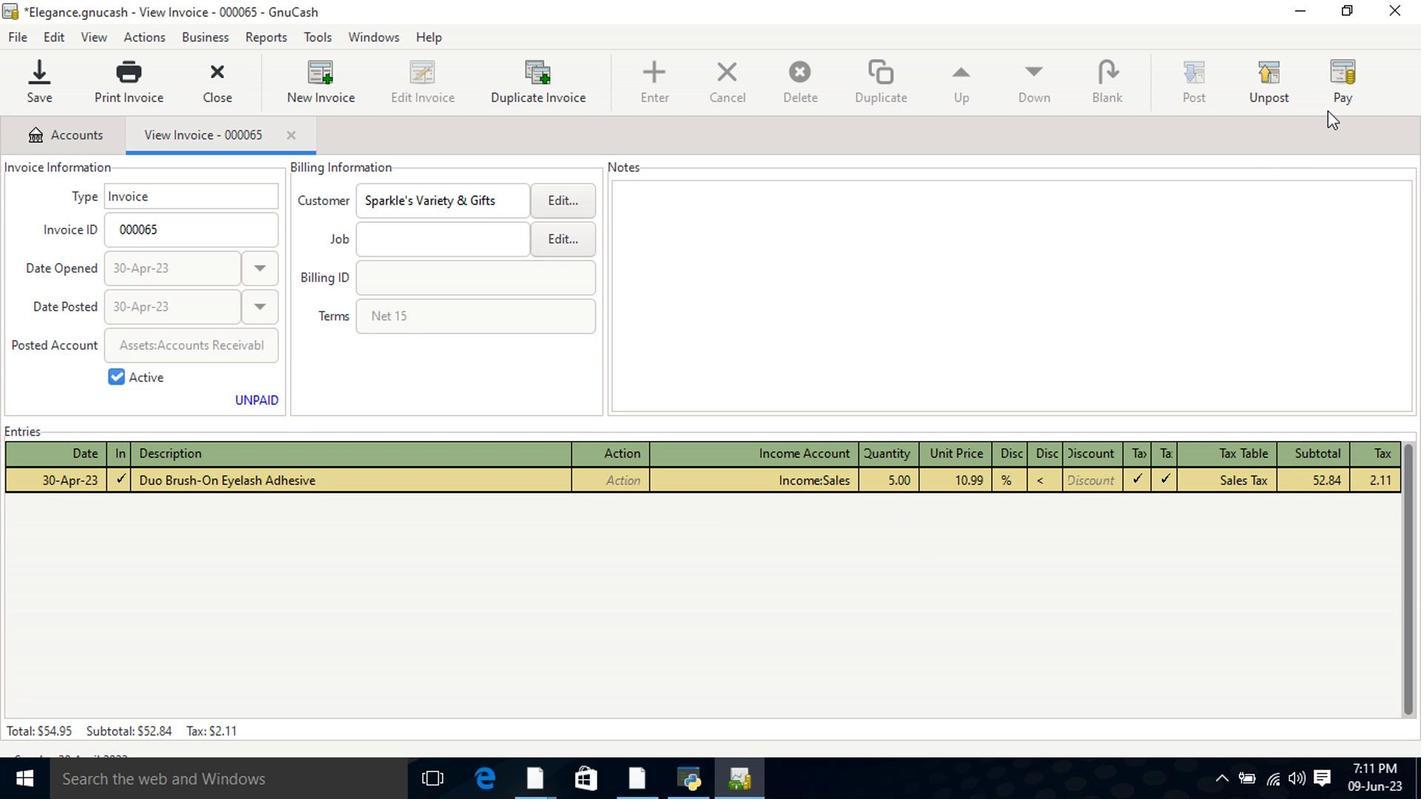 
Action: Mouse pressed left at (1337, 111)
Screenshot: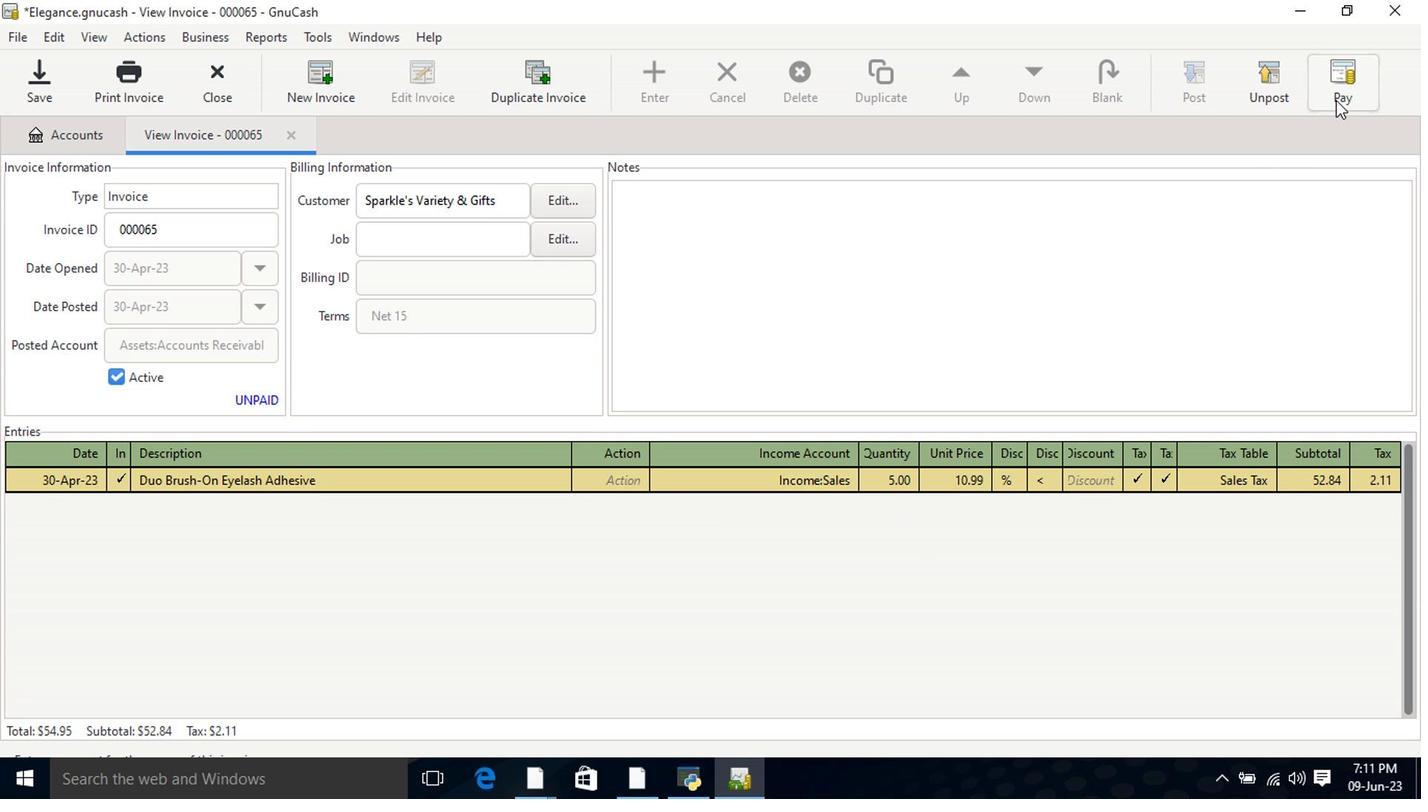 
Action: Mouse moved to (636, 414)
Screenshot: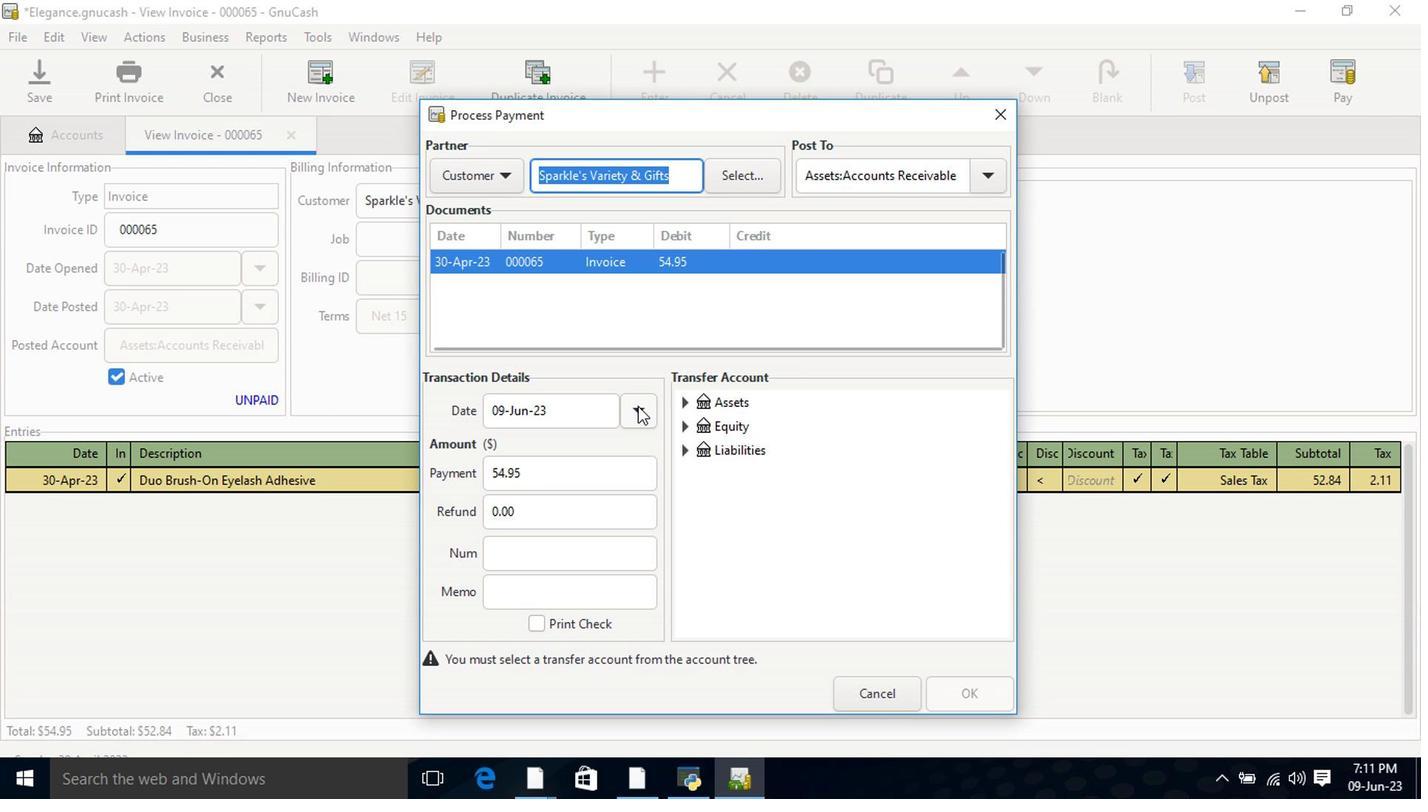 
Action: Mouse pressed left at (636, 414)
Screenshot: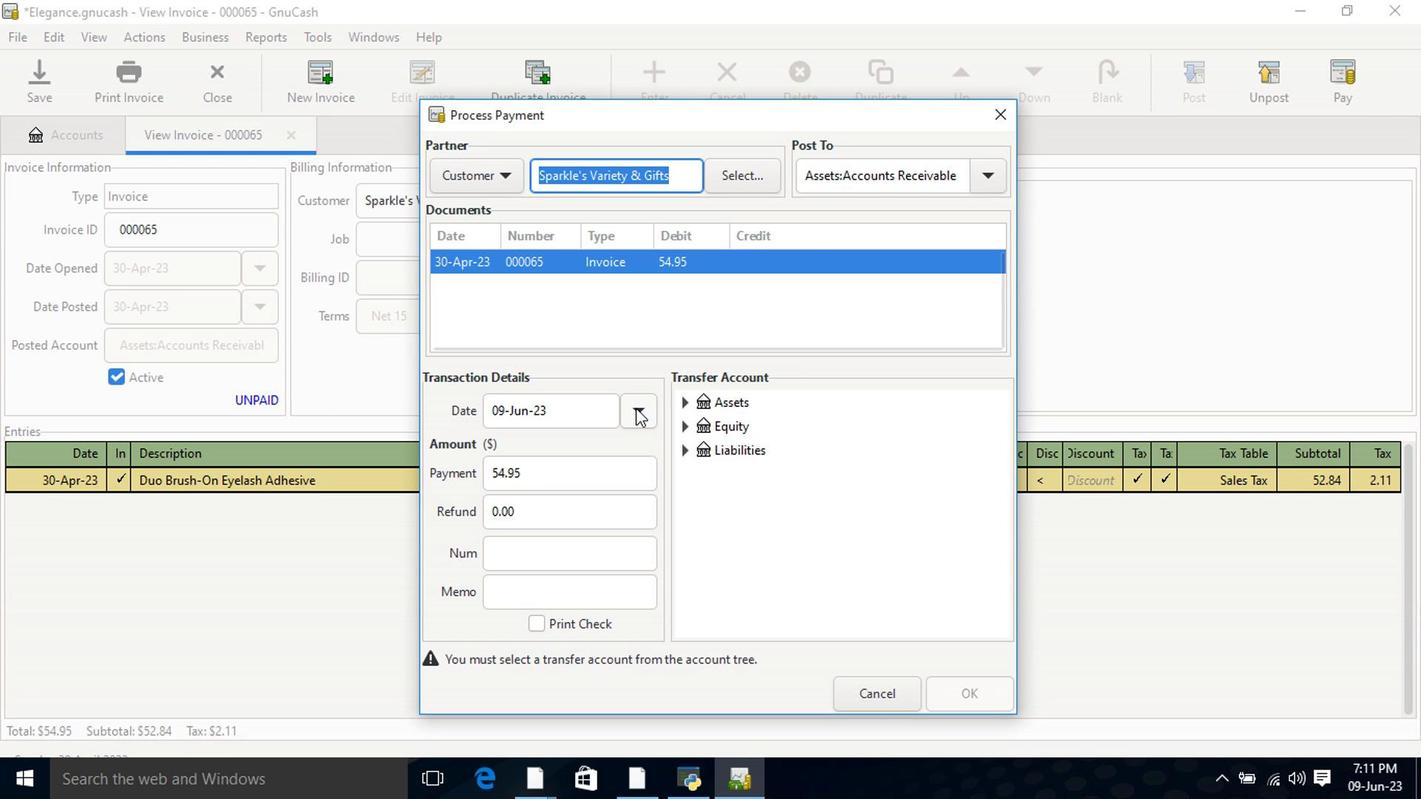 
Action: Mouse moved to (478, 447)
Screenshot: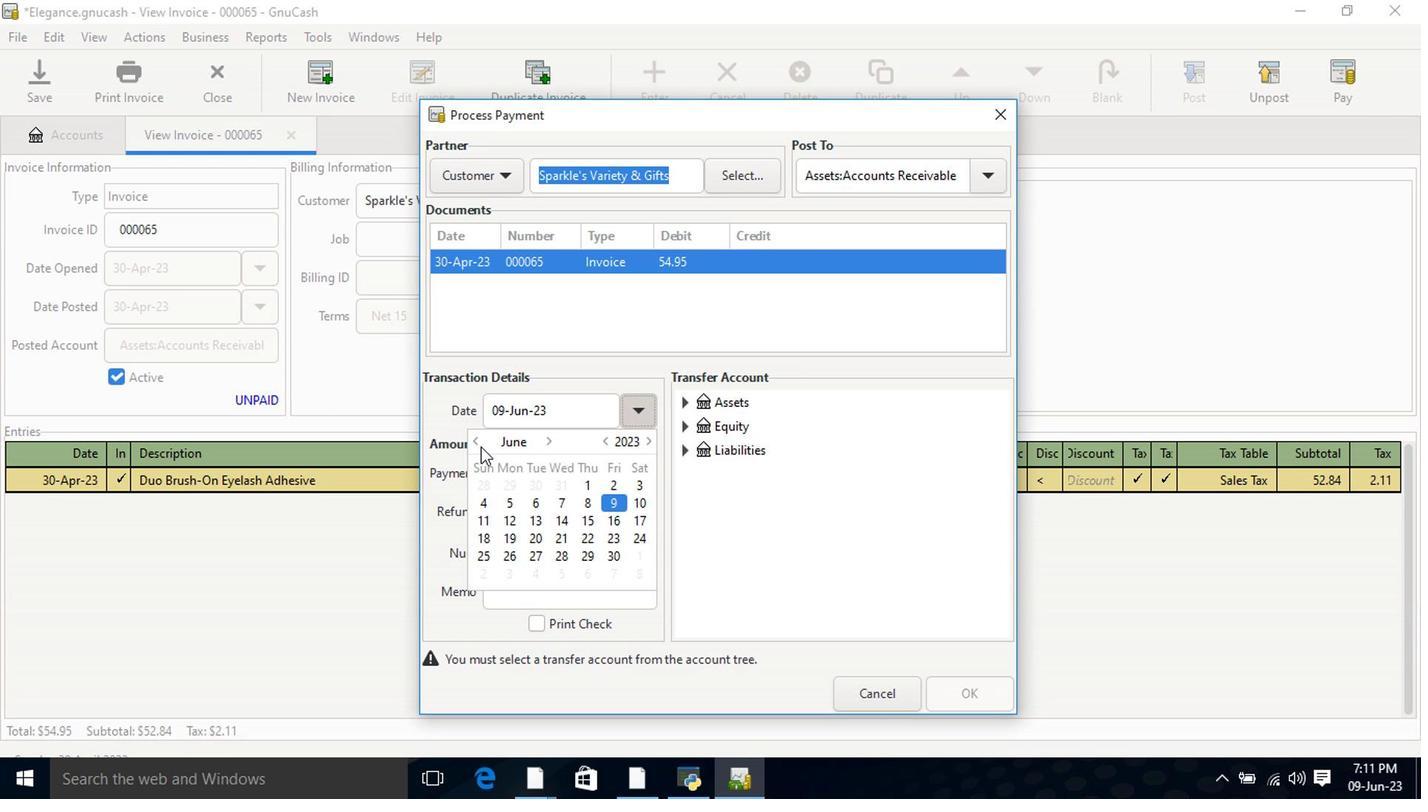 
Action: Mouse pressed left at (478, 447)
Screenshot: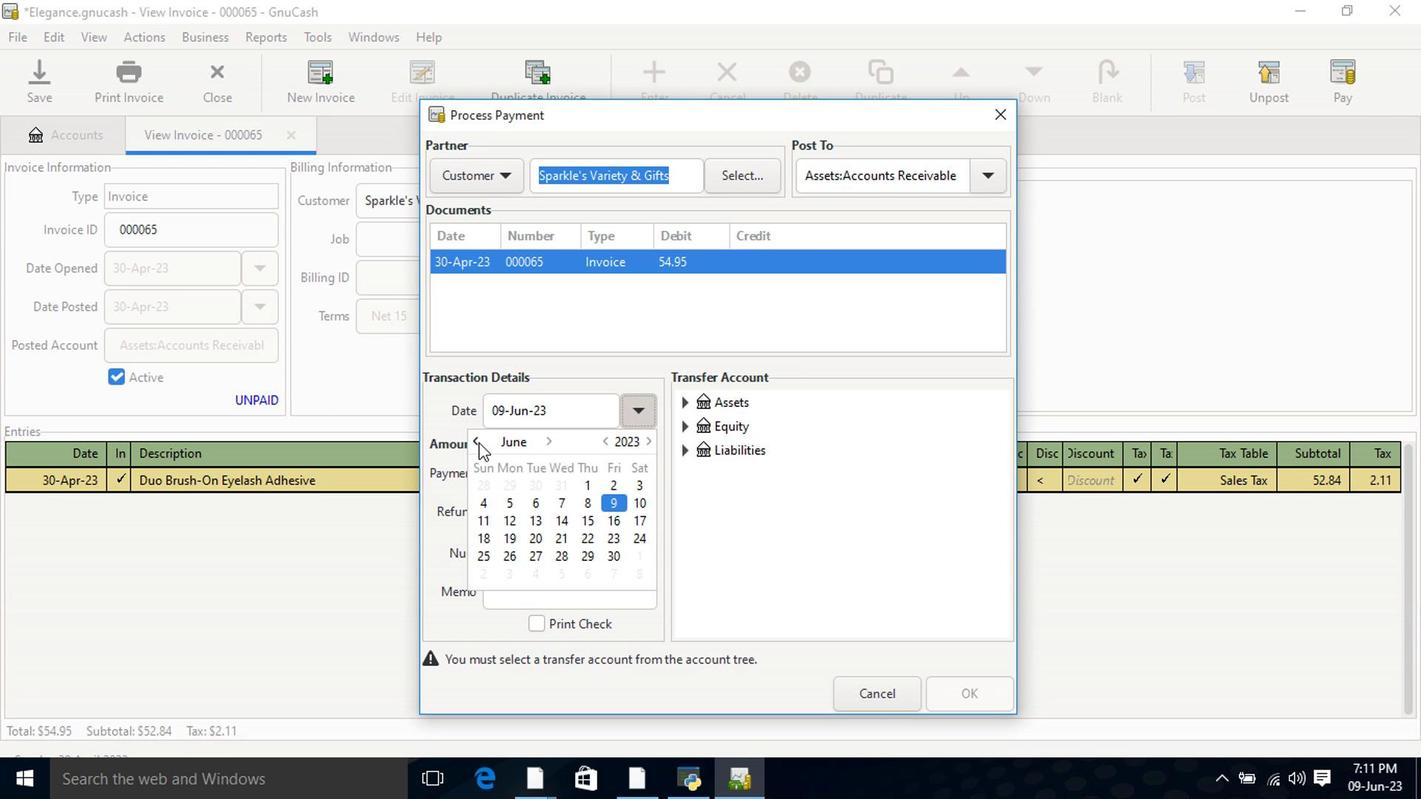 
Action: Mouse moved to (480, 525)
Screenshot: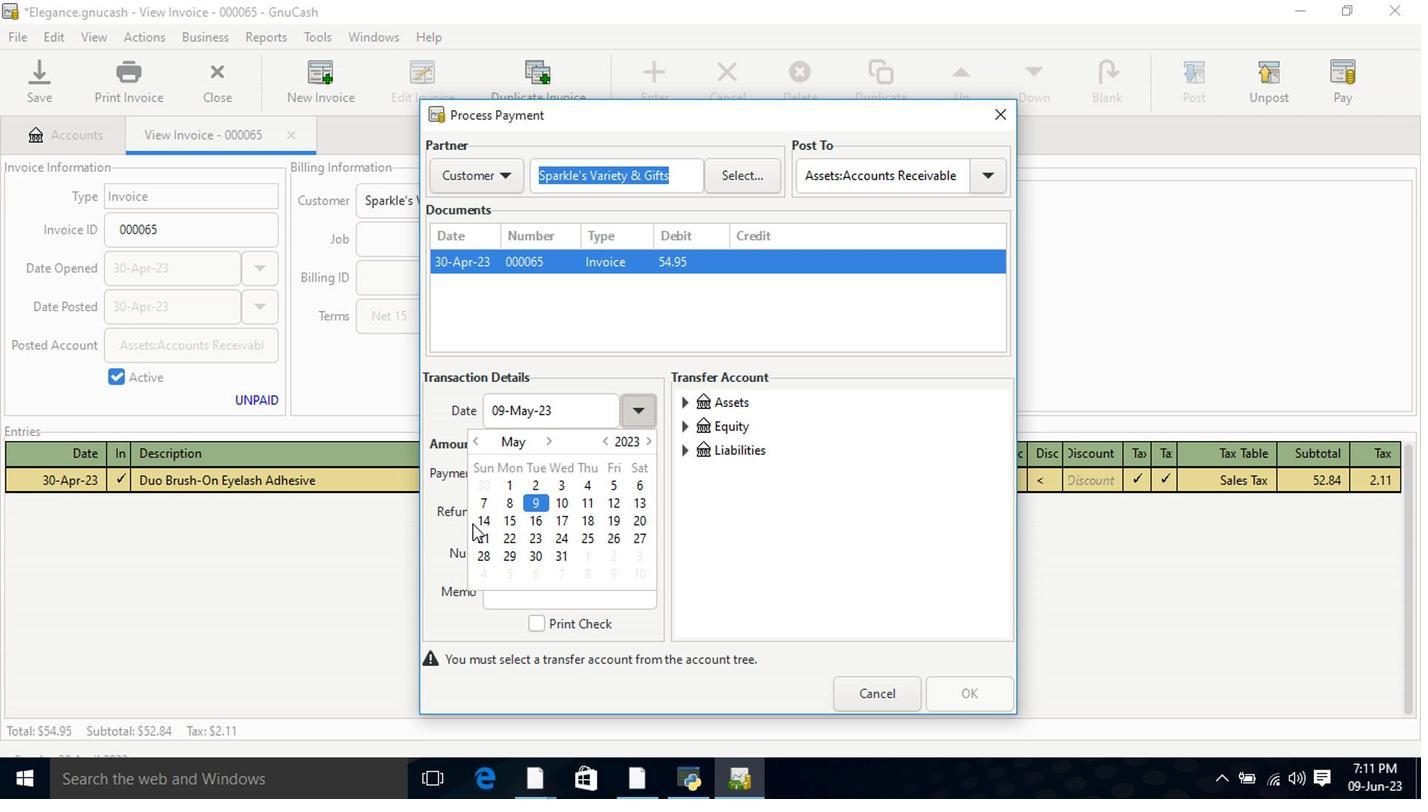 
Action: Mouse pressed left at (480, 525)
Screenshot: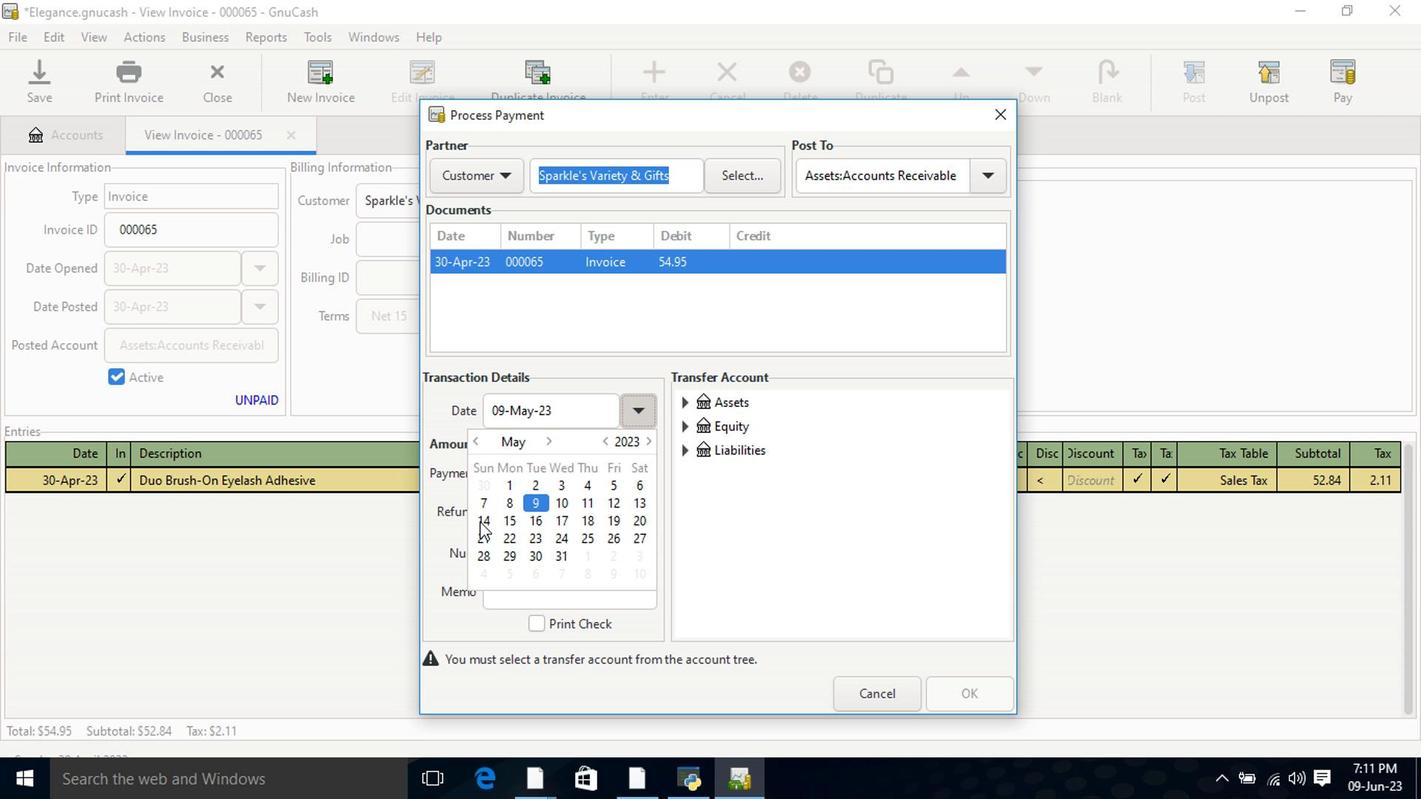 
Action: Mouse pressed left at (480, 525)
Screenshot: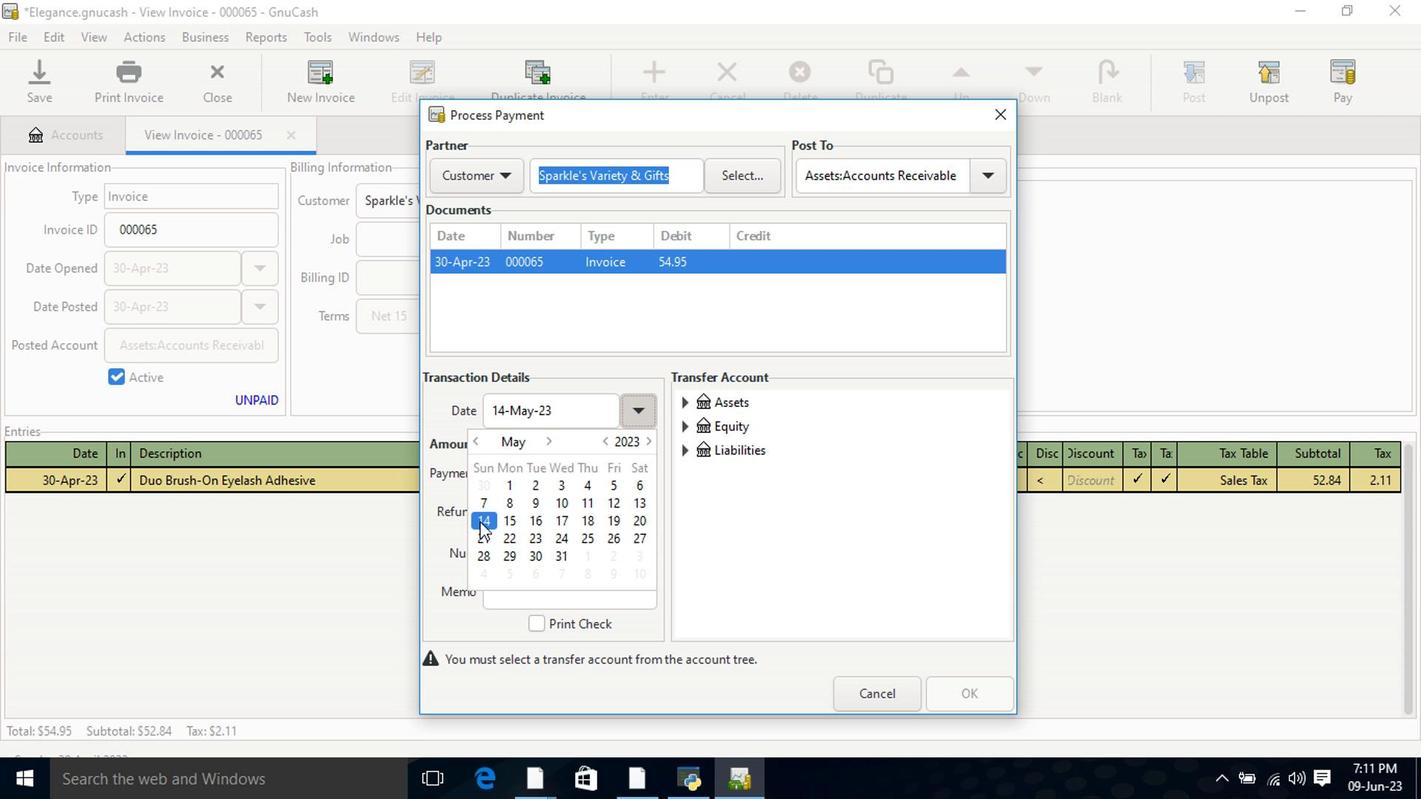 
Action: Mouse moved to (690, 408)
Screenshot: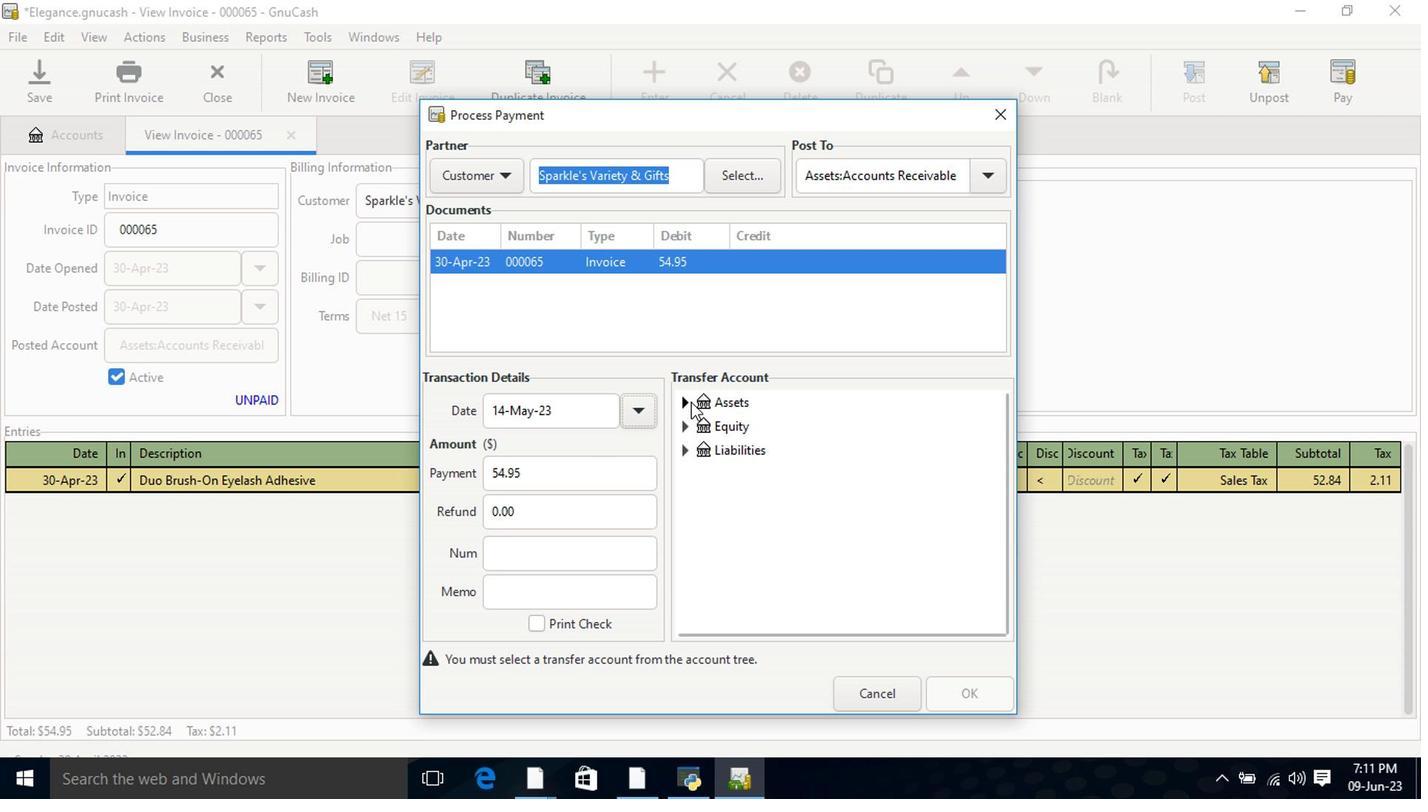 
Action: Mouse pressed left at (690, 408)
Screenshot: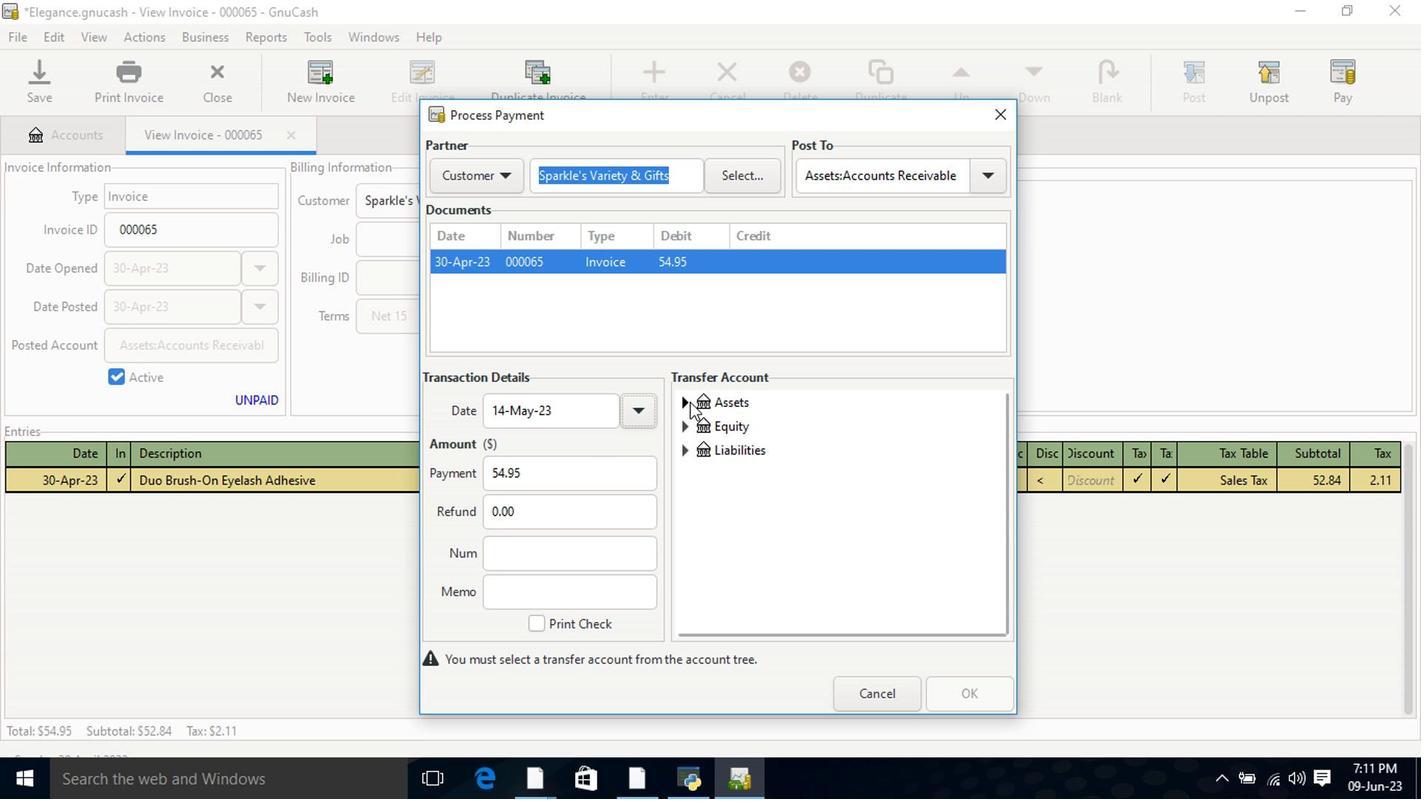 
Action: Mouse moved to (707, 436)
Screenshot: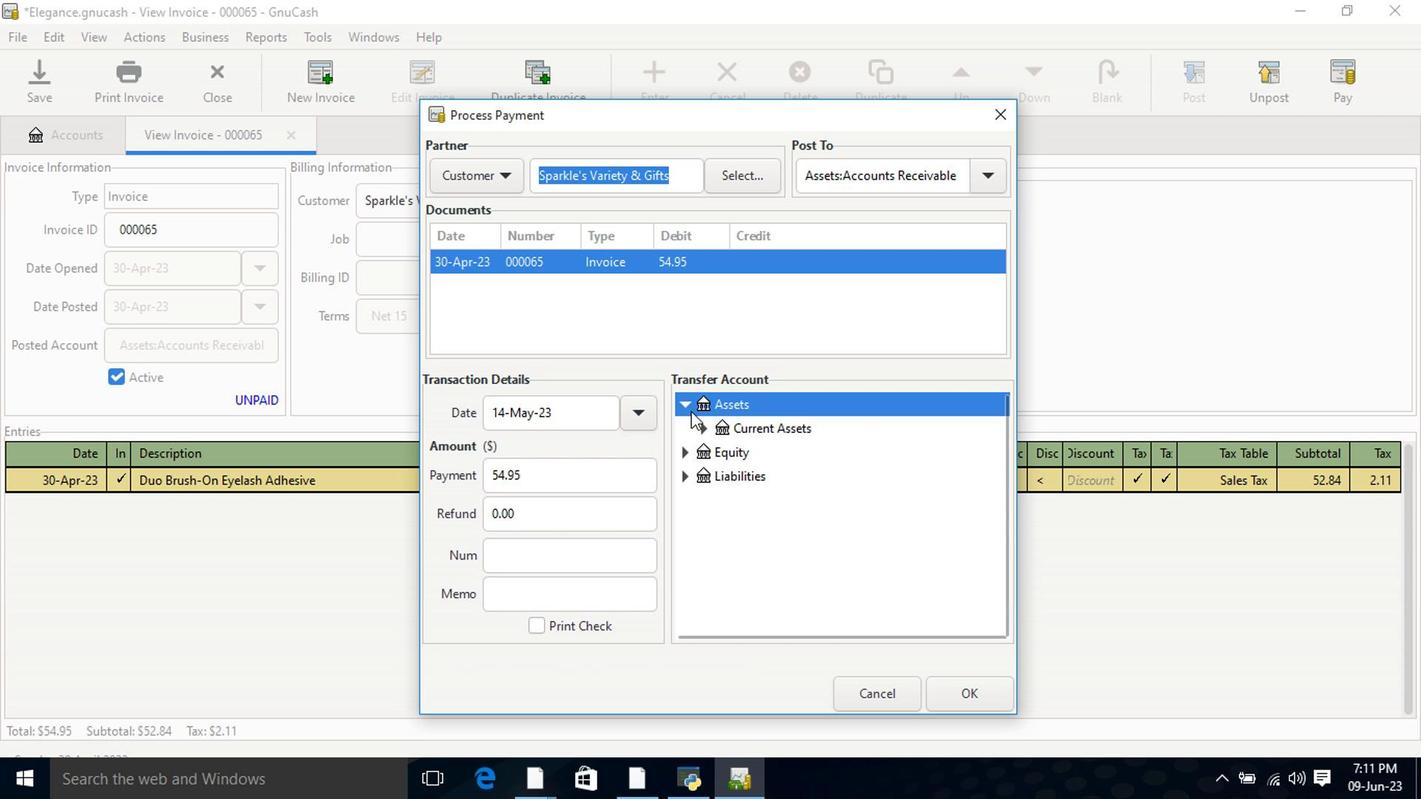
Action: Mouse pressed left at (707, 436)
Screenshot: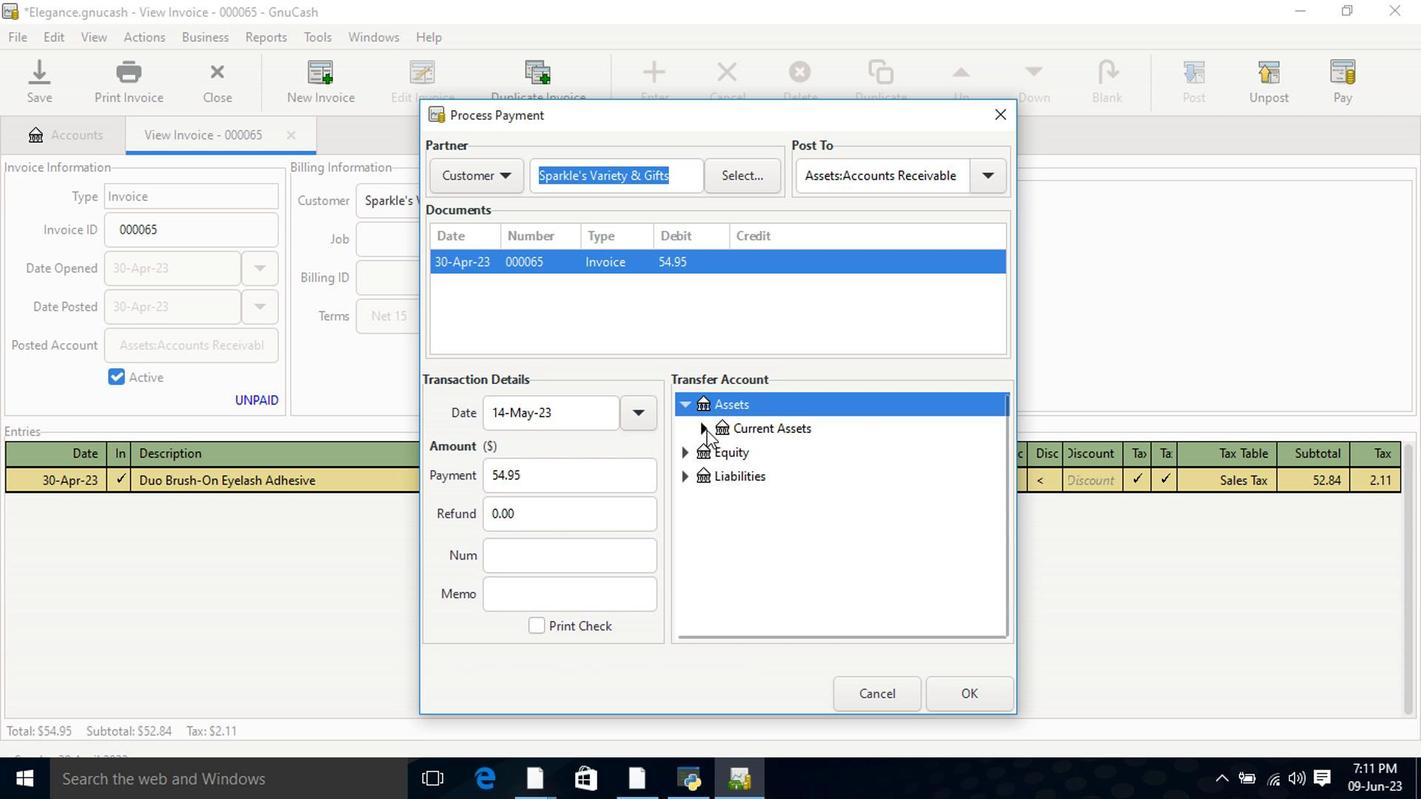 
Action: Mouse moved to (742, 453)
Screenshot: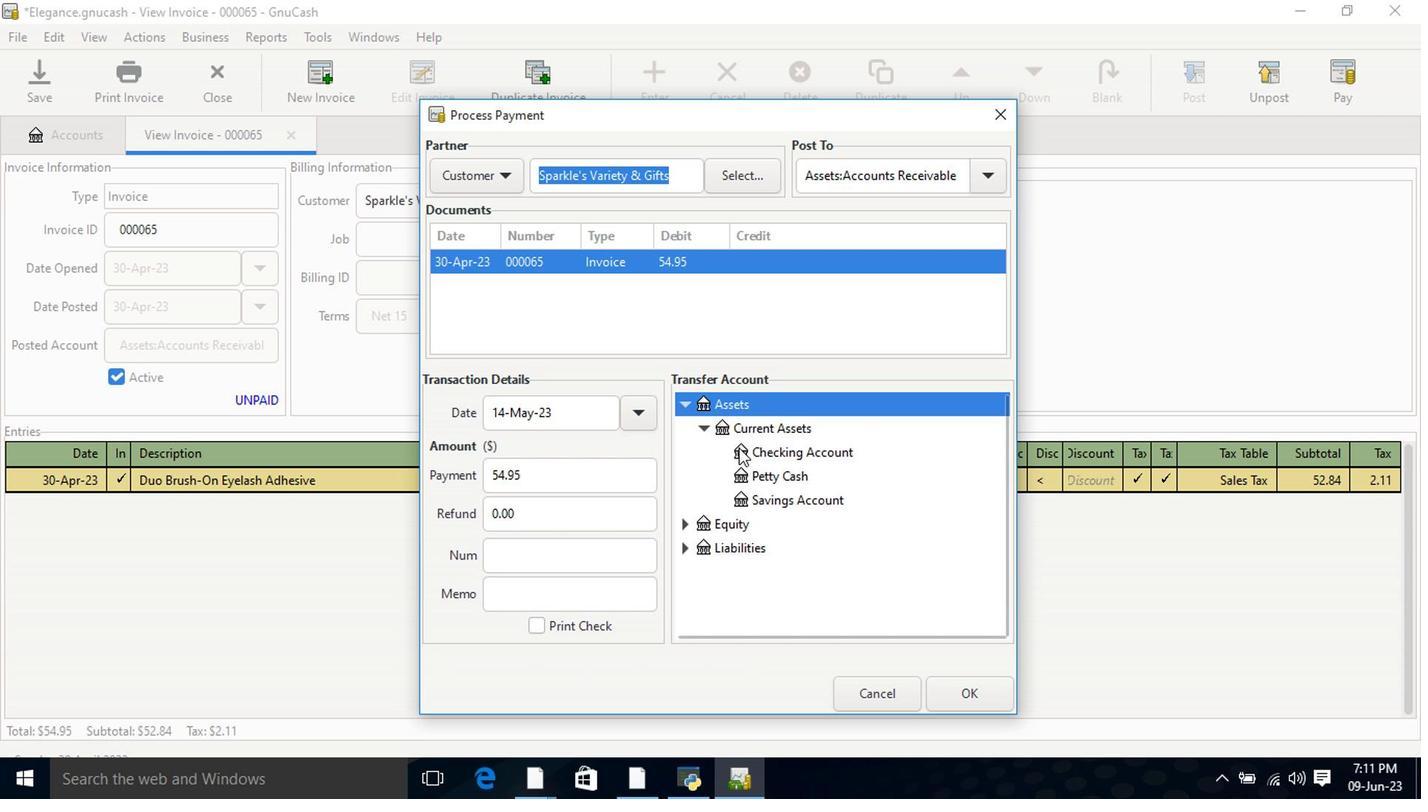 
Action: Mouse pressed left at (742, 453)
Screenshot: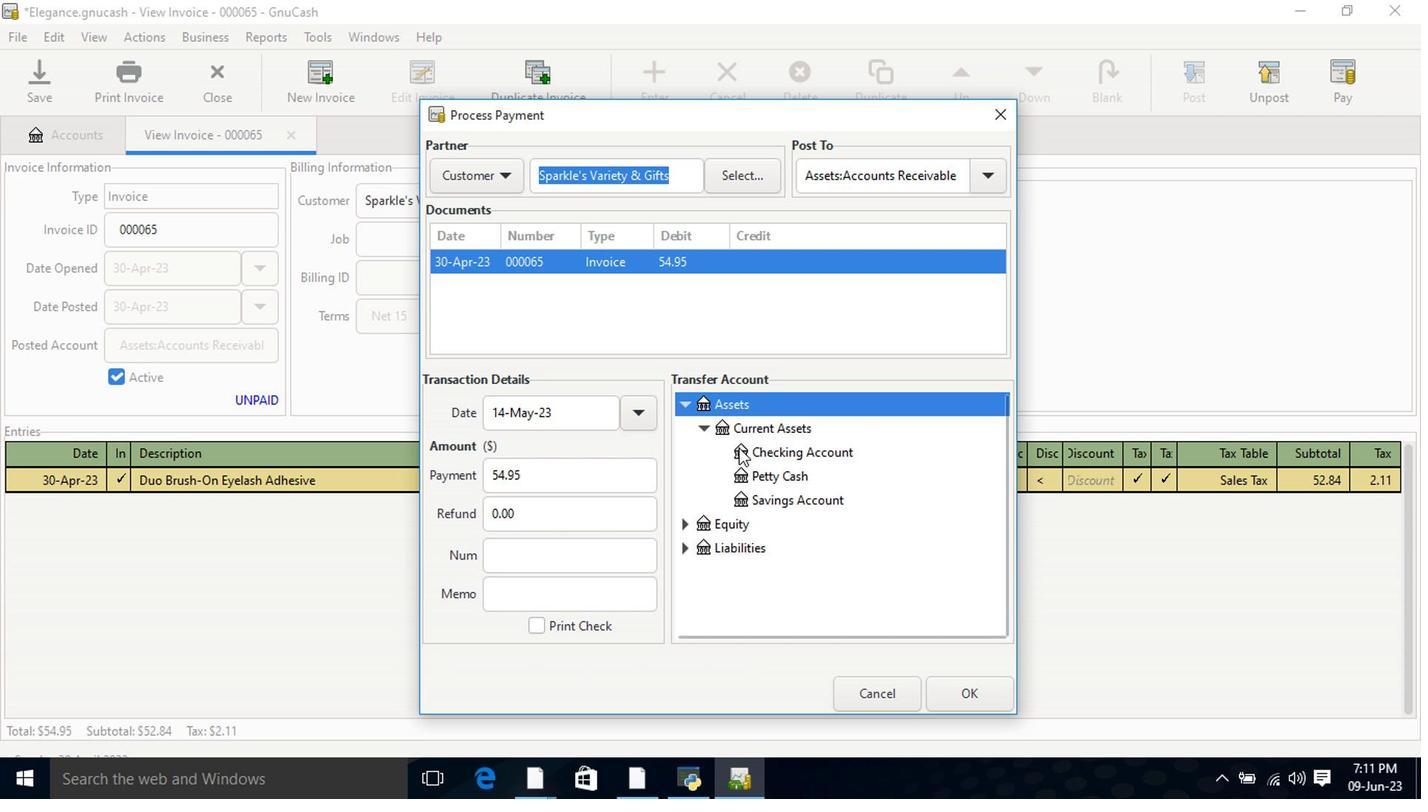 
Action: Mouse moved to (963, 688)
Screenshot: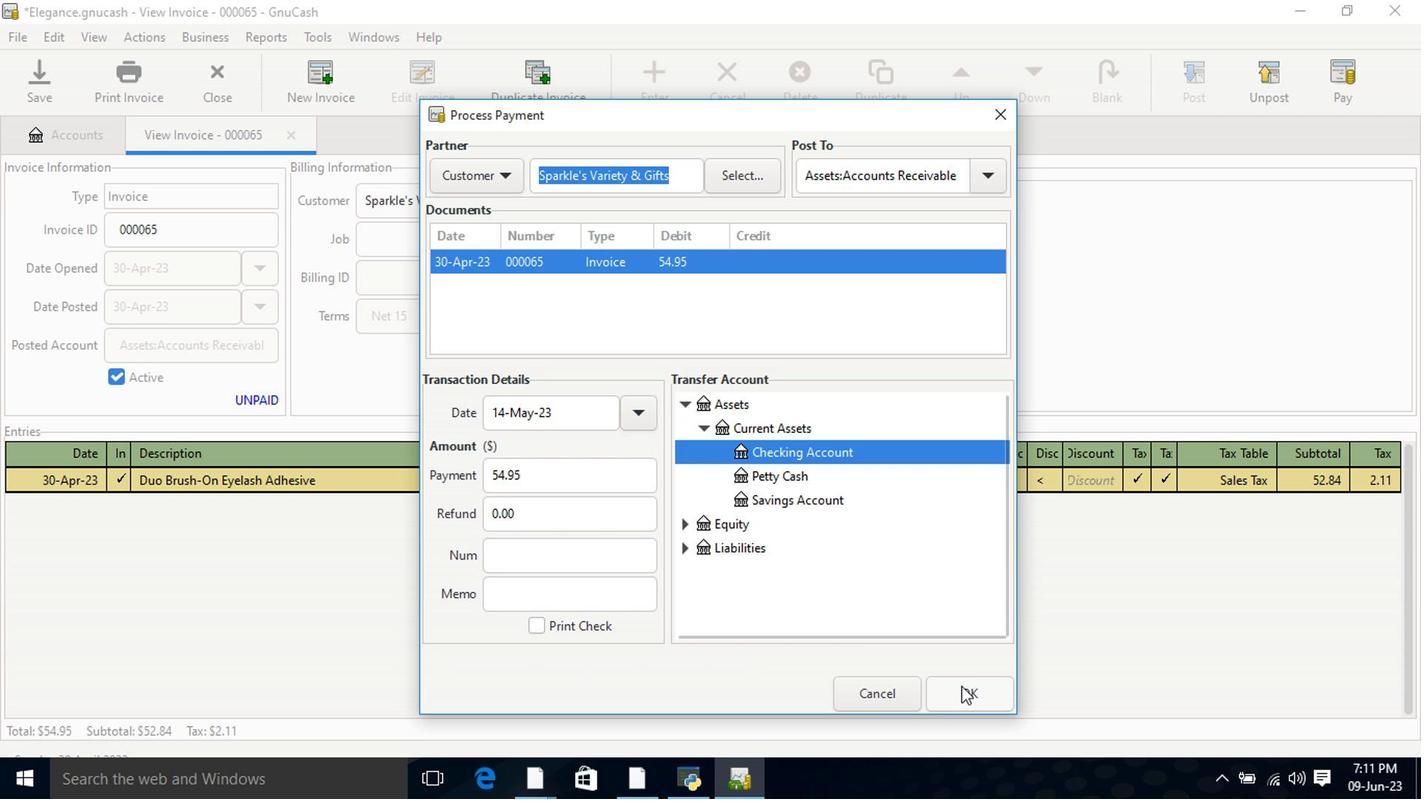 
Action: Mouse pressed left at (963, 688)
Screenshot: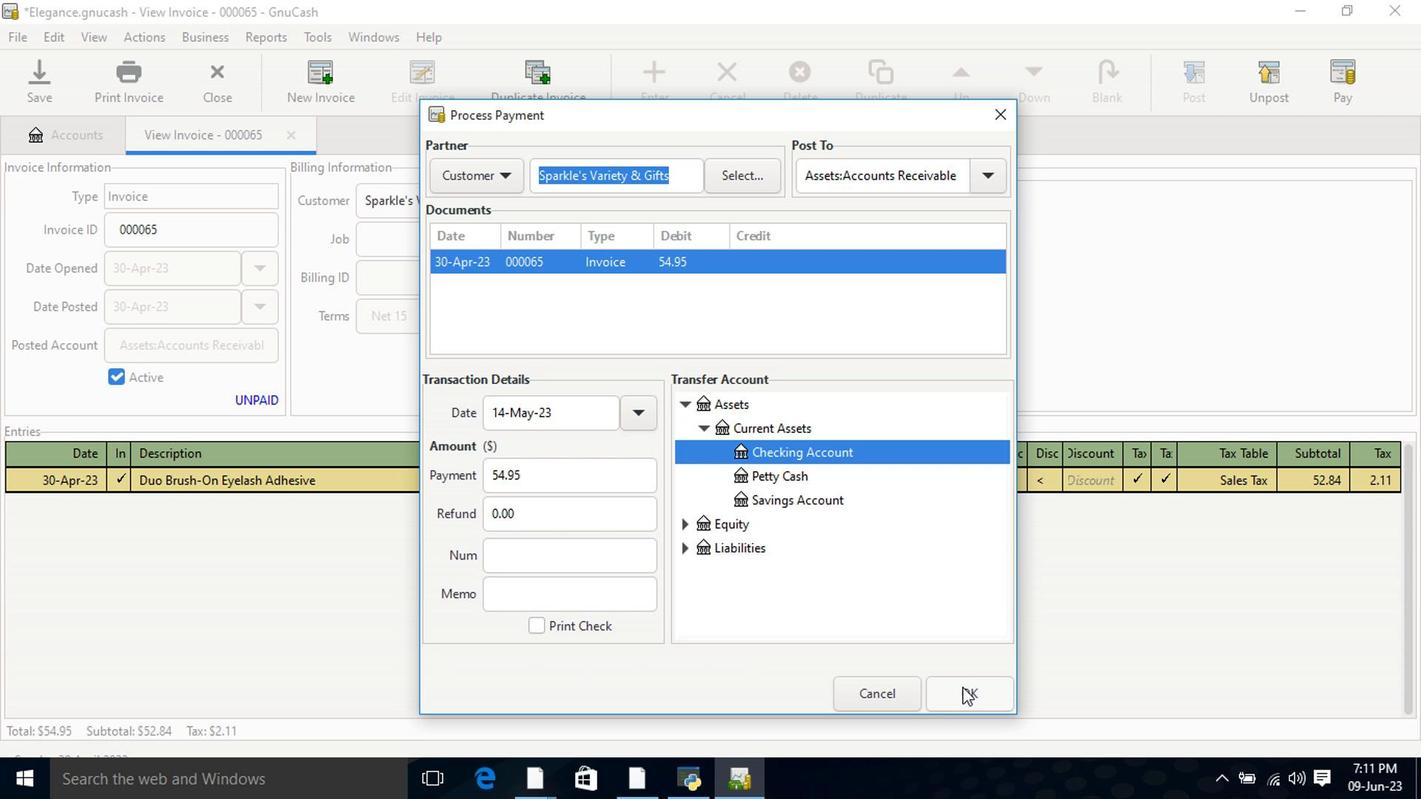 
Action: Mouse moved to (146, 93)
Screenshot: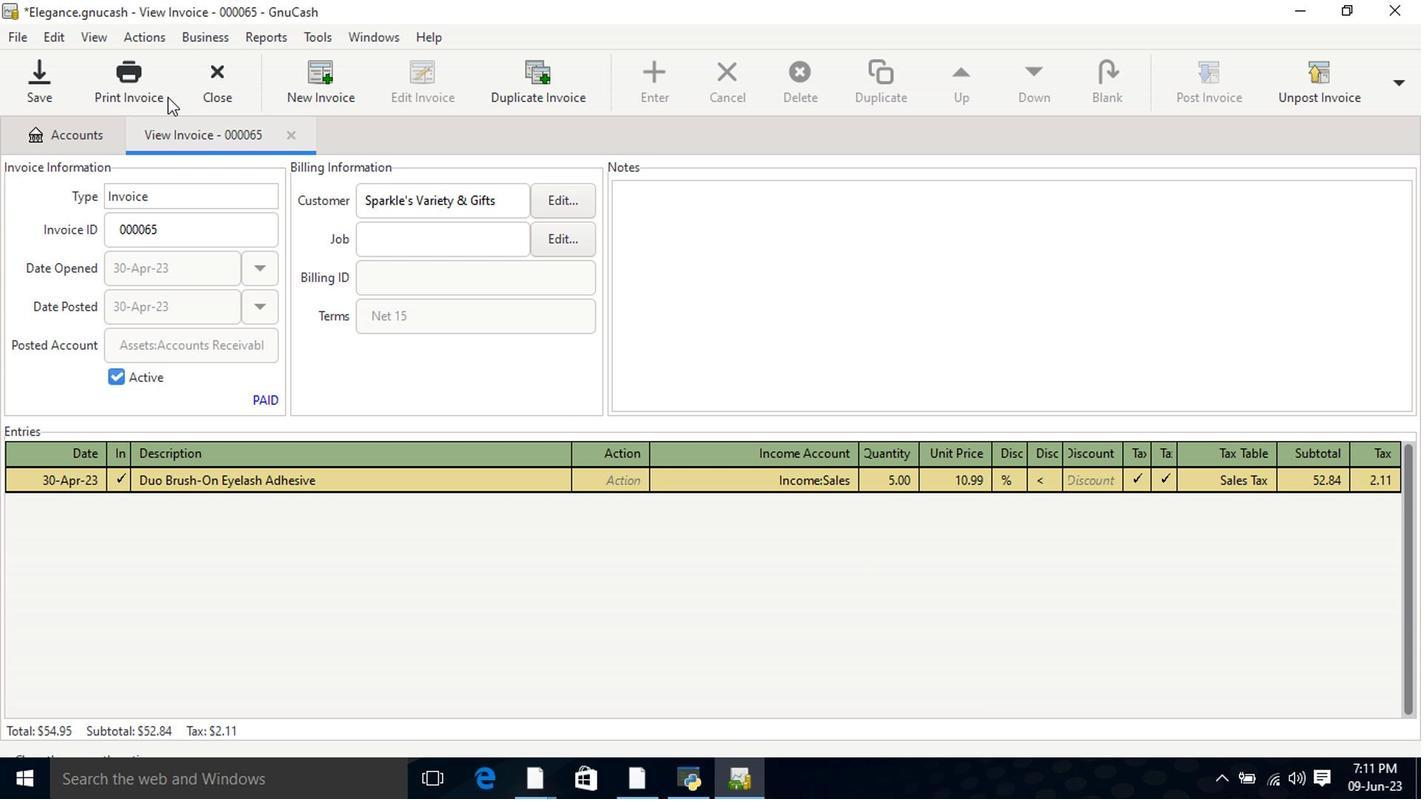 
Action: Mouse pressed left at (146, 93)
Screenshot: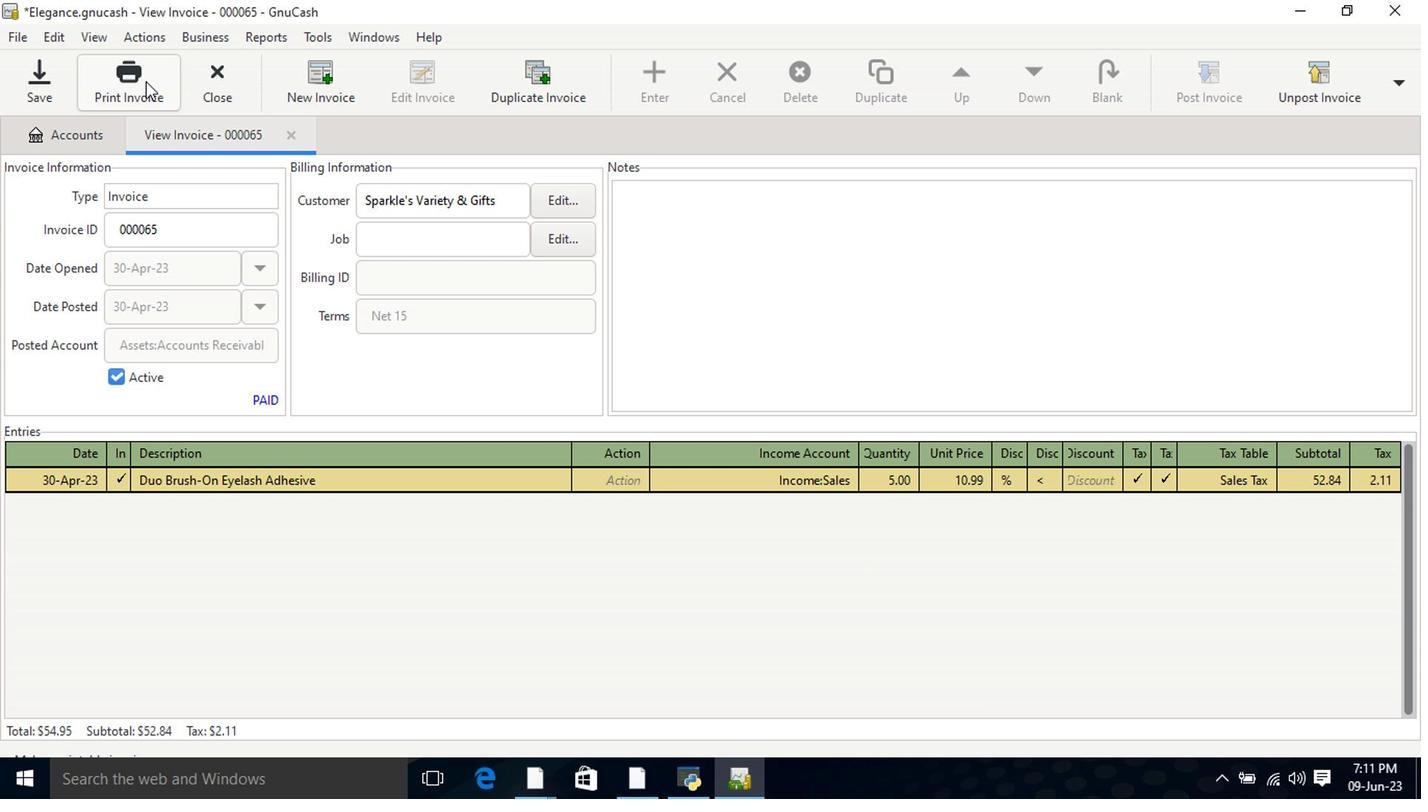 
Action: Mouse moved to (912, 522)
Screenshot: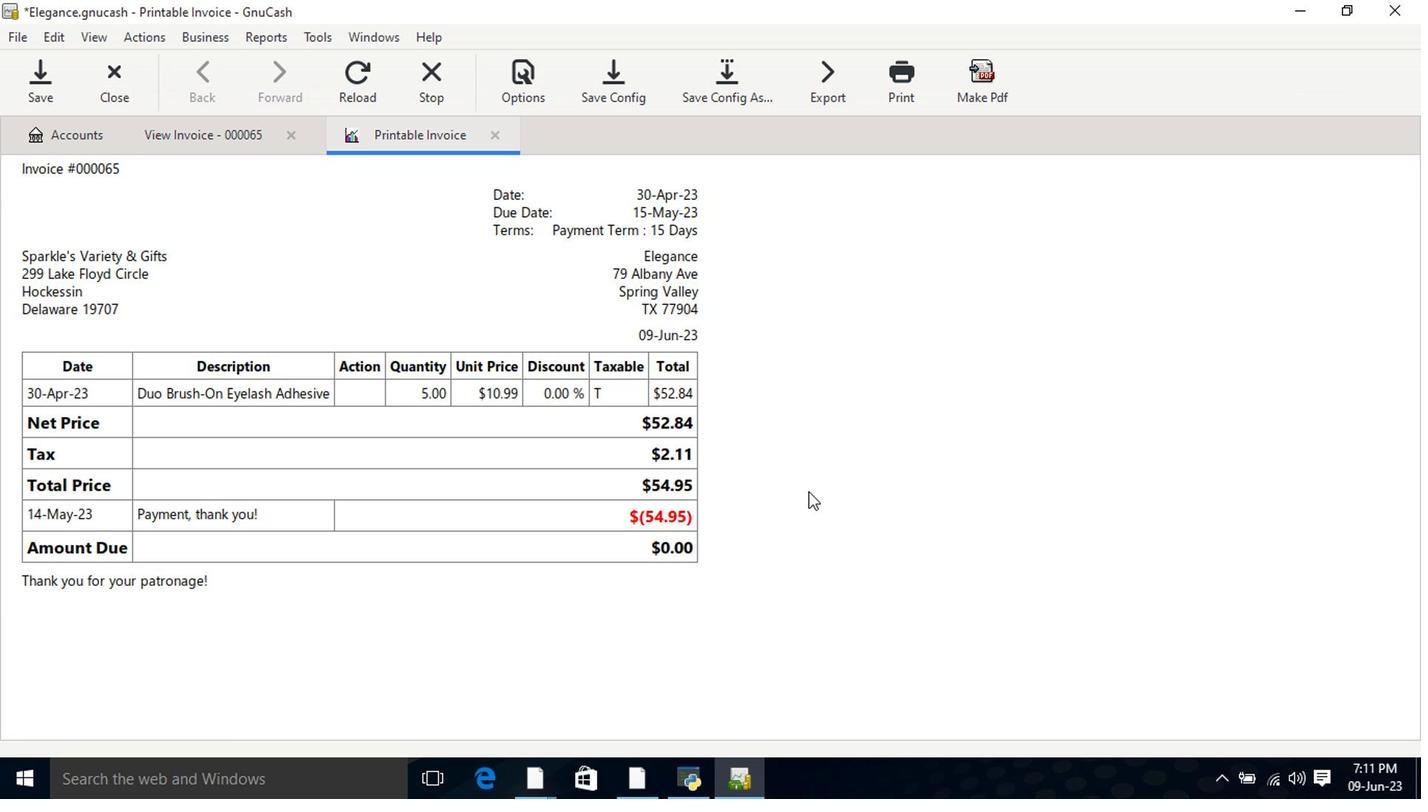 
